 Task: Look for space in Sombor, Serbia from 12th August, 2023 to 16th August, 2023 for 8 adults in price range Rs.10000 to Rs.16000. Place can be private room with 8 bedrooms having 8 beds and 8 bathrooms. Property type can be house, flat, guest house, hotel. Amenities needed are: wifi, TV, free parkinig on premises, gym, breakfast. Booking option can be shelf check-in. Required host language is English.
Action: Mouse moved to (436, 86)
Screenshot: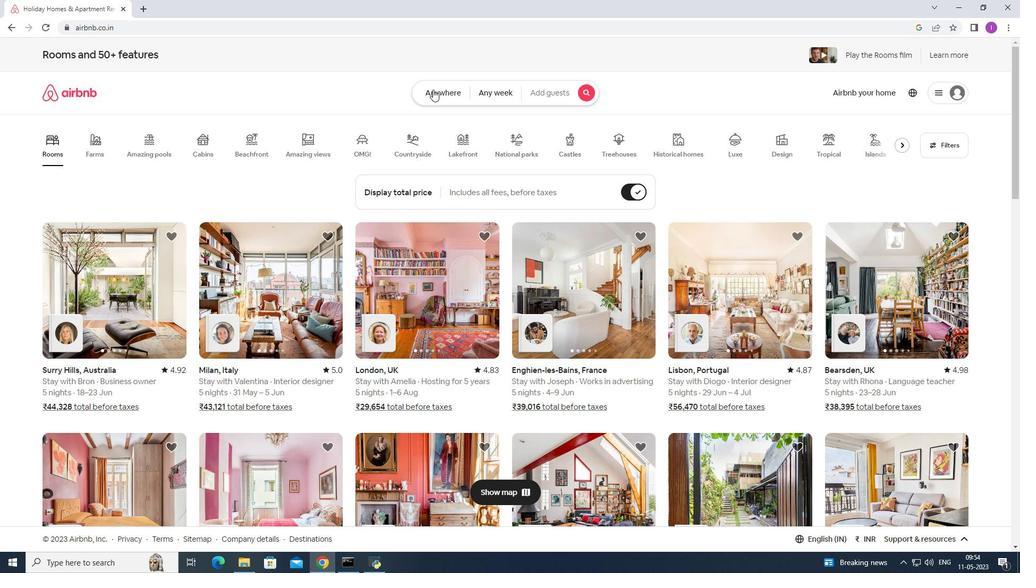 
Action: Mouse pressed left at (436, 86)
Screenshot: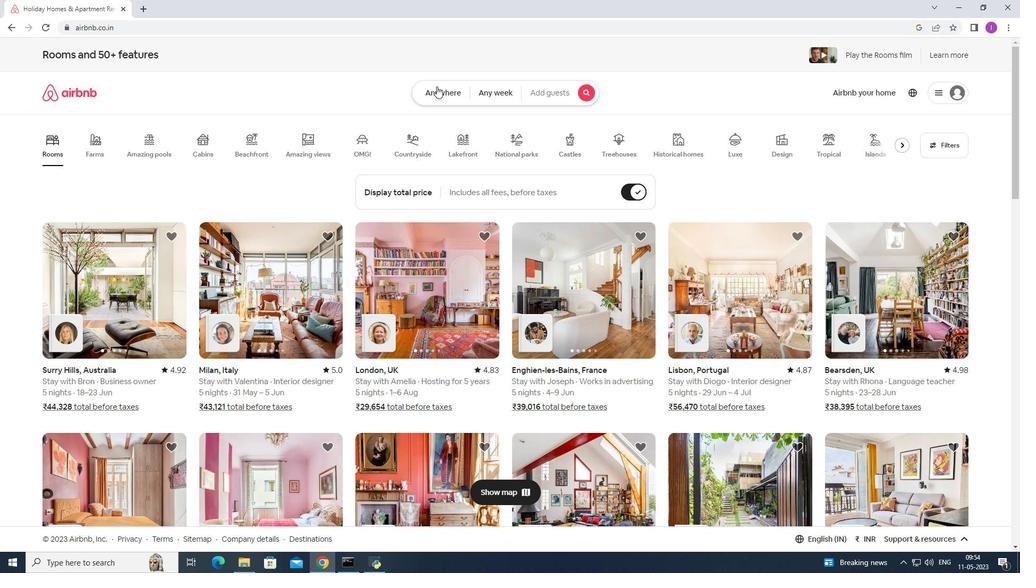 
Action: Mouse moved to (359, 131)
Screenshot: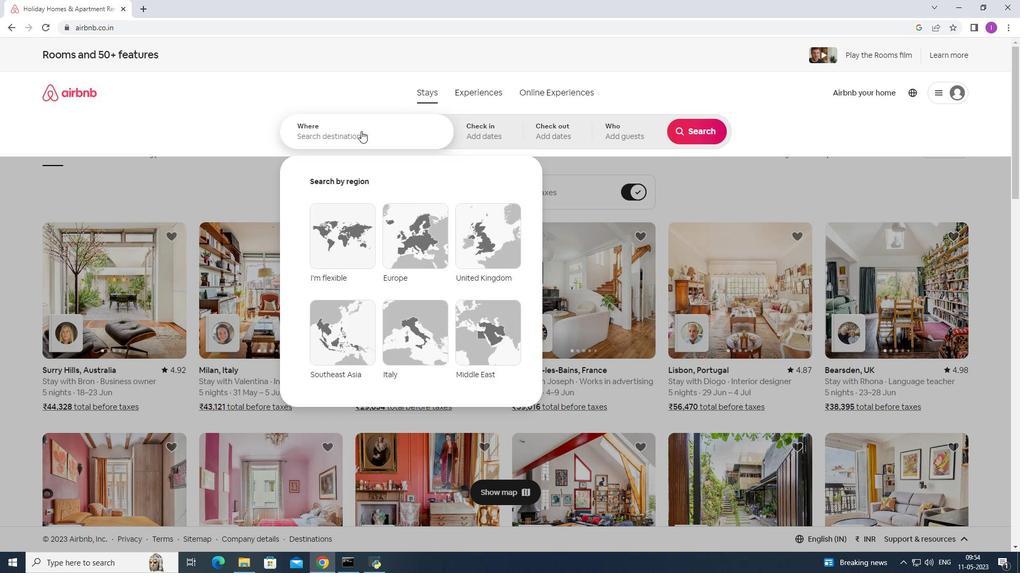 
Action: Mouse pressed left at (359, 131)
Screenshot: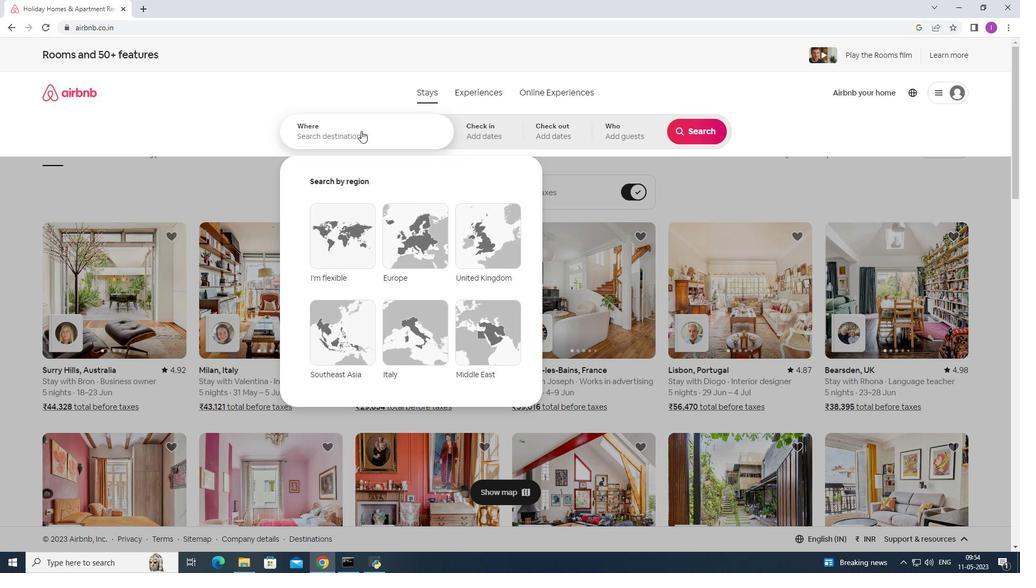 
Action: Mouse moved to (342, 144)
Screenshot: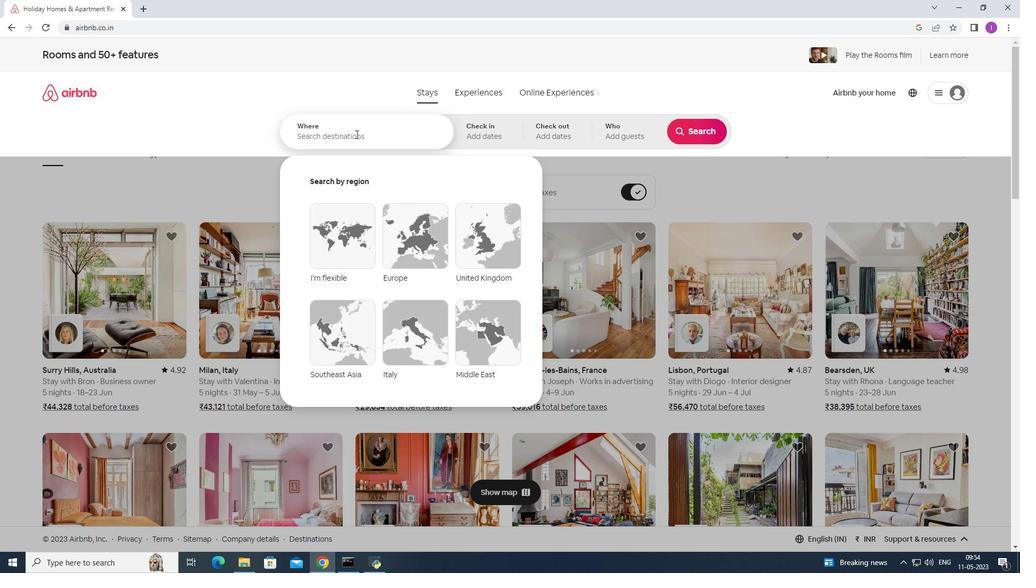 
Action: Key pressed <Key.shift>
Screenshot: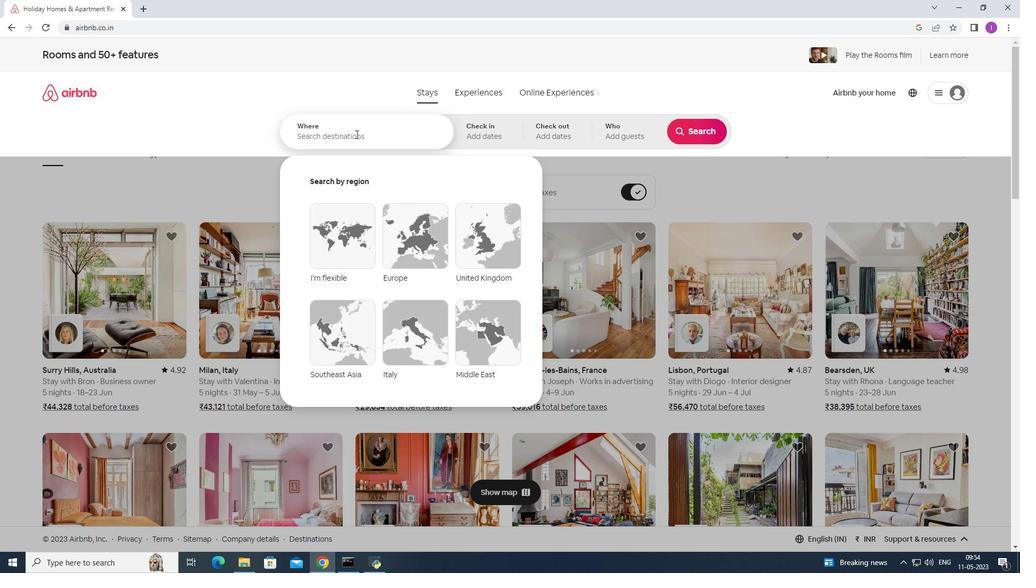
Action: Mouse moved to (217, 241)
Screenshot: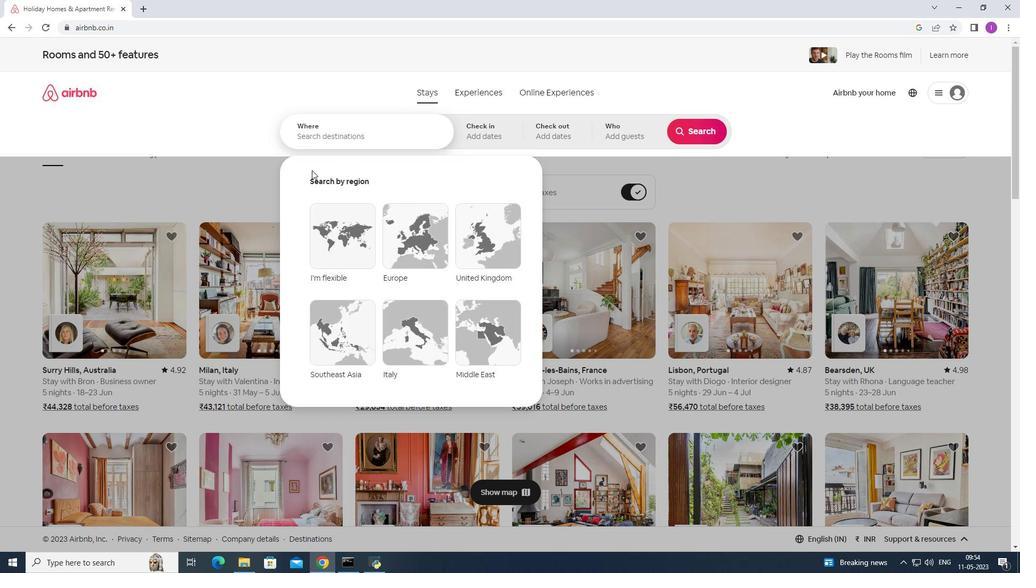 
Action: Key pressed <Key.shift><Key.shift><Key.shift><Key.shift><Key.shift><Key.shift><Key.shift><Key.shift><Key.shift><Key.shift><Key.shift><Key.shift><Key.shift><Key.shift><Key.shift><Key.shift><Key.shift><Key.shift><Key.shift><Key.shift><Key.shift><Key.shift><Key.shift><Key.shift><Key.shift><Key.shift><Key.shift><Key.shift><Key.shift><Key.shift><Key.shift>Sombor,<Key.shift>Serbia
Screenshot: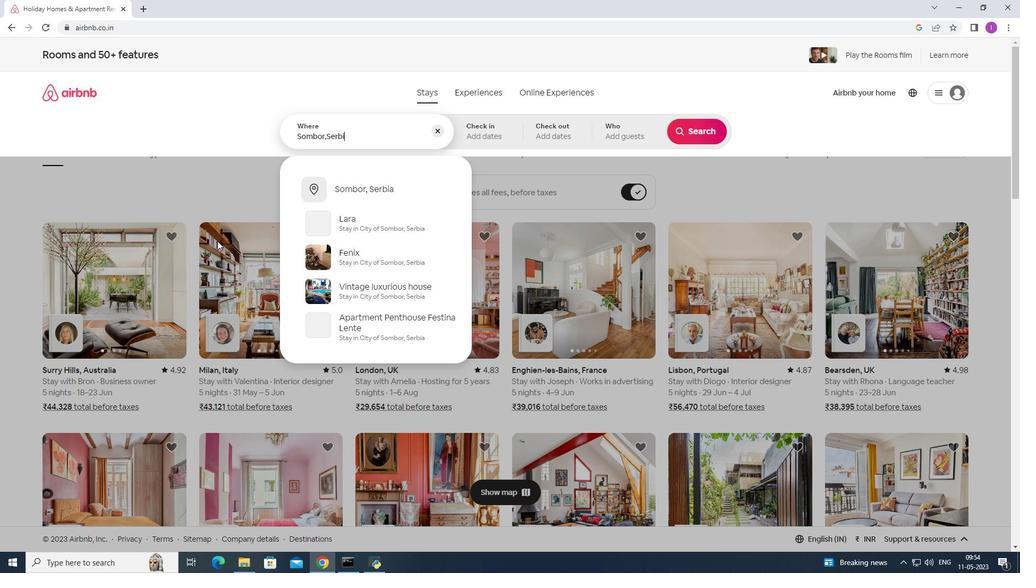 
Action: Mouse moved to (383, 187)
Screenshot: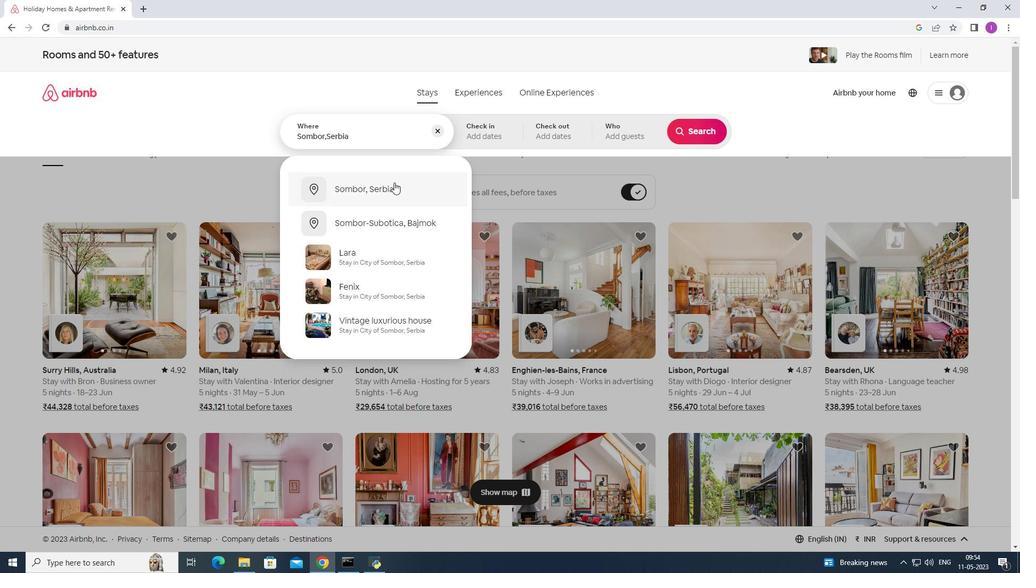 
Action: Mouse pressed left at (383, 187)
Screenshot: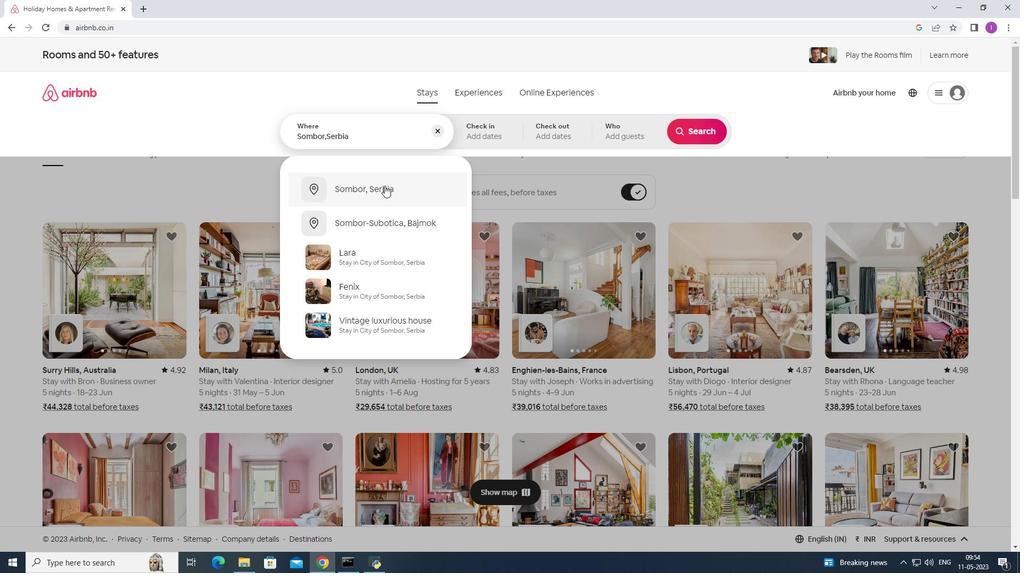 
Action: Mouse moved to (692, 218)
Screenshot: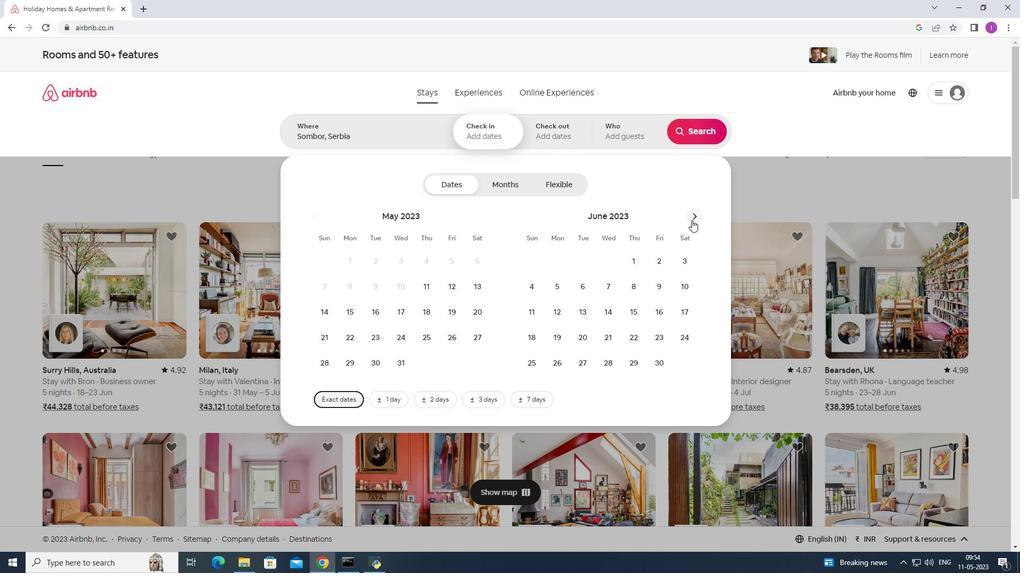 
Action: Mouse pressed left at (692, 218)
Screenshot: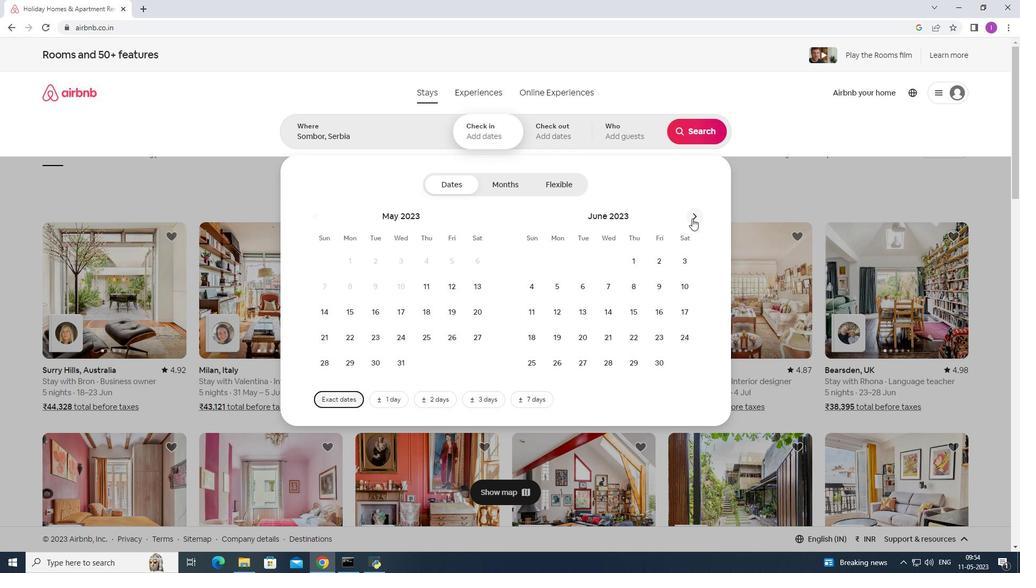 
Action: Mouse moved to (692, 218)
Screenshot: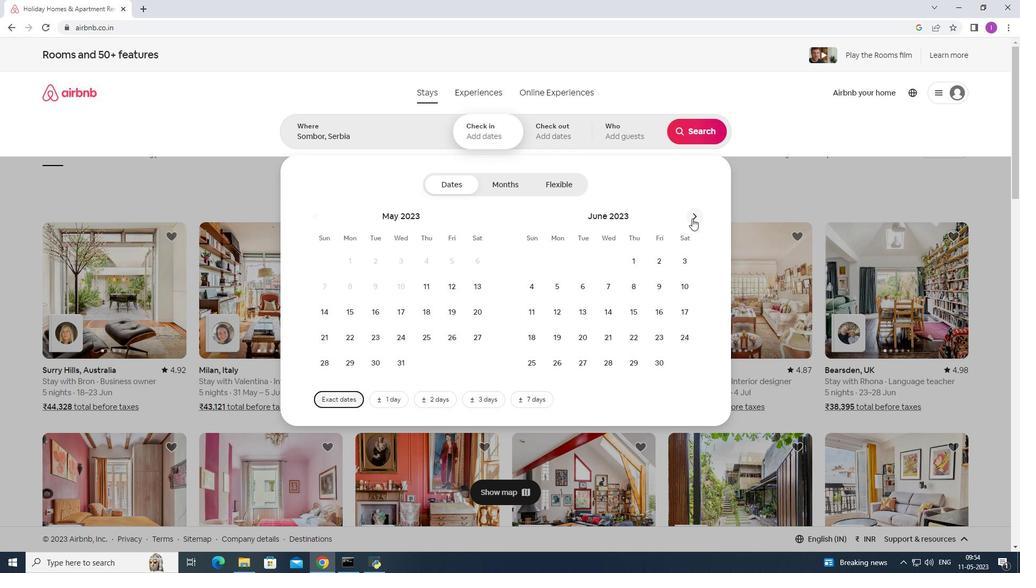 
Action: Mouse pressed left at (692, 218)
Screenshot: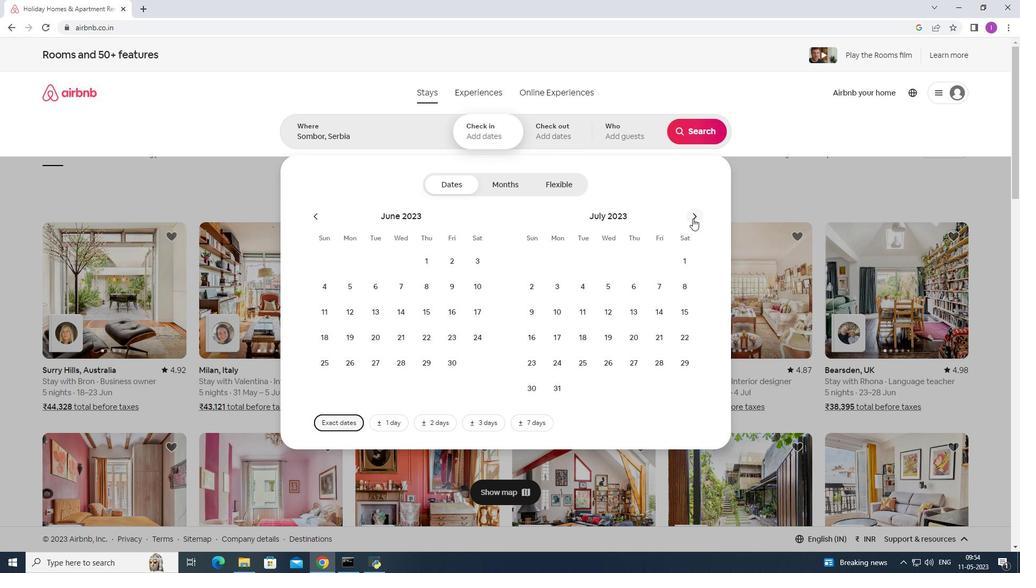 
Action: Mouse moved to (688, 282)
Screenshot: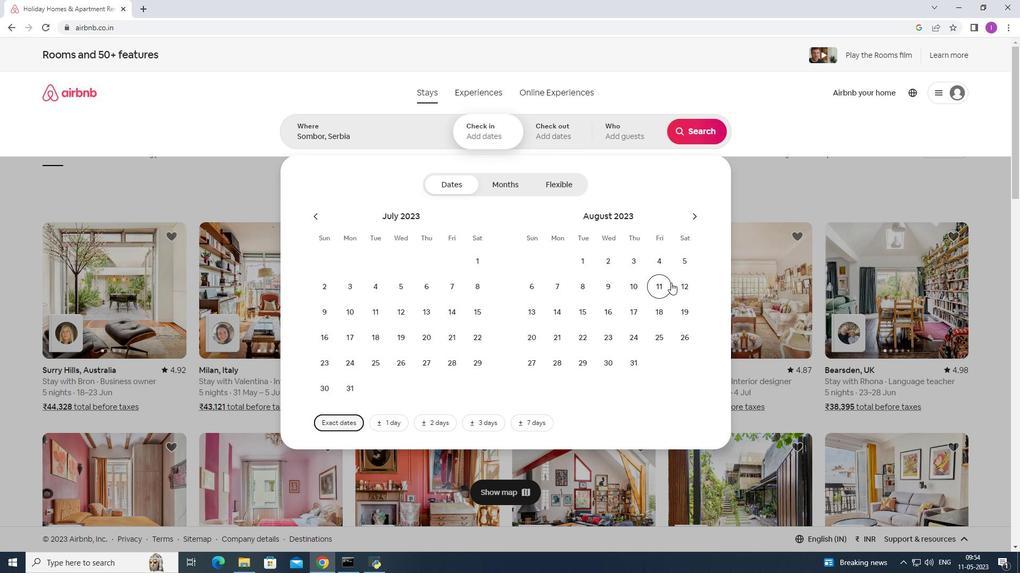 
Action: Mouse pressed left at (688, 282)
Screenshot: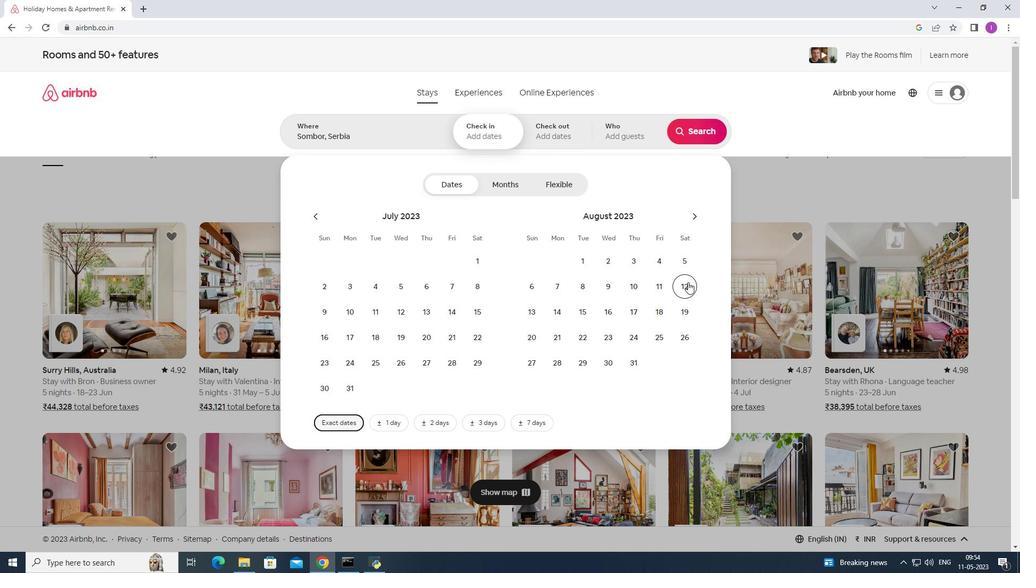 
Action: Mouse moved to (604, 308)
Screenshot: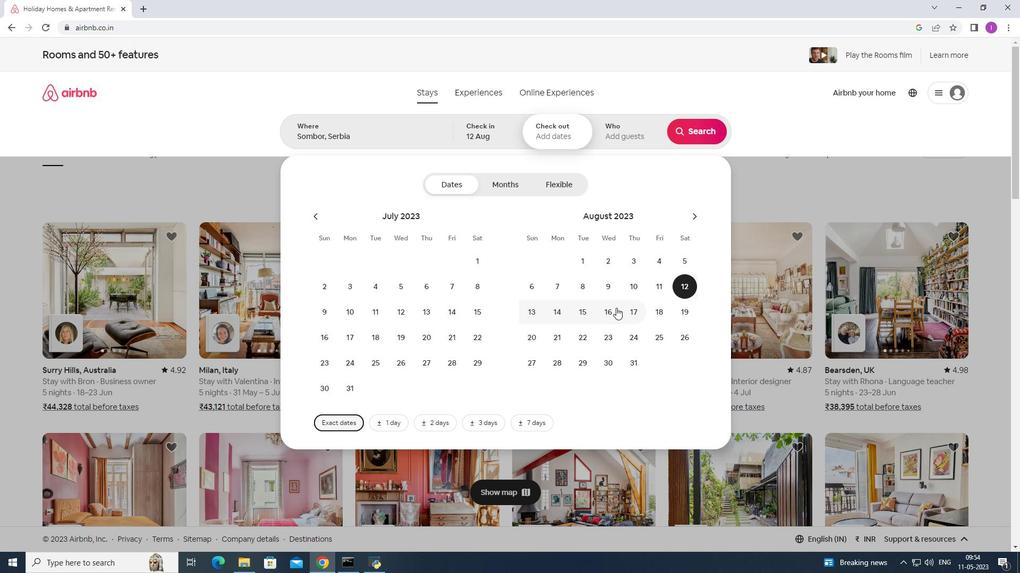 
Action: Mouse pressed left at (604, 308)
Screenshot: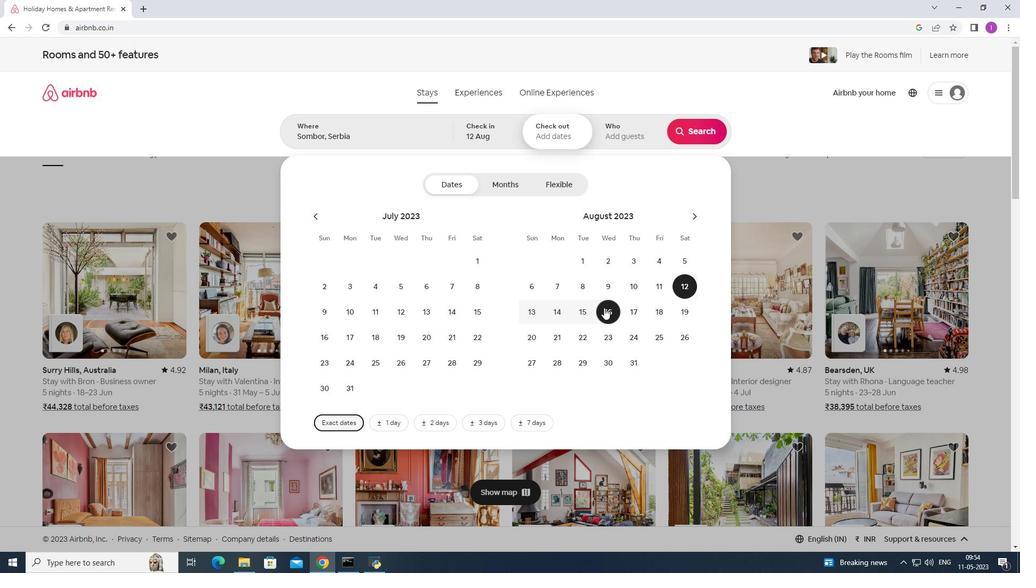 
Action: Mouse moved to (612, 134)
Screenshot: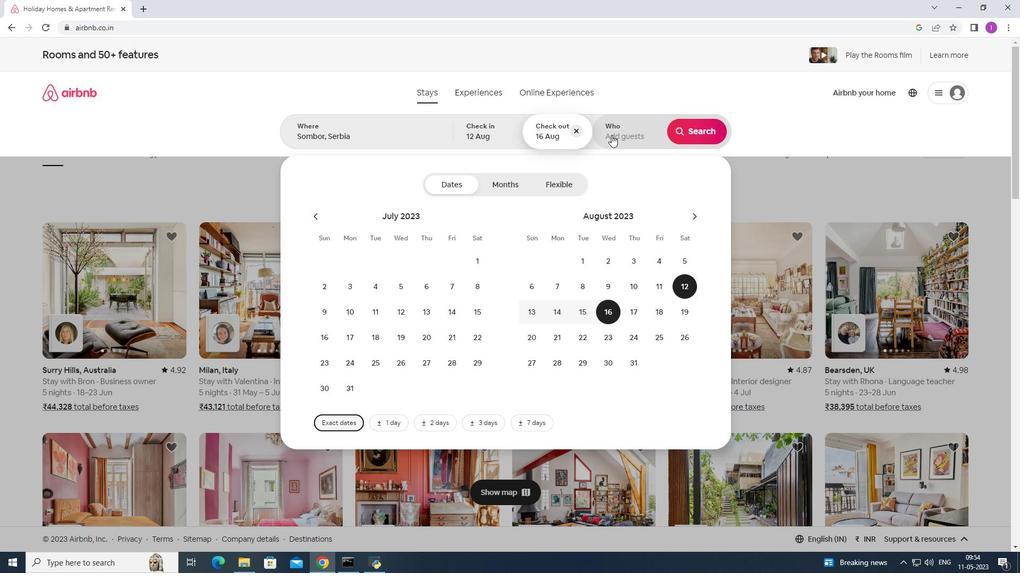 
Action: Mouse pressed left at (612, 134)
Screenshot: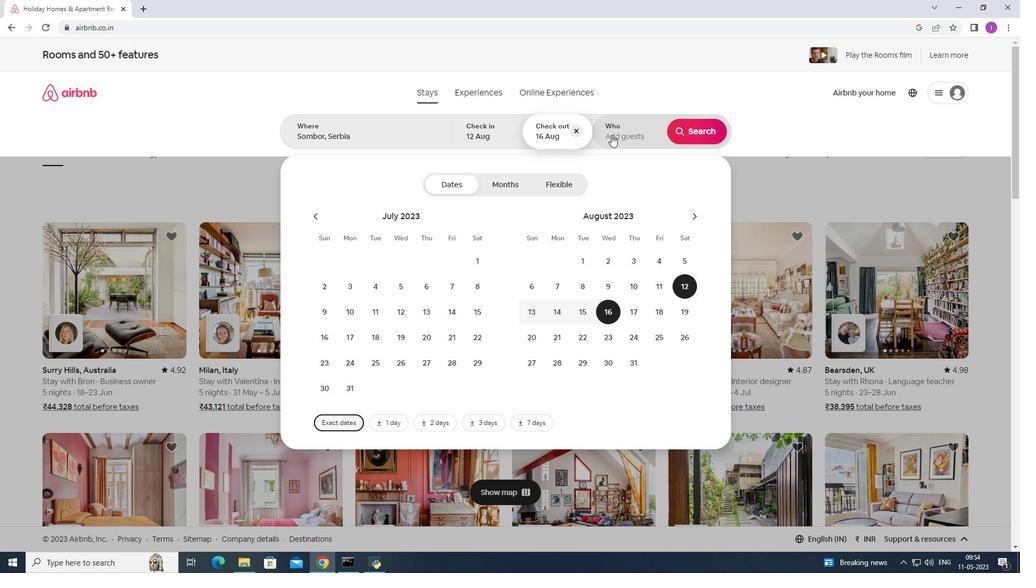 
Action: Mouse moved to (698, 186)
Screenshot: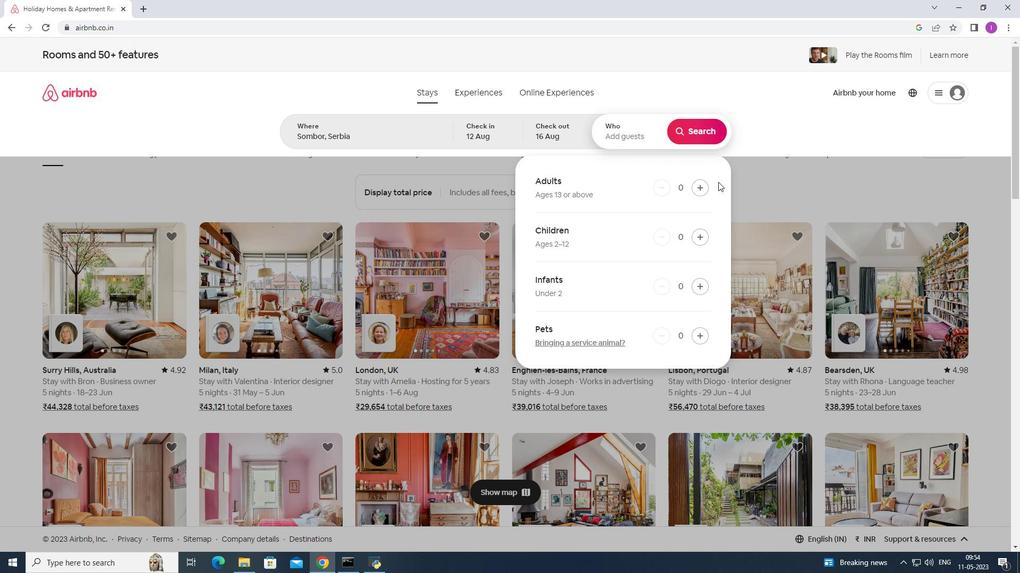 
Action: Mouse pressed left at (698, 186)
Screenshot: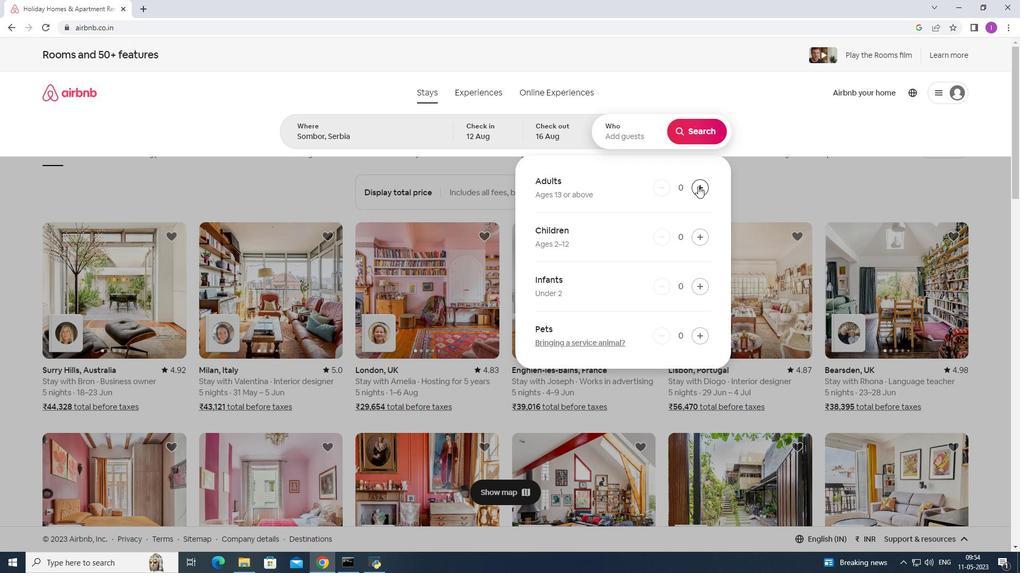 
Action: Mouse pressed left at (698, 186)
Screenshot: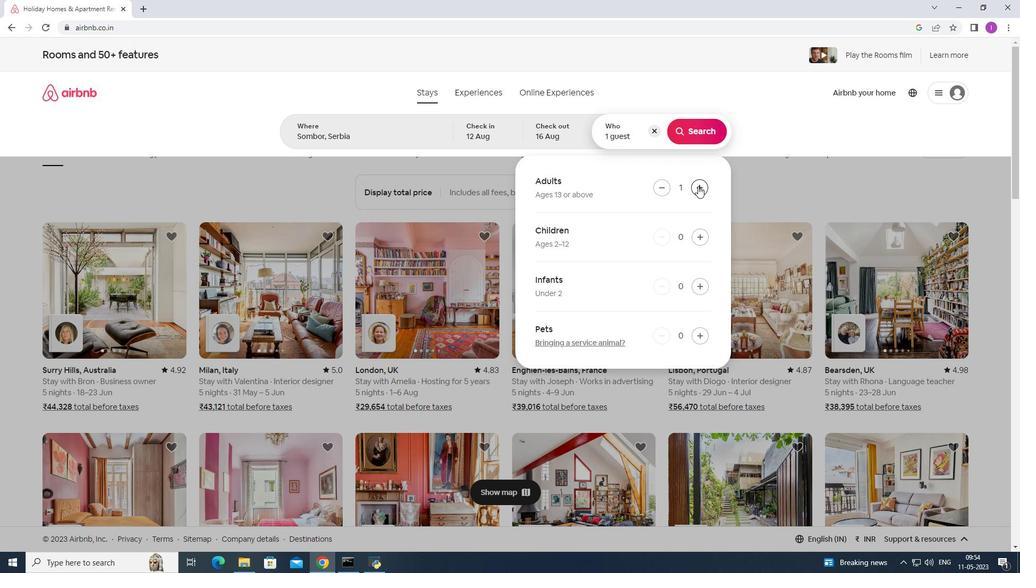 
Action: Mouse pressed left at (698, 186)
Screenshot: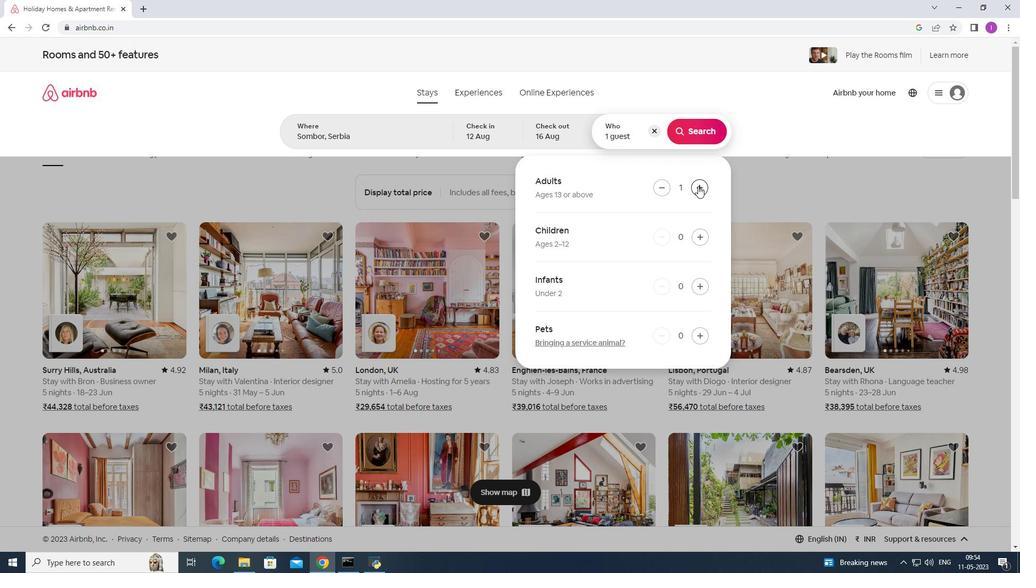 
Action: Mouse pressed left at (698, 186)
Screenshot: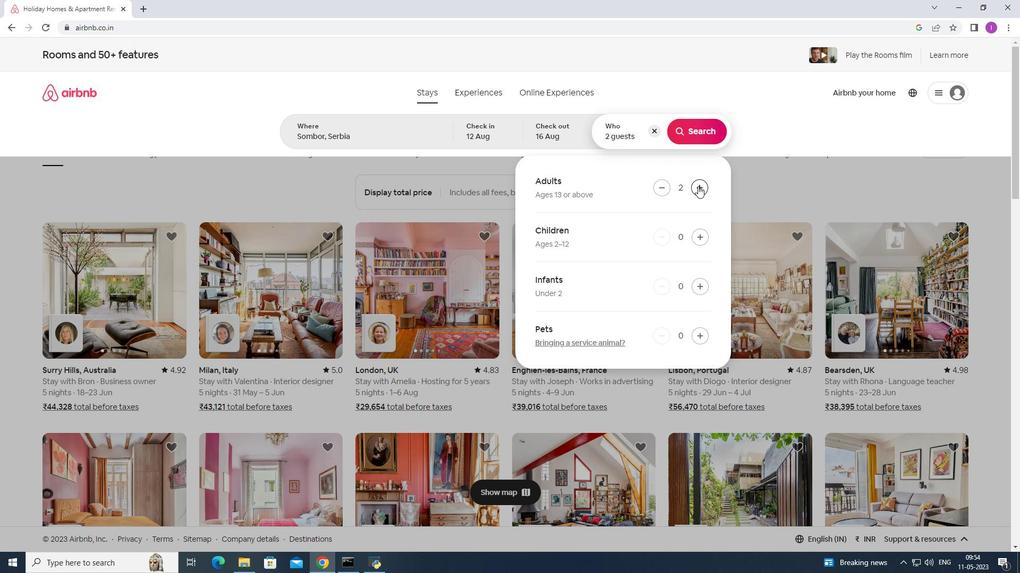 
Action: Mouse pressed left at (698, 186)
Screenshot: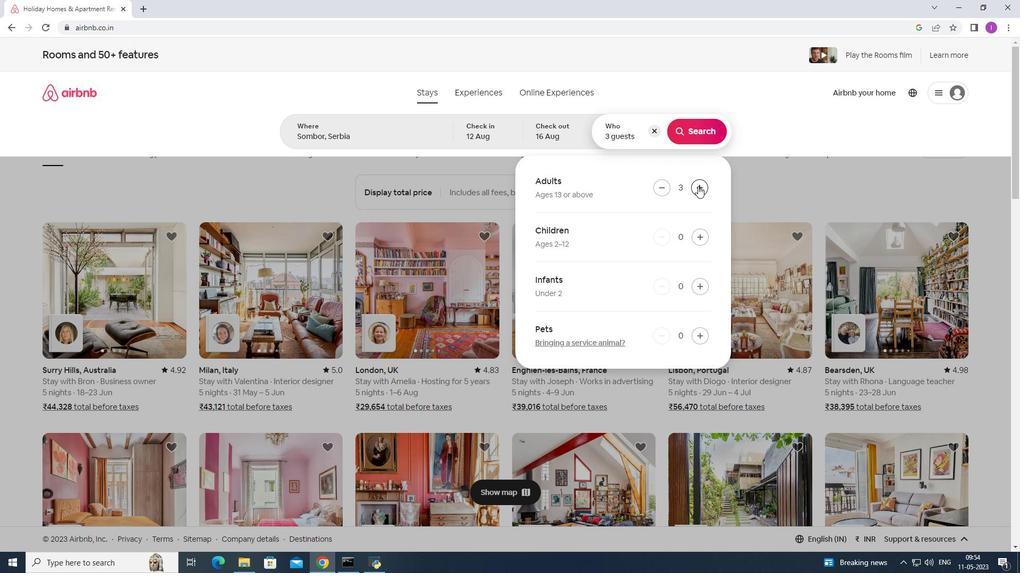 
Action: Mouse pressed left at (698, 186)
Screenshot: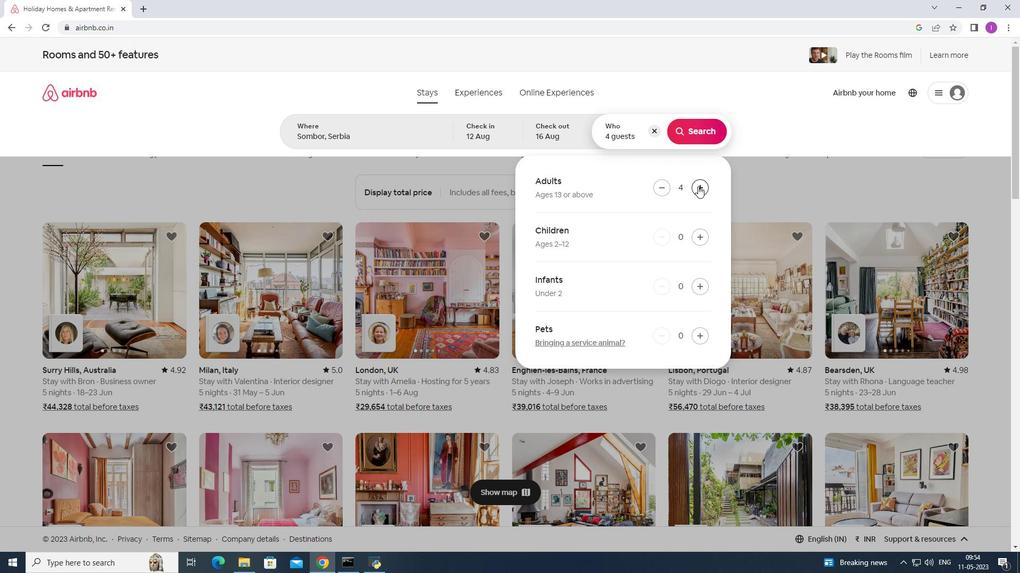 
Action: Mouse pressed left at (698, 186)
Screenshot: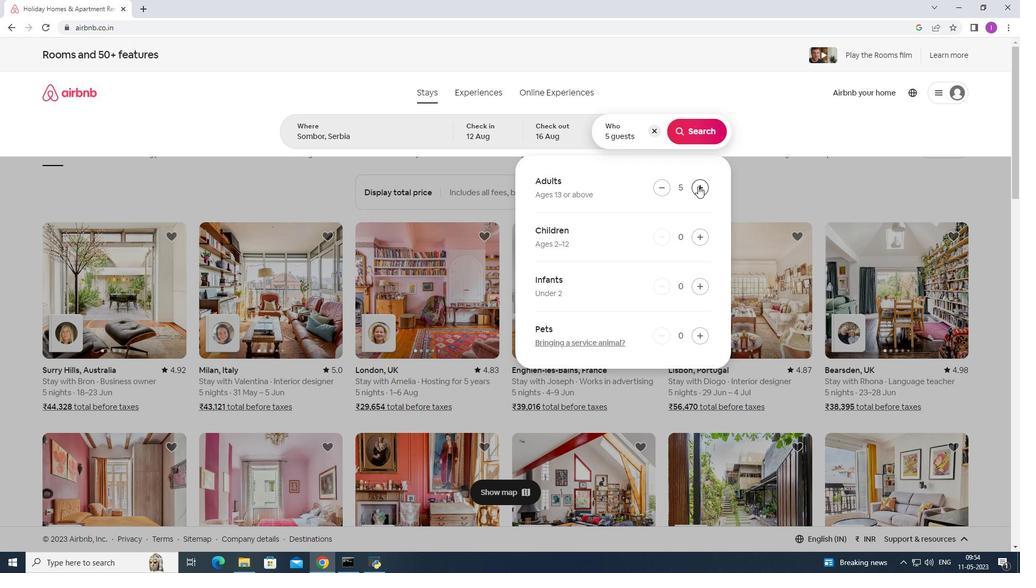 
Action: Mouse pressed left at (698, 186)
Screenshot: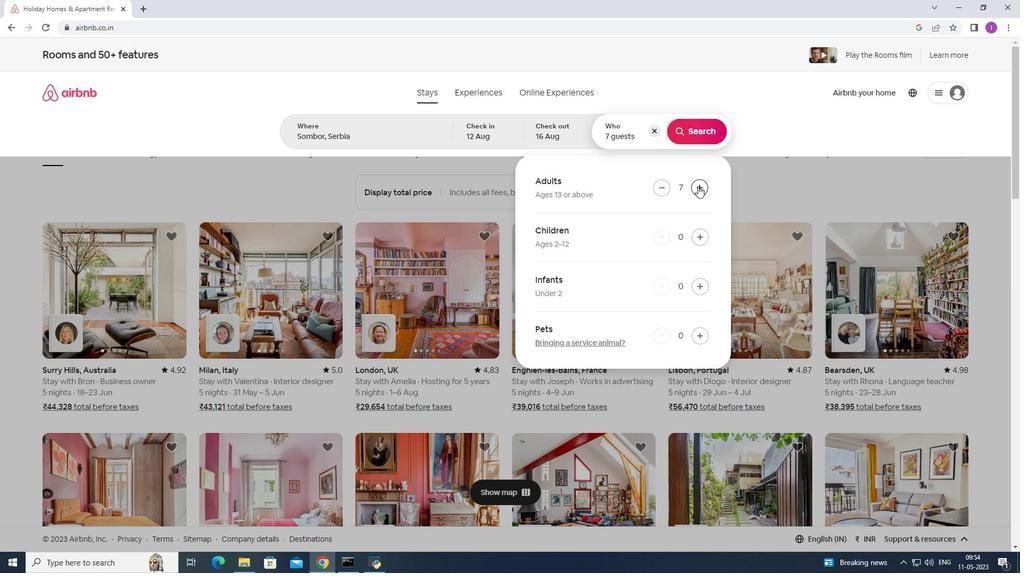
Action: Mouse moved to (696, 139)
Screenshot: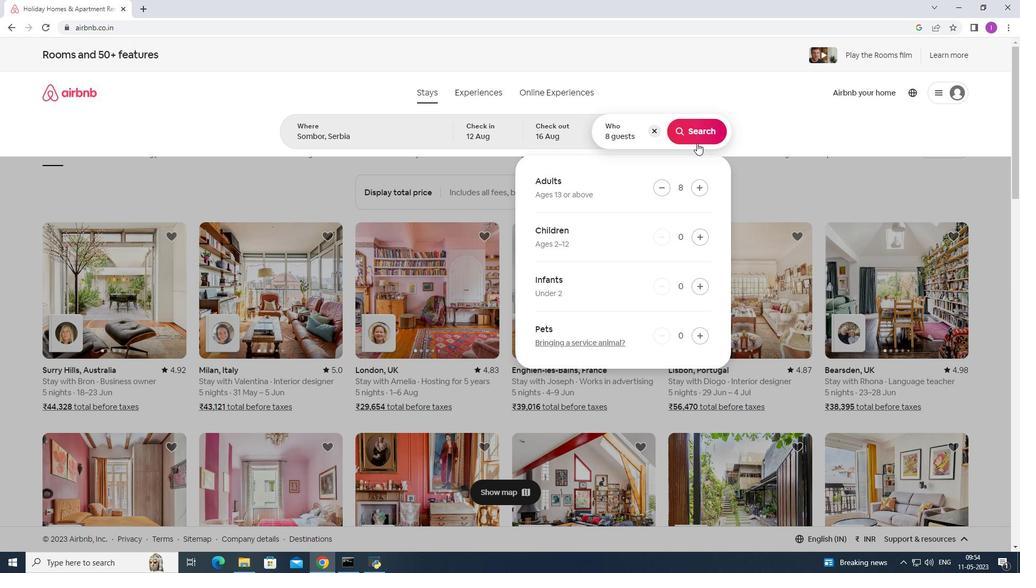
Action: Mouse pressed left at (696, 139)
Screenshot: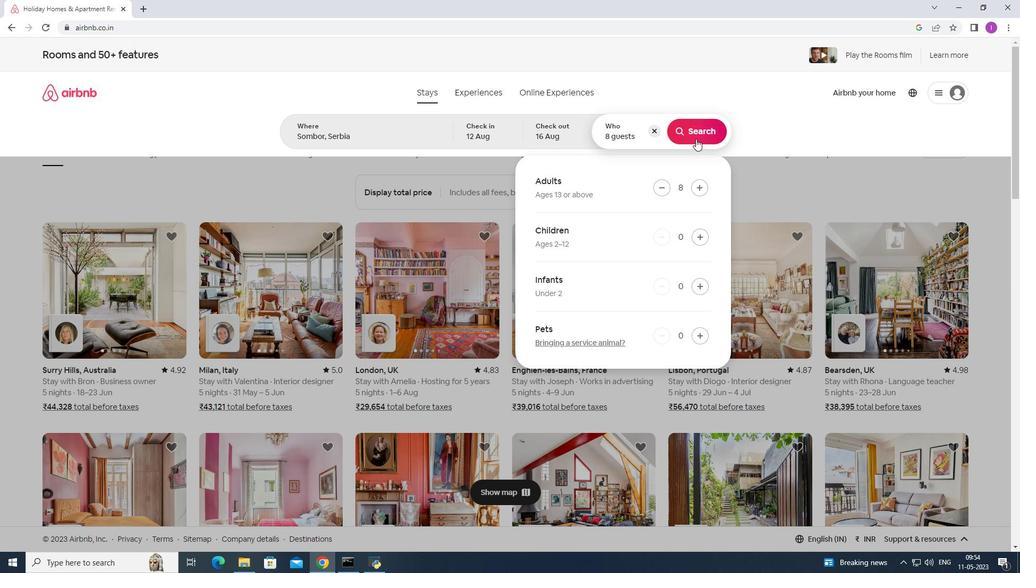 
Action: Mouse moved to (975, 100)
Screenshot: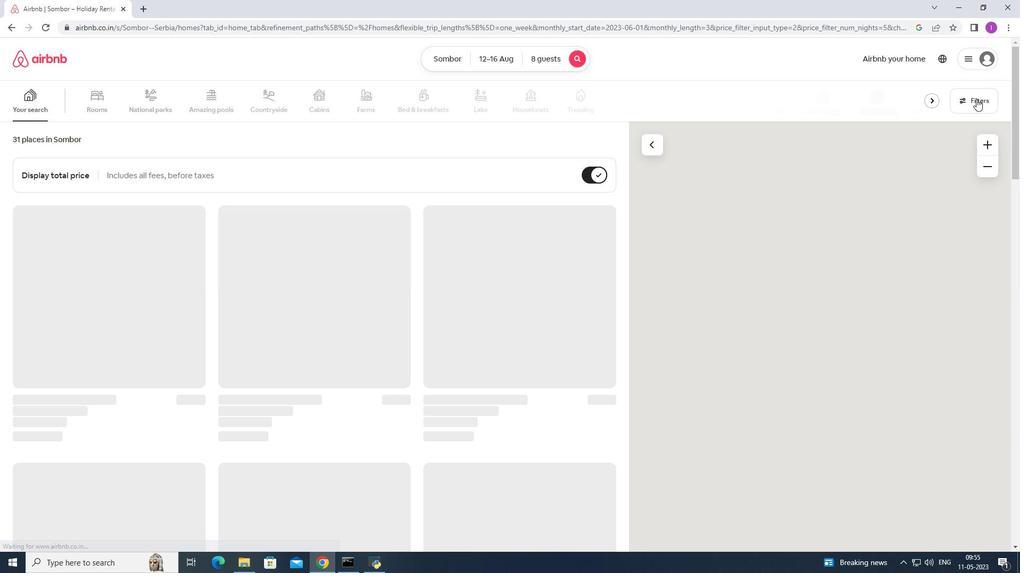 
Action: Mouse pressed left at (975, 100)
Screenshot: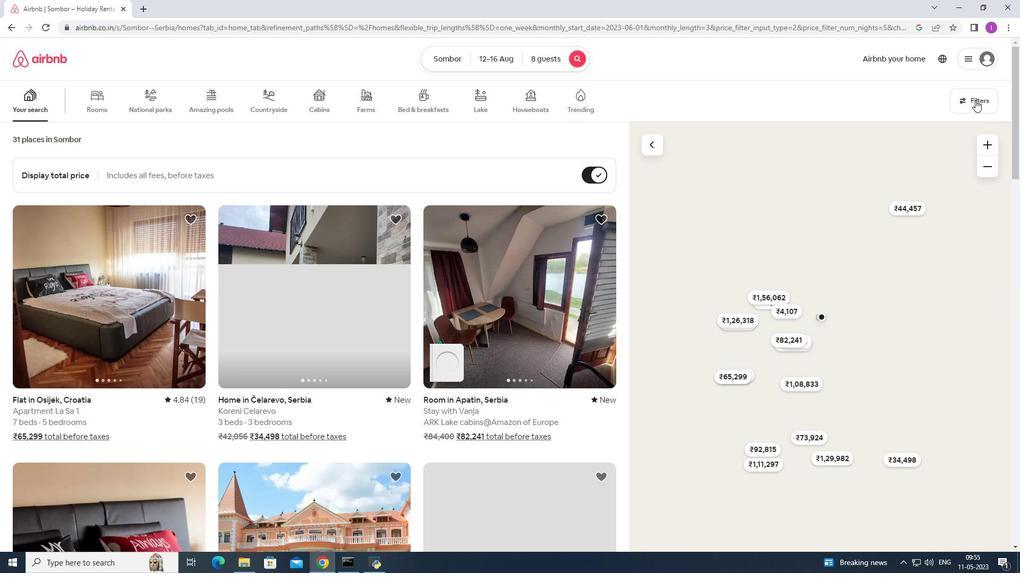 
Action: Mouse moved to (573, 362)
Screenshot: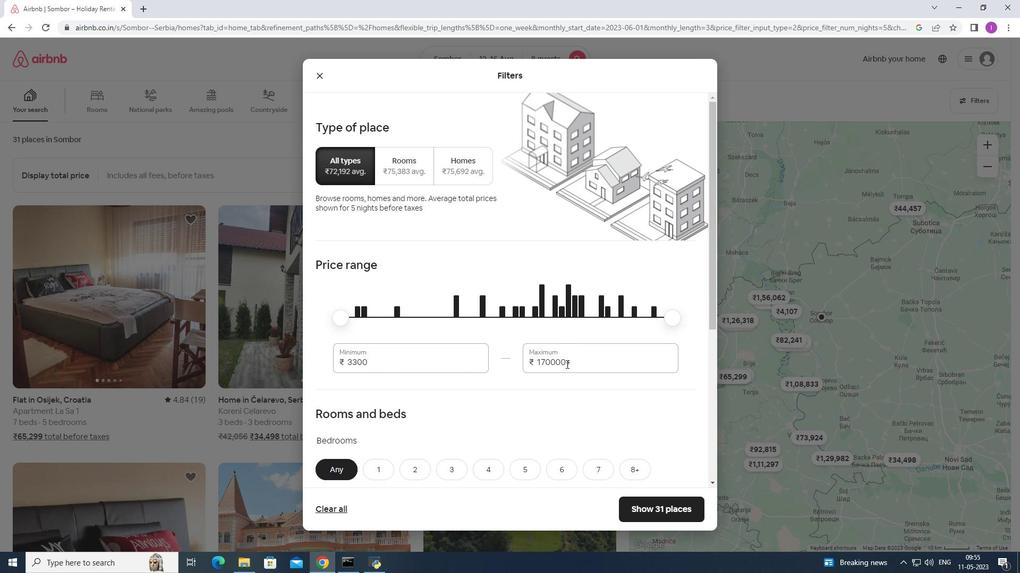 
Action: Mouse pressed left at (573, 362)
Screenshot: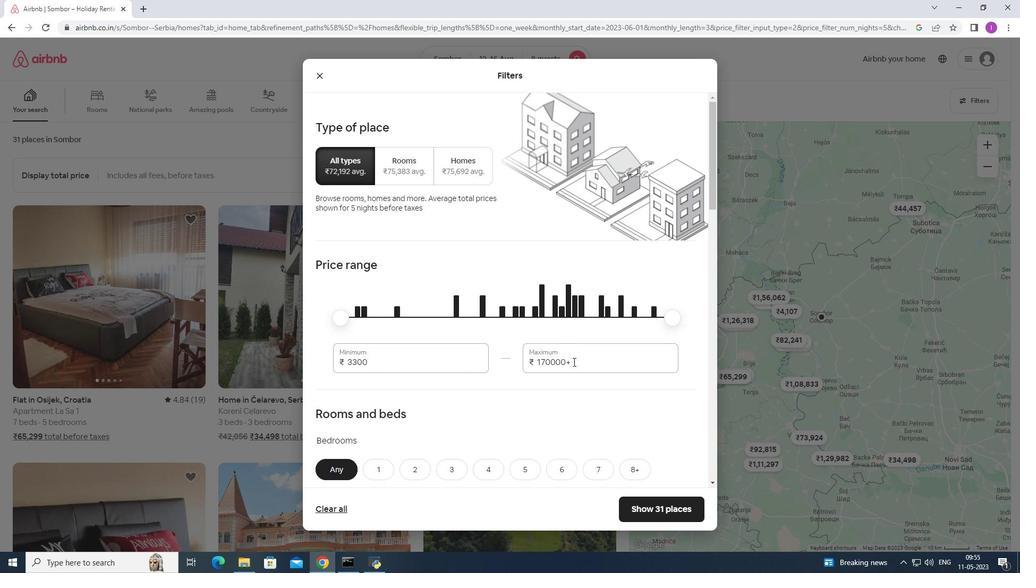 
Action: Mouse moved to (524, 360)
Screenshot: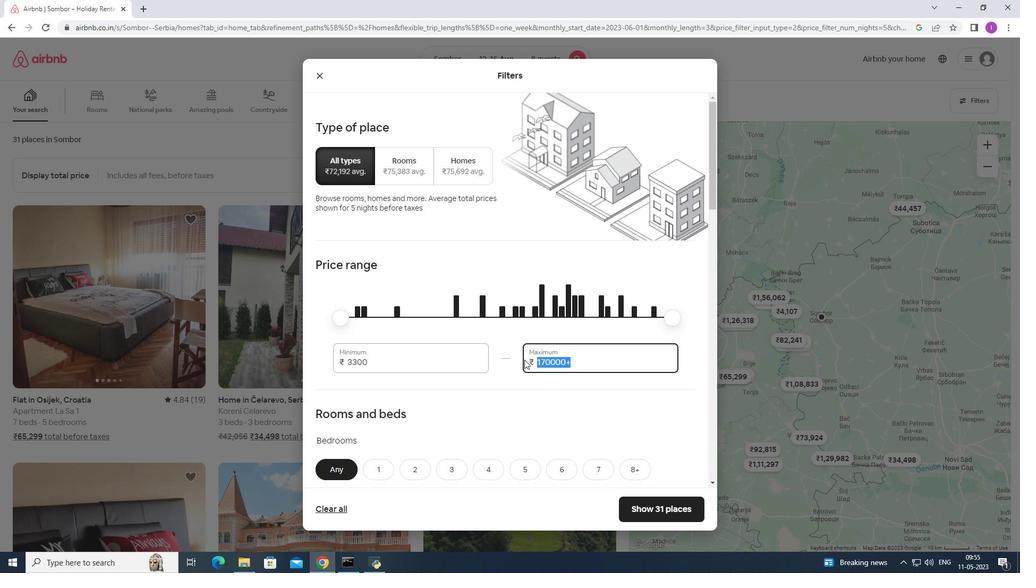 
Action: Key pressed 1
Screenshot: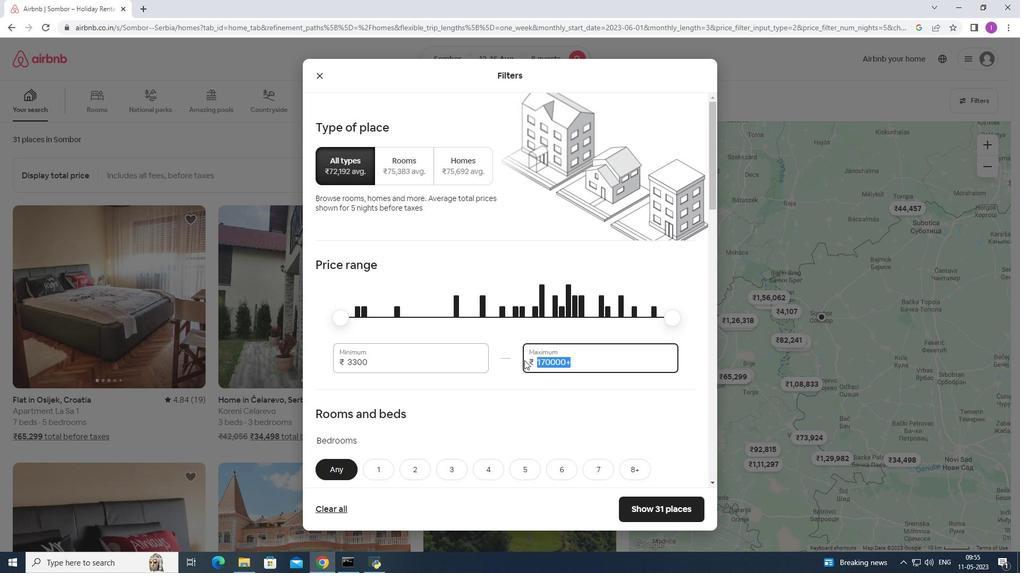 
Action: Mouse moved to (524, 361)
Screenshot: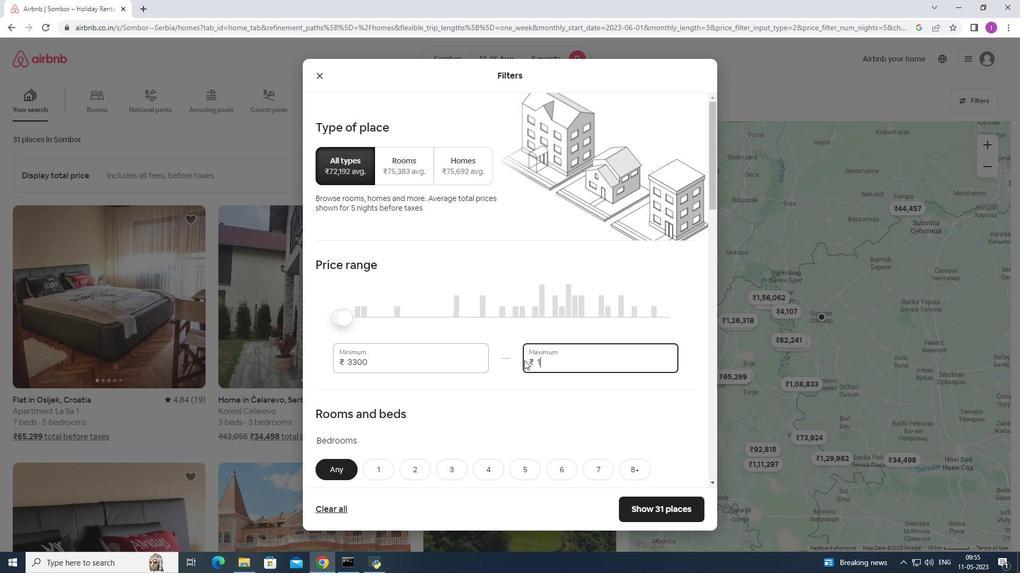 
Action: Key pressed 6
Screenshot: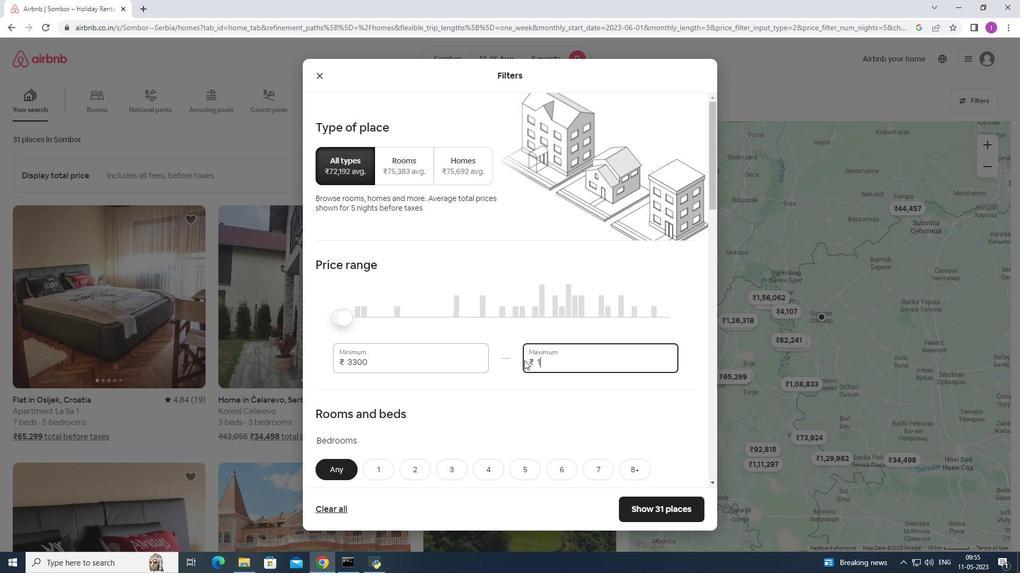 
Action: Mouse moved to (524, 362)
Screenshot: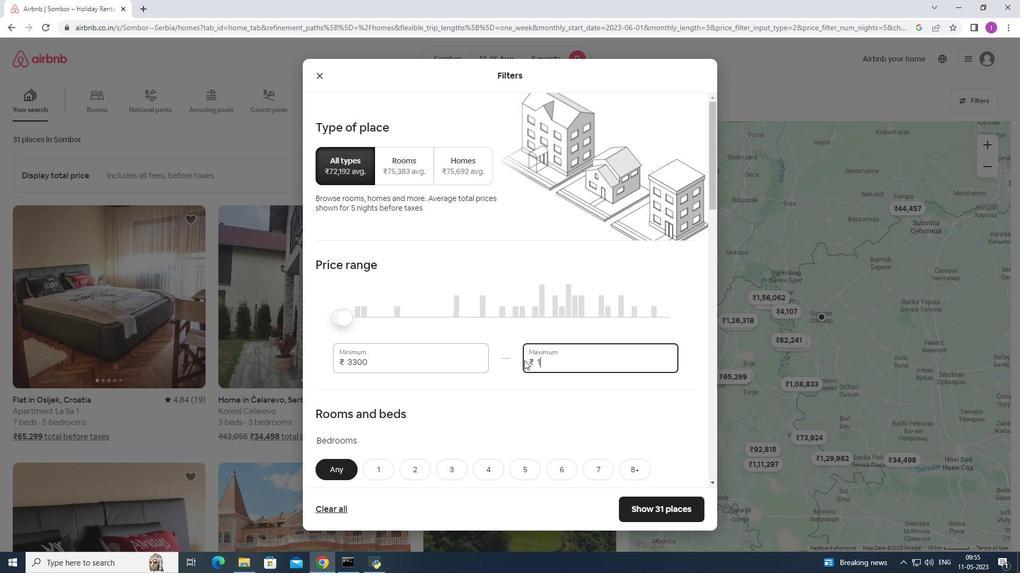 
Action: Key pressed 0
Screenshot: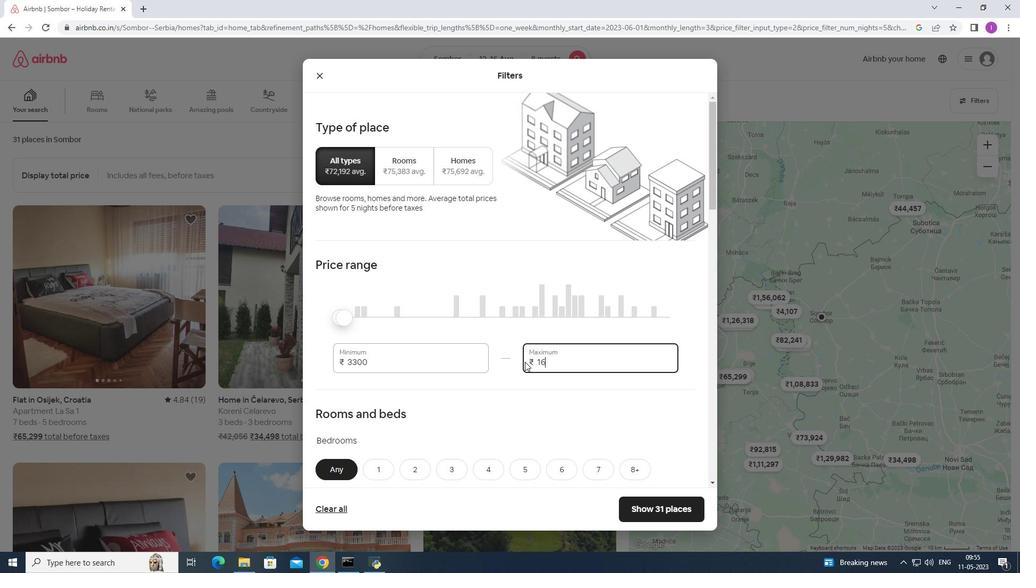 
Action: Mouse moved to (525, 365)
Screenshot: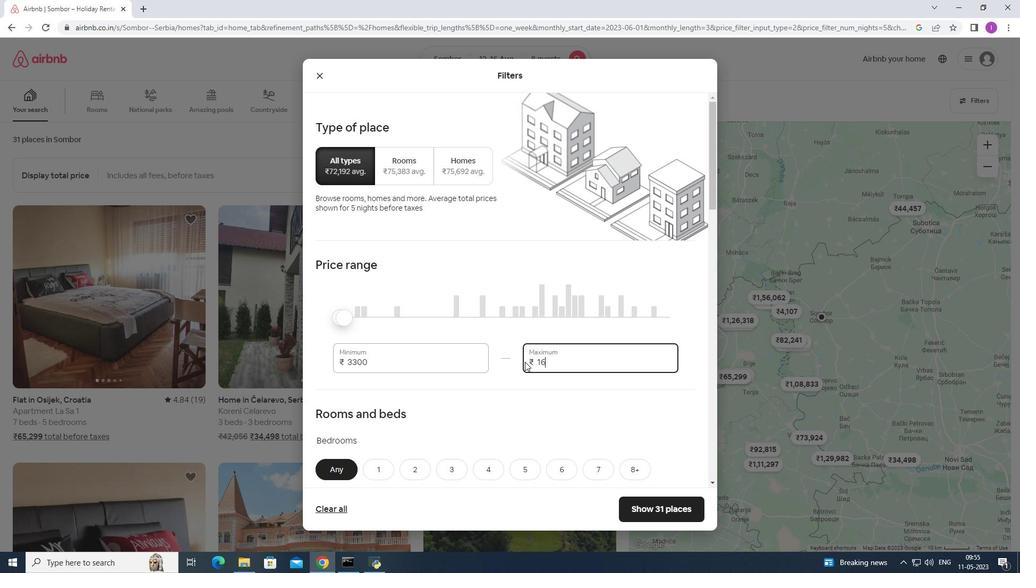 
Action: Key pressed 00
Screenshot: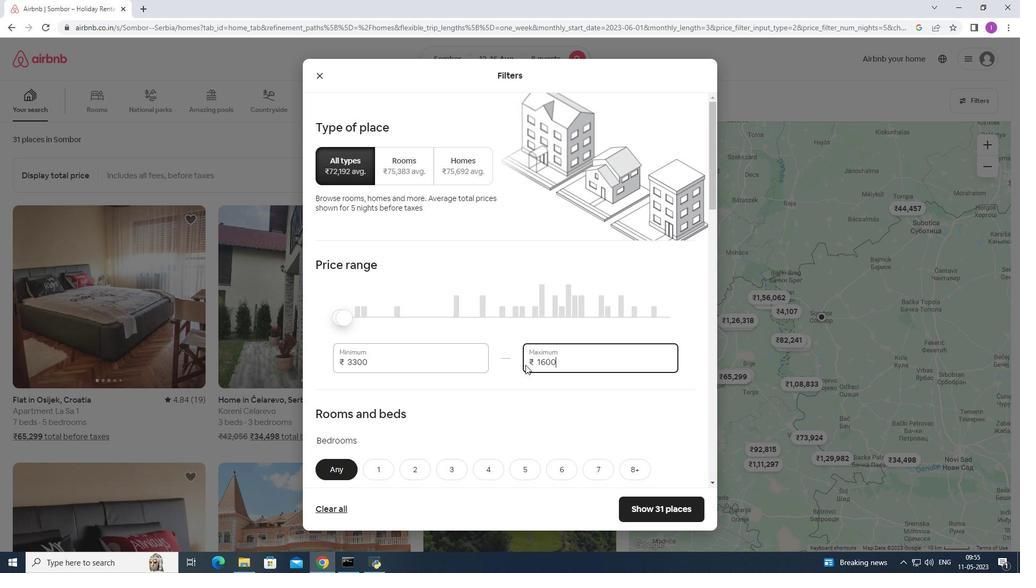 
Action: Mouse moved to (395, 360)
Screenshot: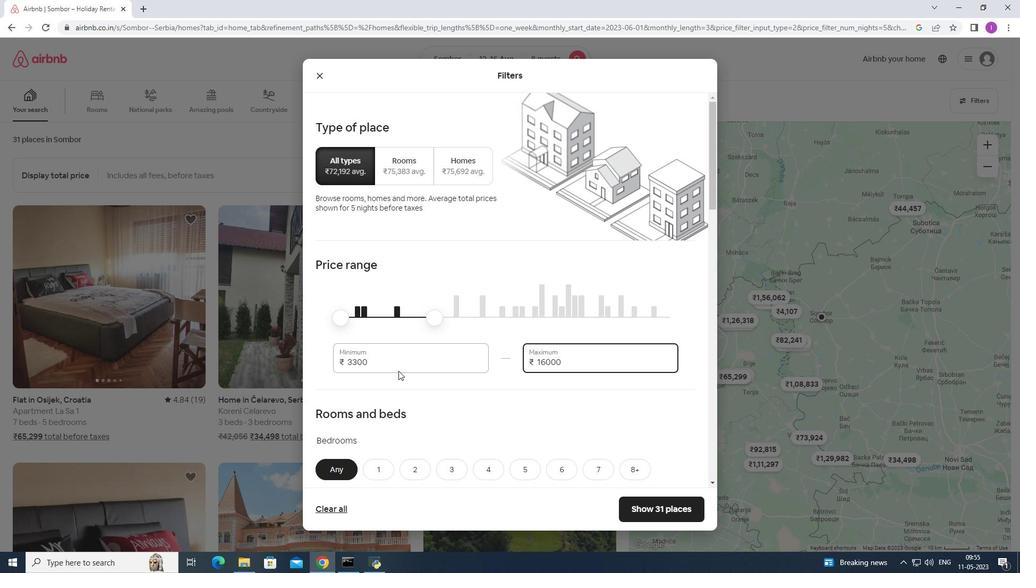 
Action: Mouse pressed left at (395, 360)
Screenshot: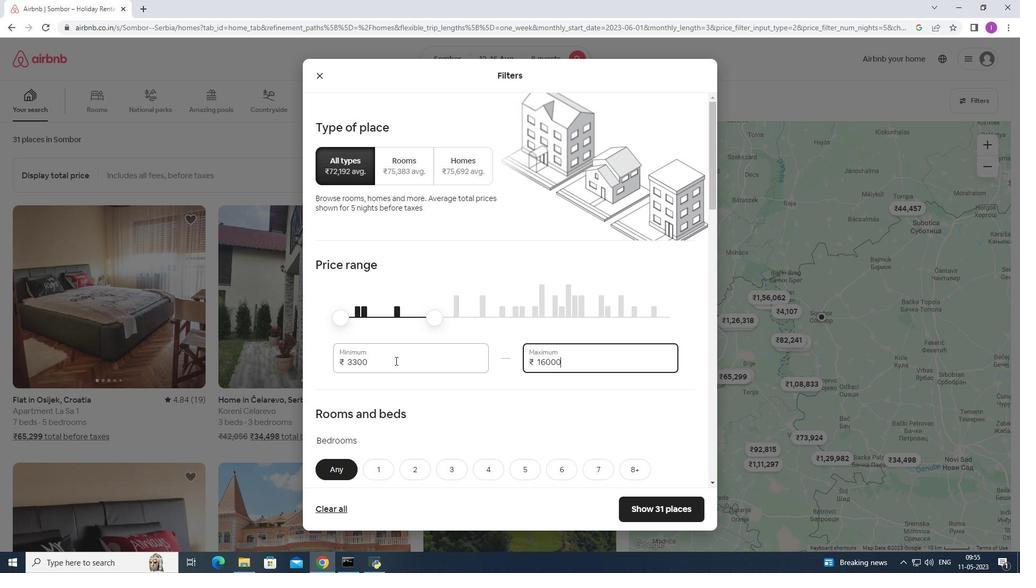 
Action: Mouse moved to (339, 369)
Screenshot: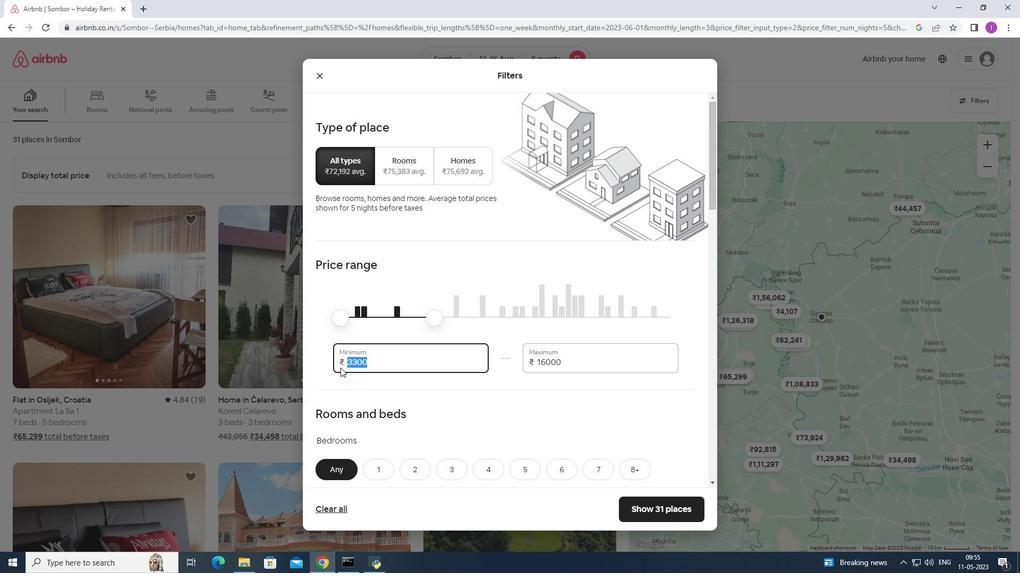 
Action: Key pressed 10000
Screenshot: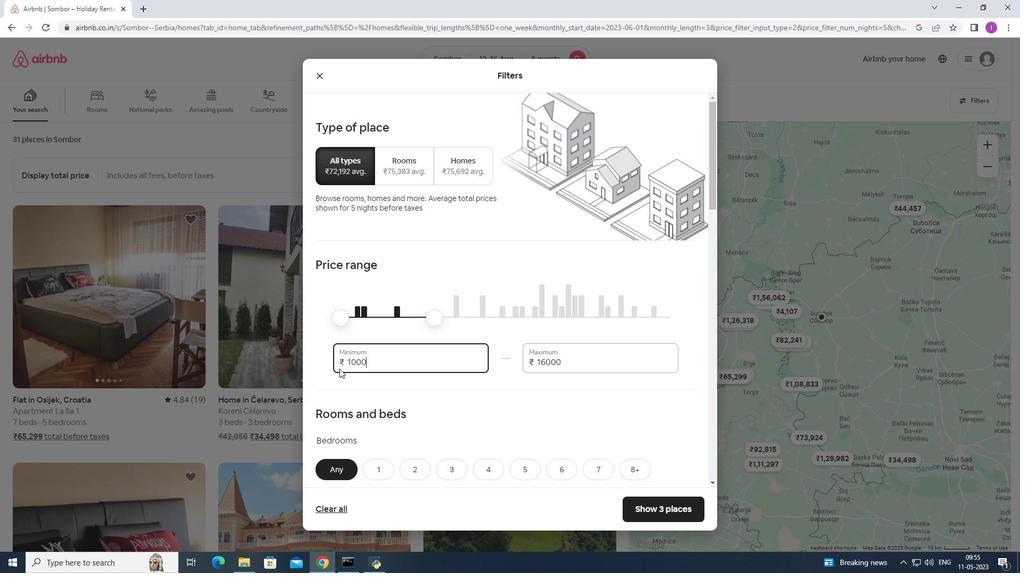 
Action: Mouse moved to (344, 370)
Screenshot: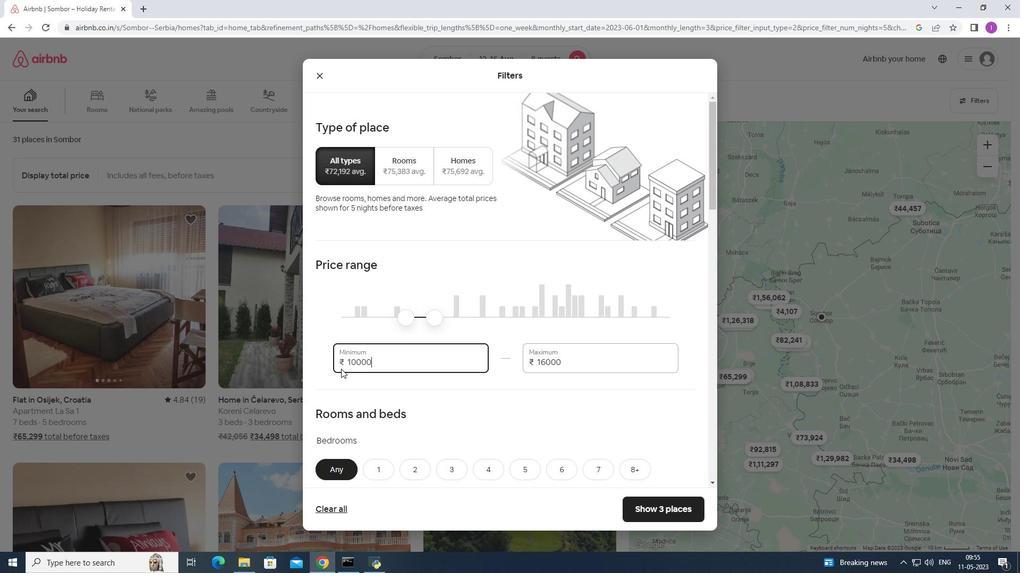 
Action: Mouse scrolled (344, 370) with delta (0, 0)
Screenshot: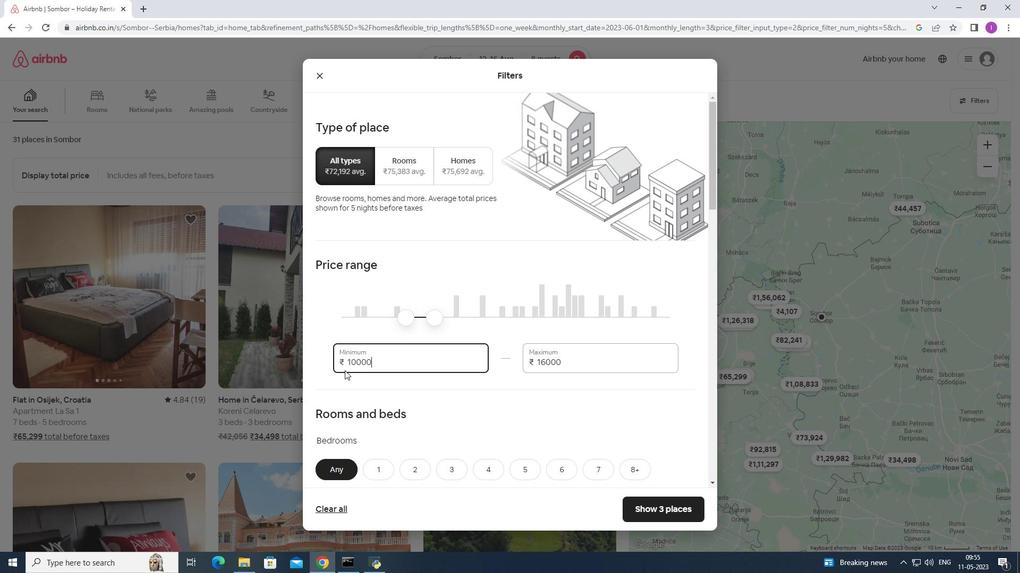 
Action: Mouse scrolled (344, 370) with delta (0, 0)
Screenshot: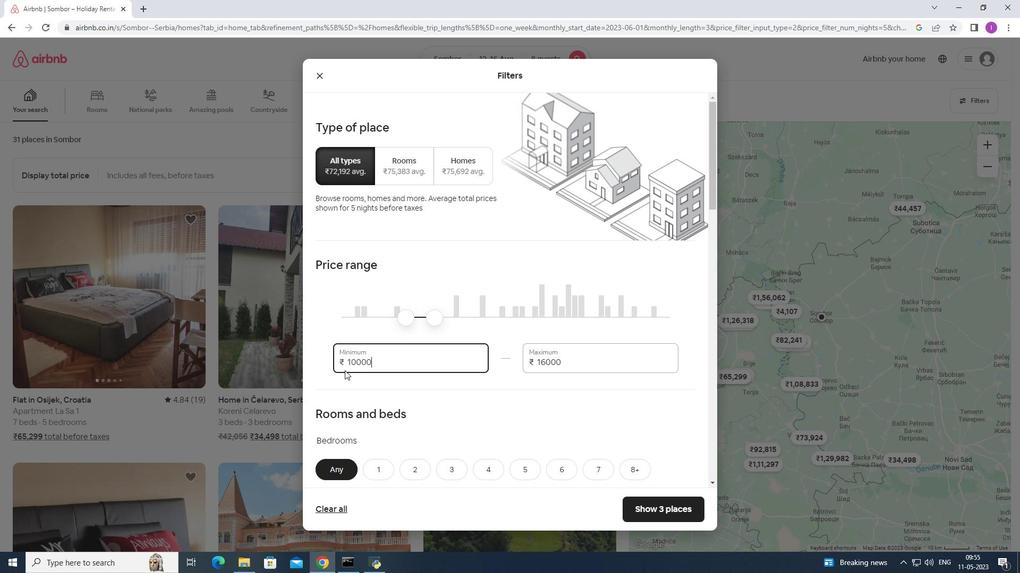 
Action: Mouse moved to (345, 370)
Screenshot: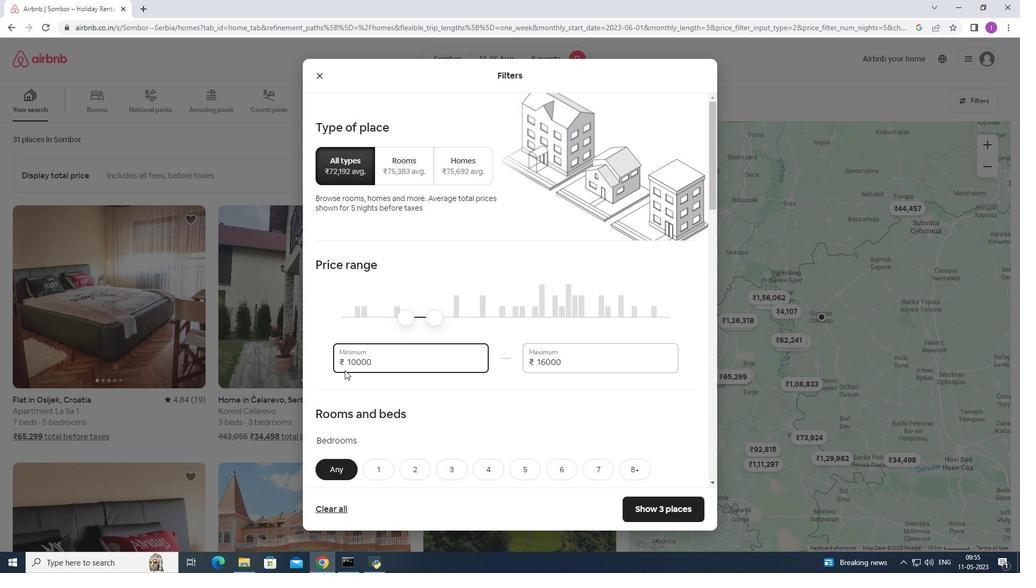 
Action: Mouse scrolled (345, 370) with delta (0, 0)
Screenshot: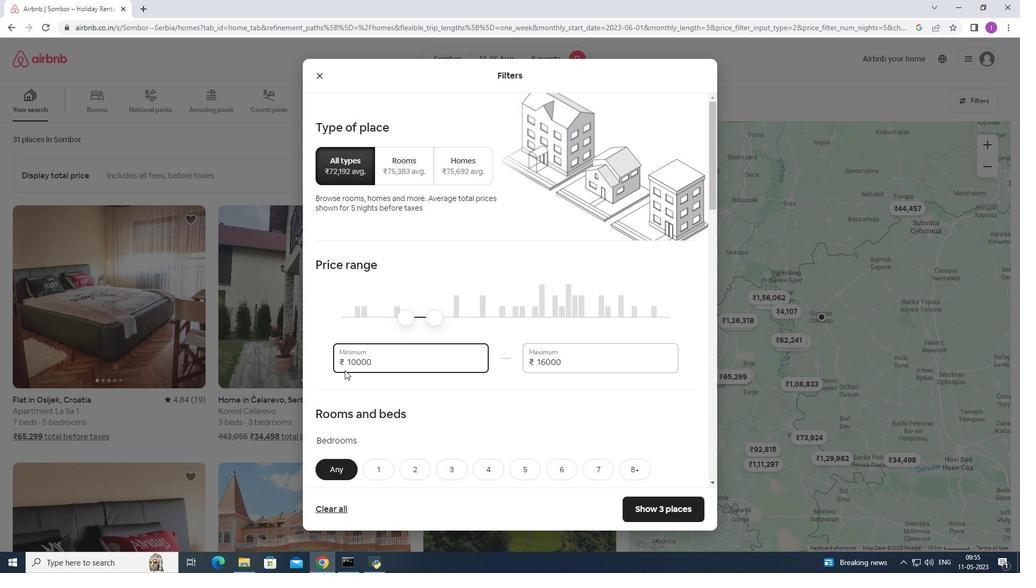 
Action: Mouse moved to (366, 366)
Screenshot: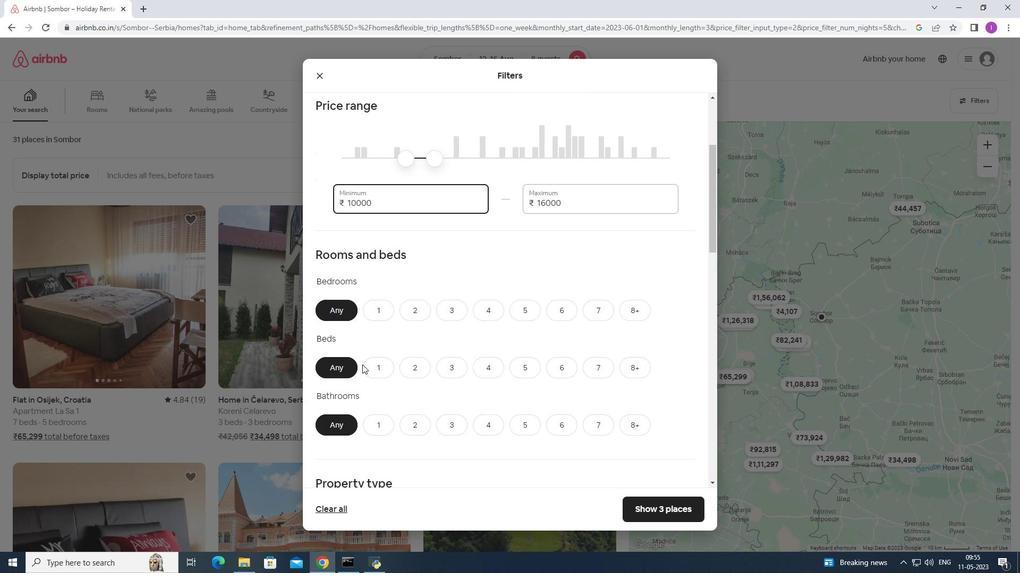 
Action: Mouse scrolled (366, 365) with delta (0, 0)
Screenshot: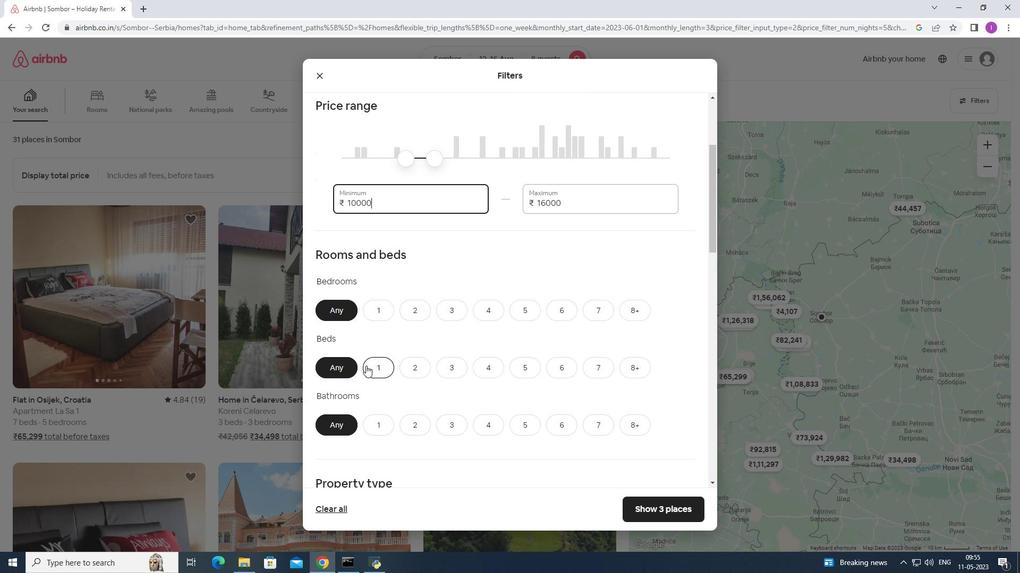 
Action: Mouse moved to (627, 256)
Screenshot: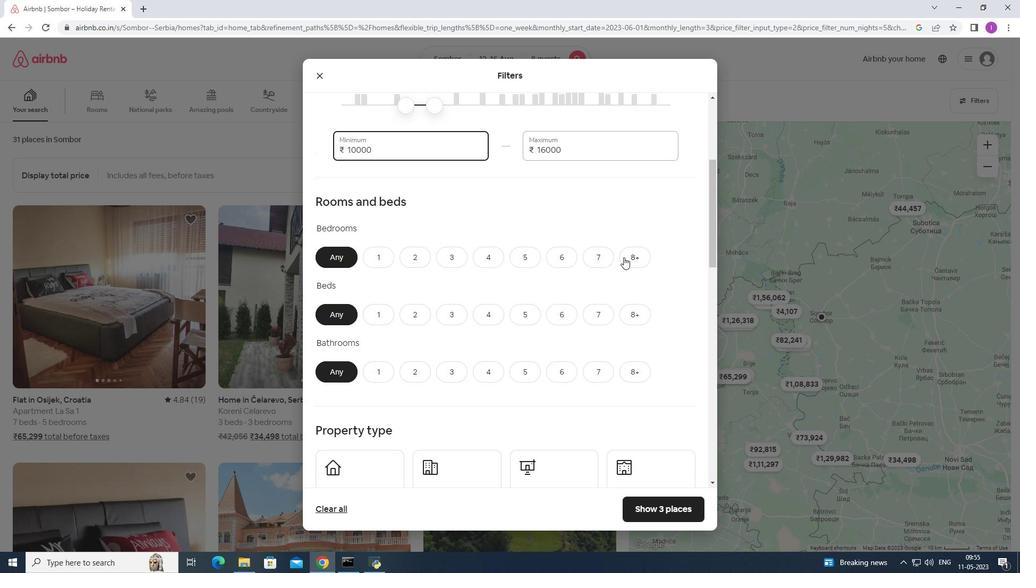 
Action: Mouse pressed left at (627, 256)
Screenshot: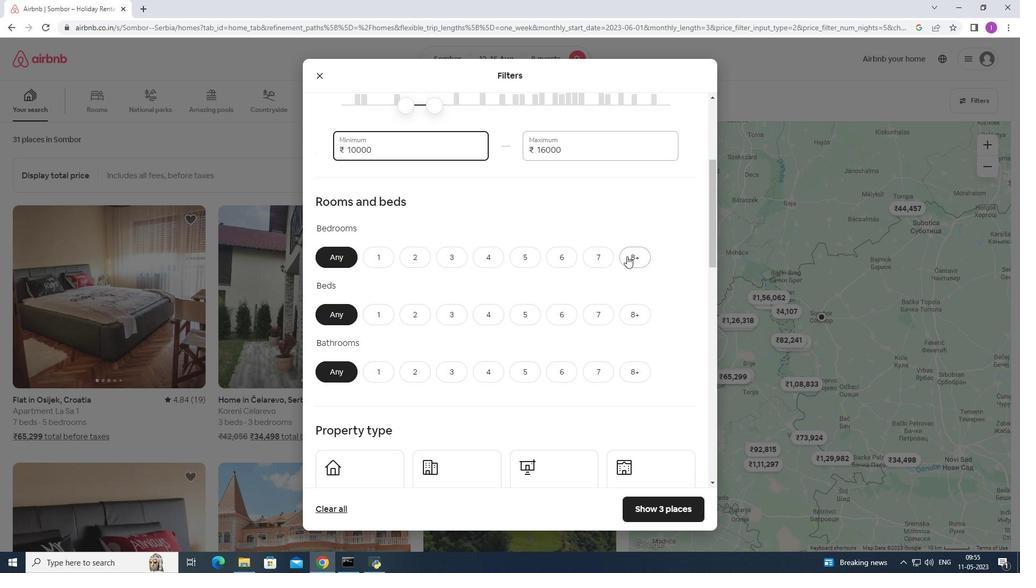 
Action: Mouse moved to (633, 309)
Screenshot: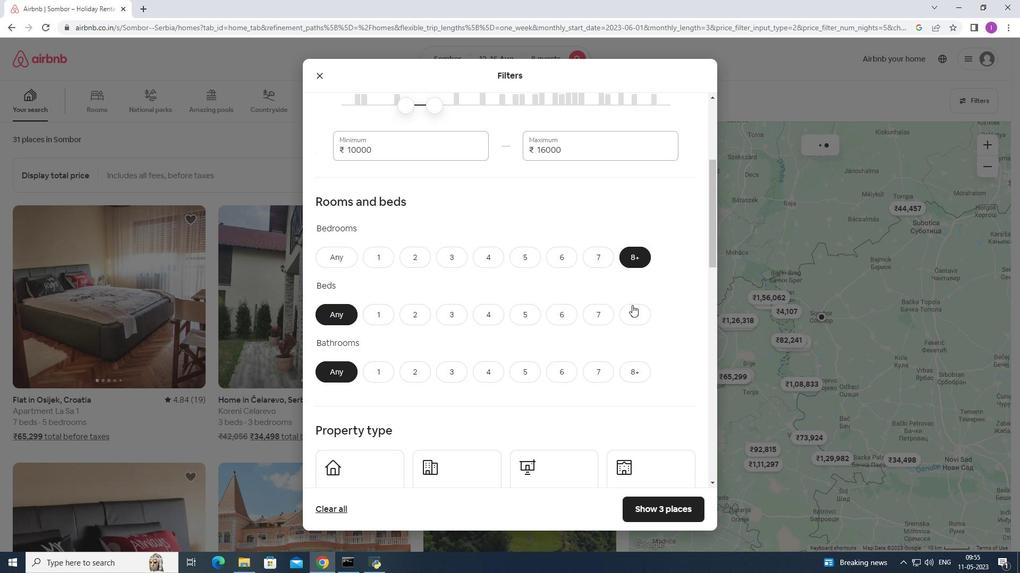 
Action: Mouse pressed left at (633, 309)
Screenshot: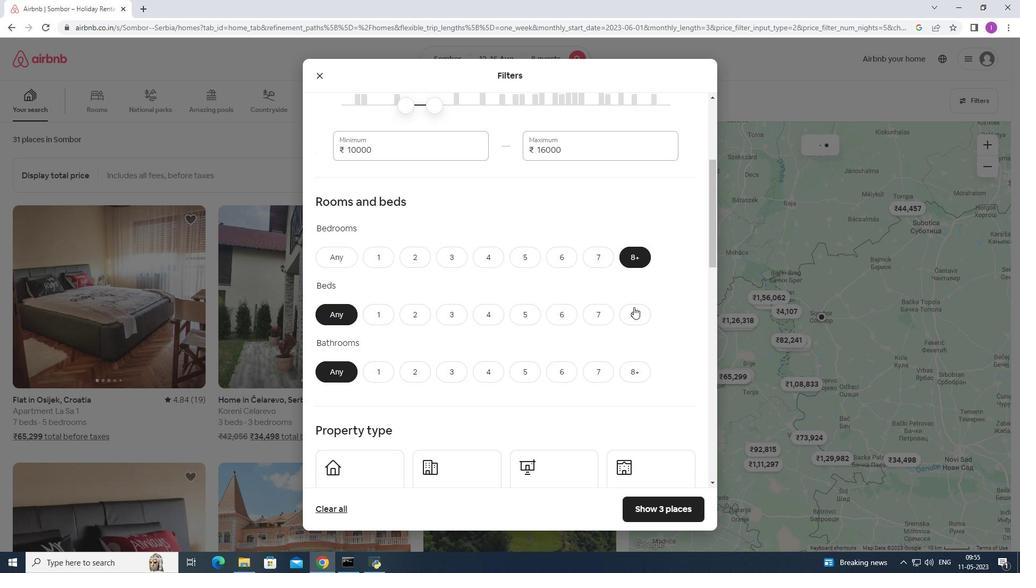 
Action: Mouse moved to (639, 372)
Screenshot: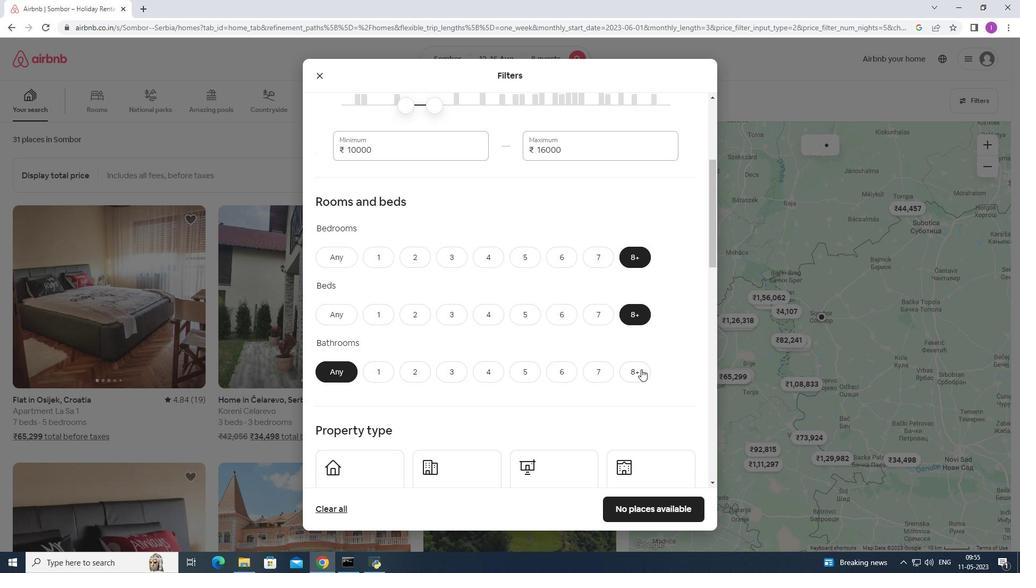 
Action: Mouse pressed left at (639, 372)
Screenshot: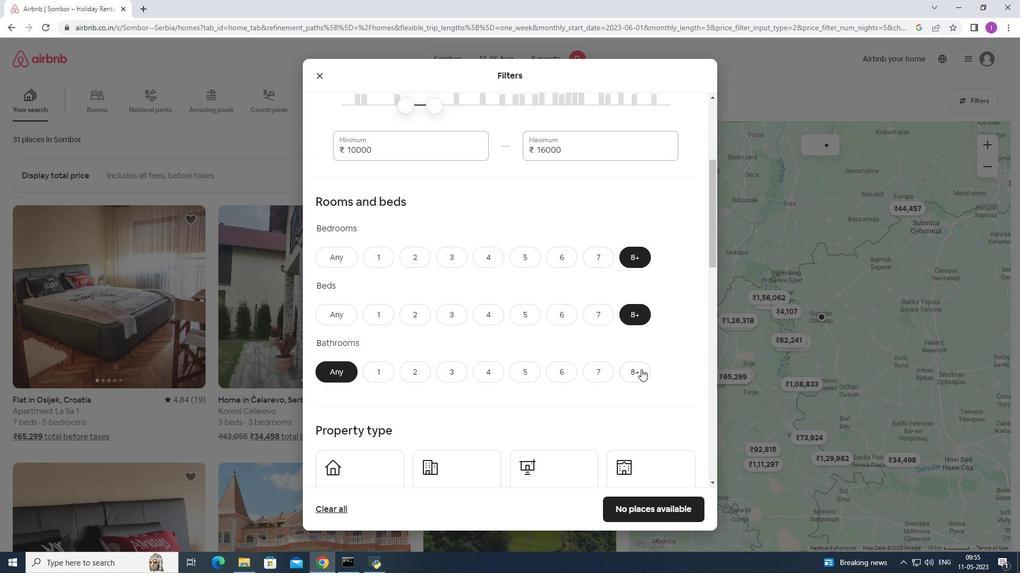 
Action: Mouse moved to (446, 338)
Screenshot: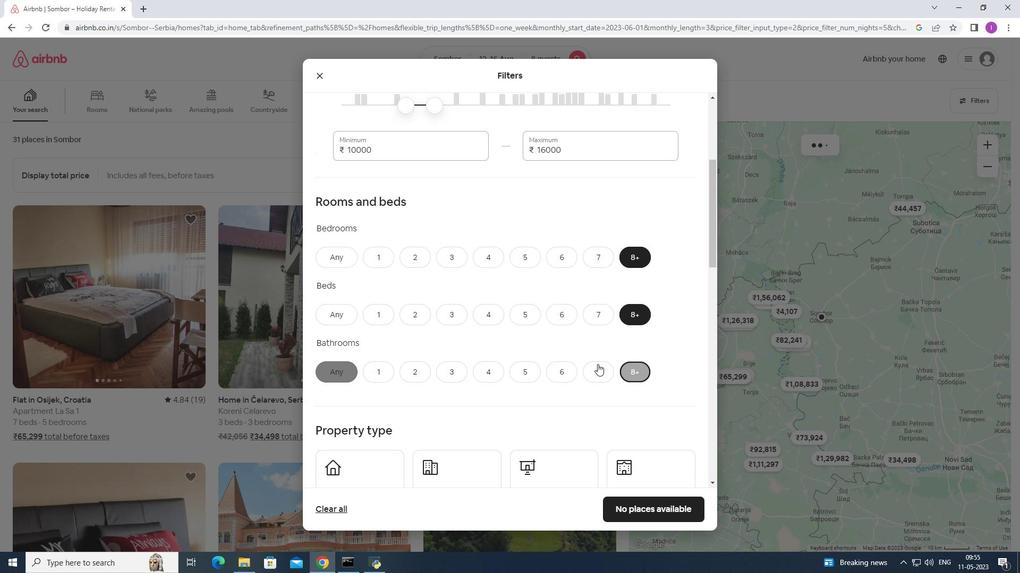 
Action: Mouse scrolled (446, 338) with delta (0, 0)
Screenshot: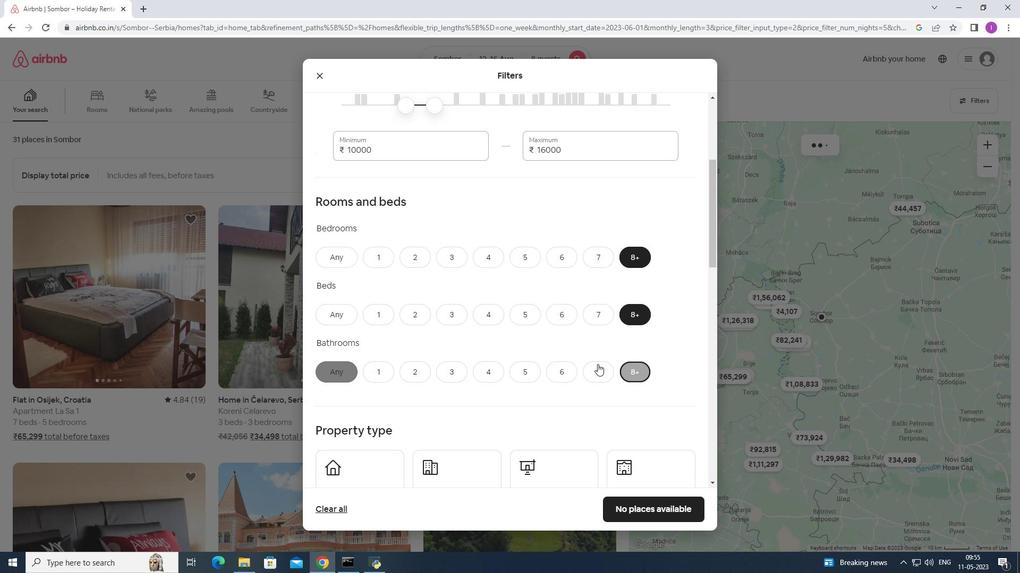 
Action: Mouse moved to (445, 338)
Screenshot: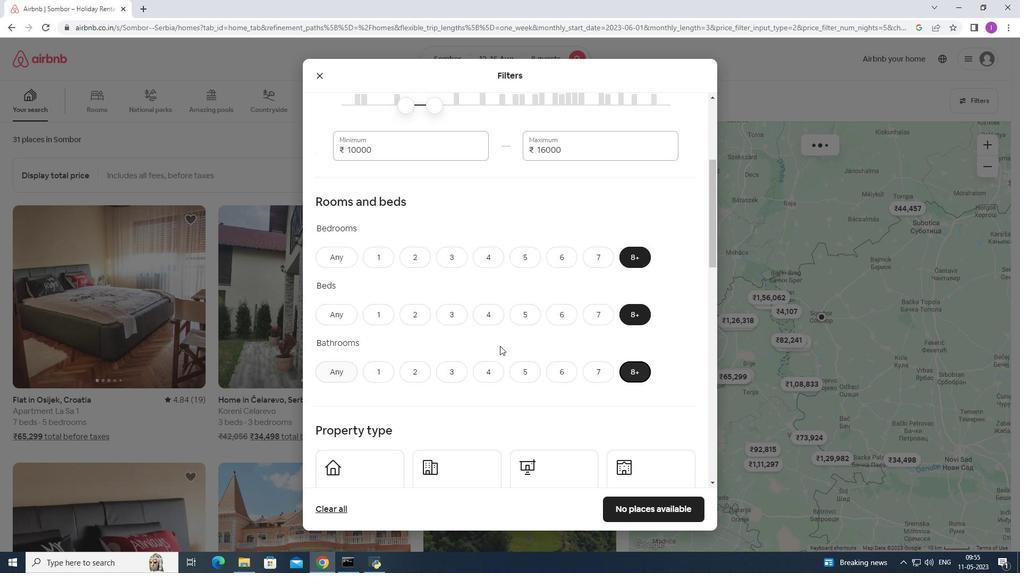 
Action: Mouse scrolled (445, 338) with delta (0, 0)
Screenshot: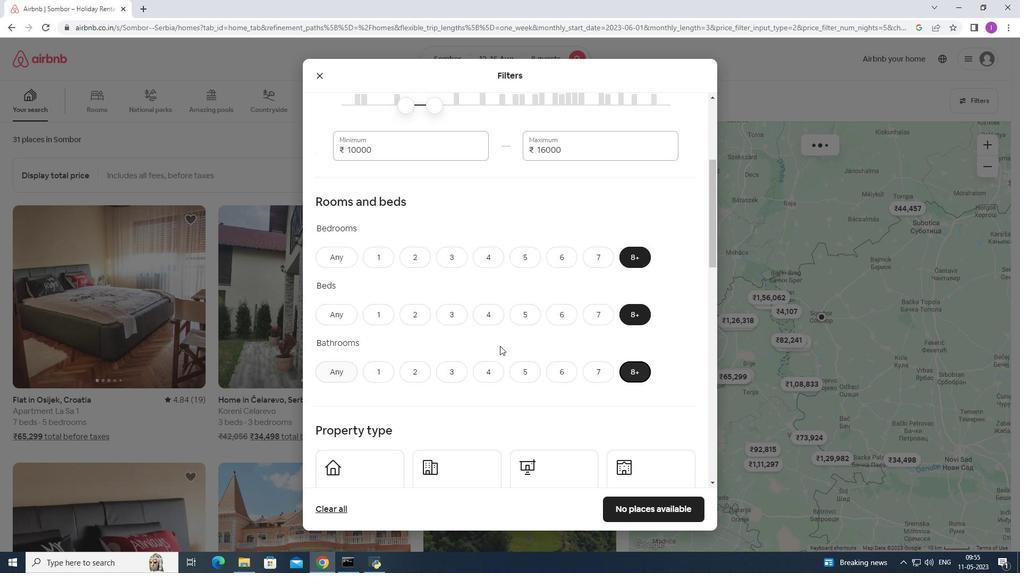 
Action: Mouse scrolled (445, 338) with delta (0, 0)
Screenshot: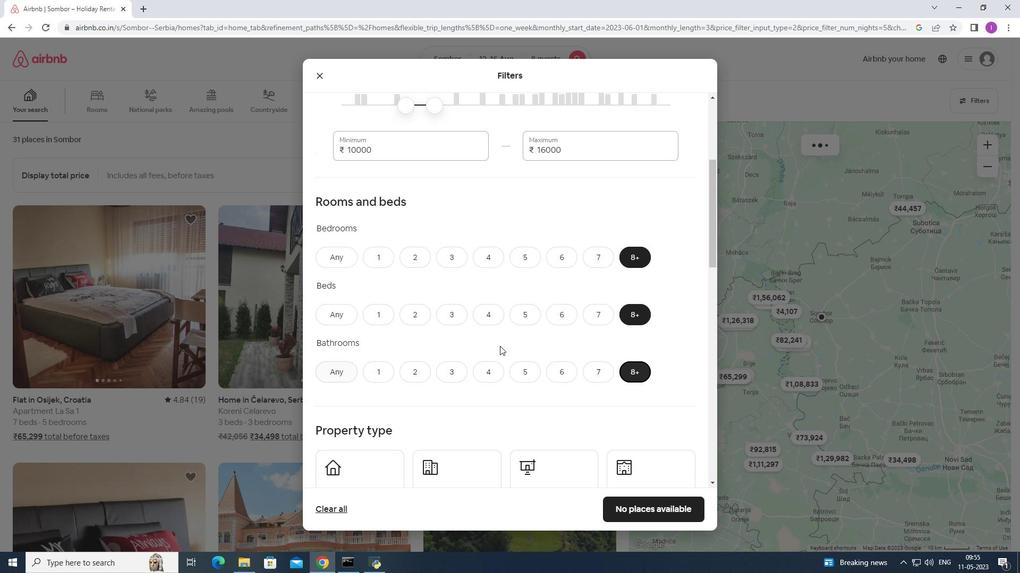 
Action: Mouse moved to (383, 330)
Screenshot: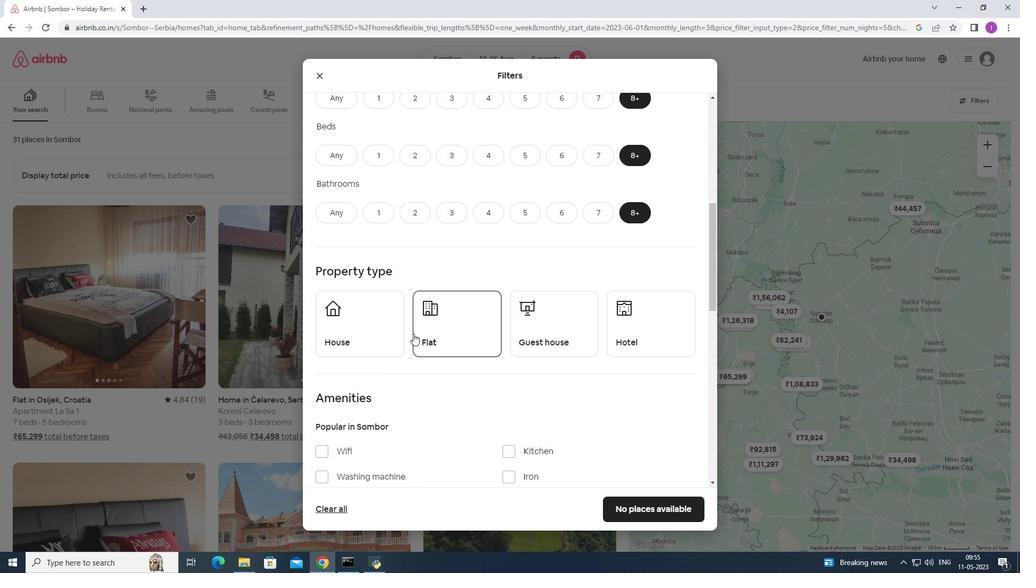 
Action: Mouse pressed left at (383, 330)
Screenshot: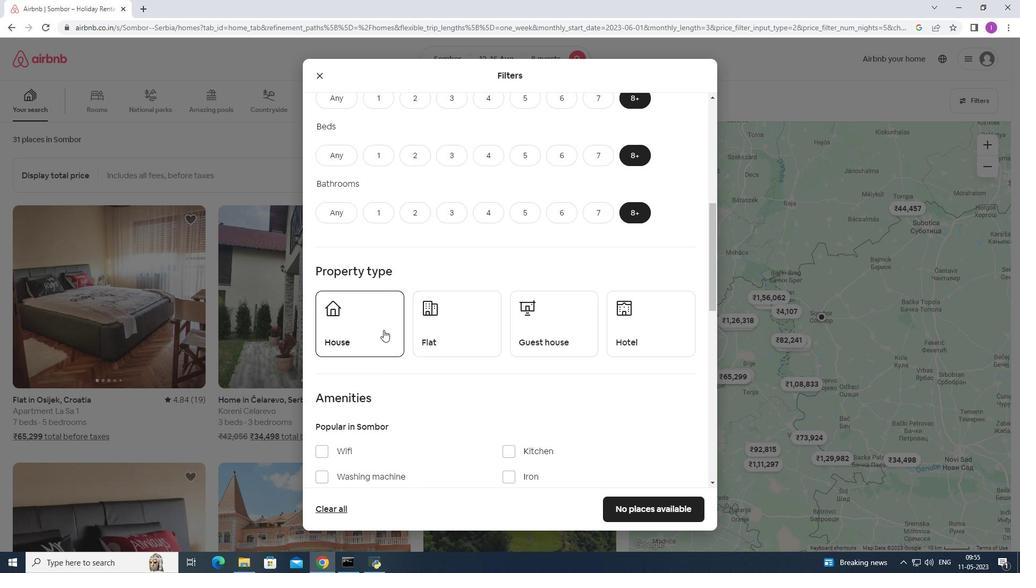 
Action: Mouse moved to (467, 326)
Screenshot: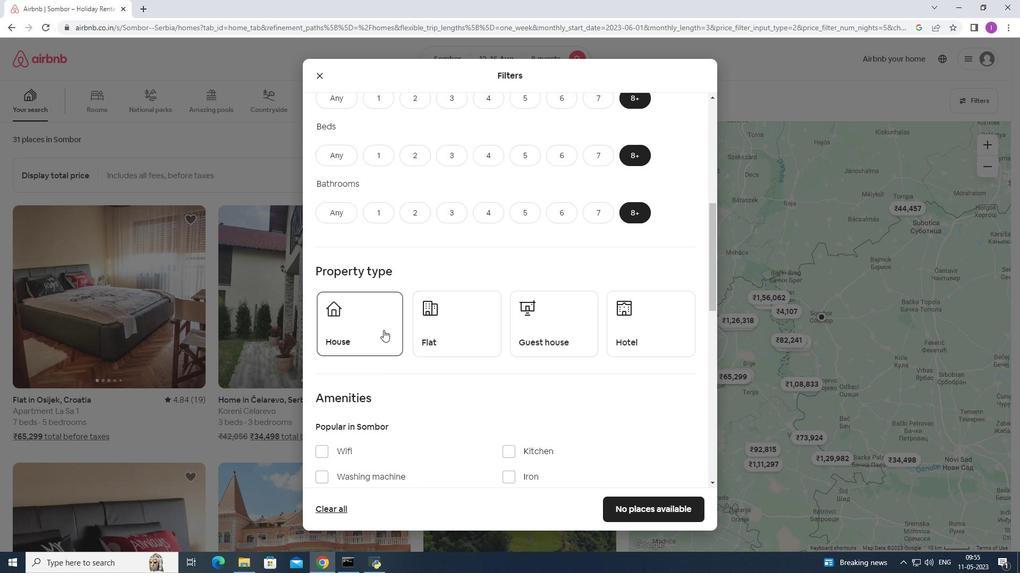 
Action: Mouse pressed left at (467, 326)
Screenshot: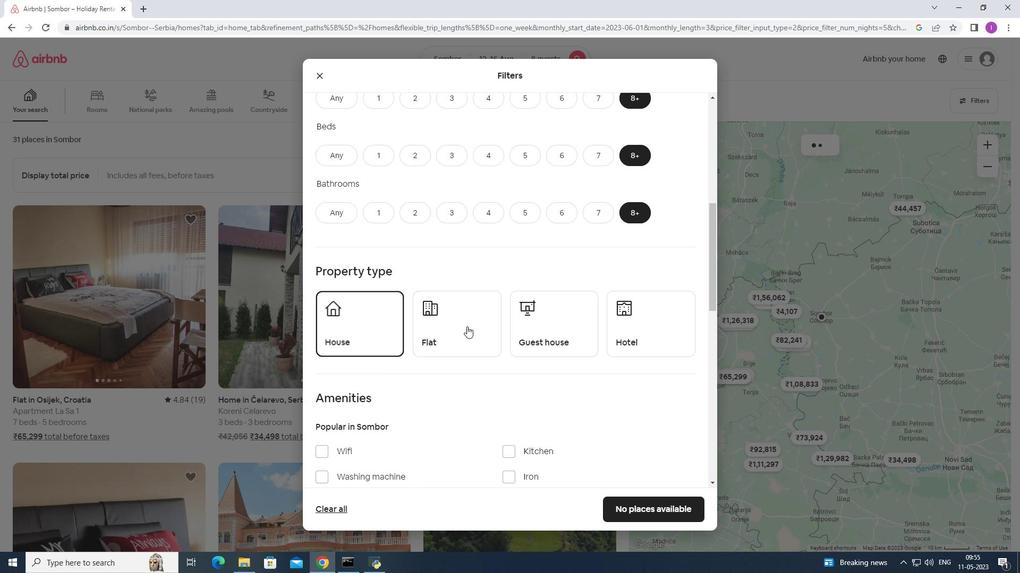 
Action: Mouse moved to (547, 329)
Screenshot: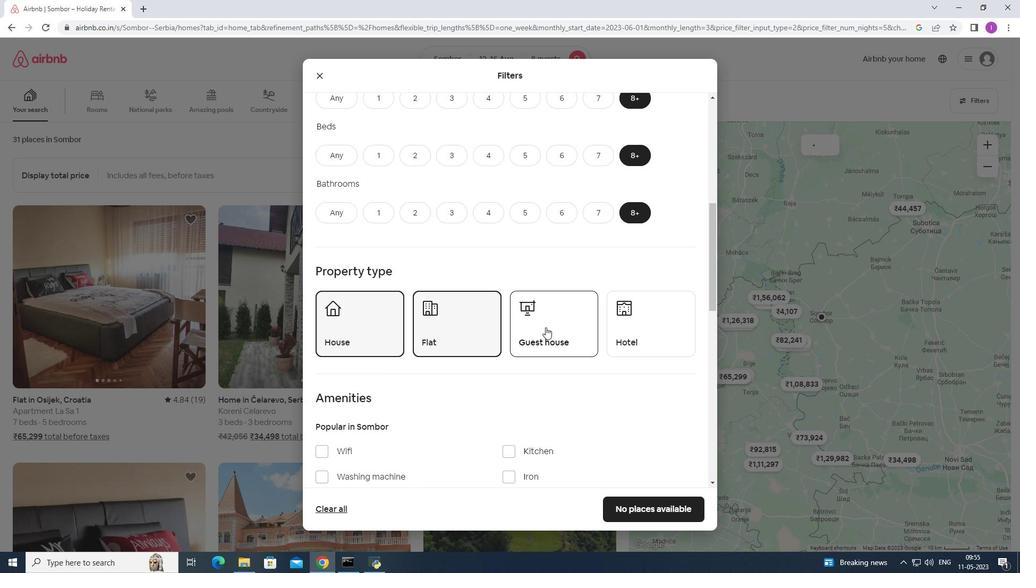 
Action: Mouse pressed left at (547, 329)
Screenshot: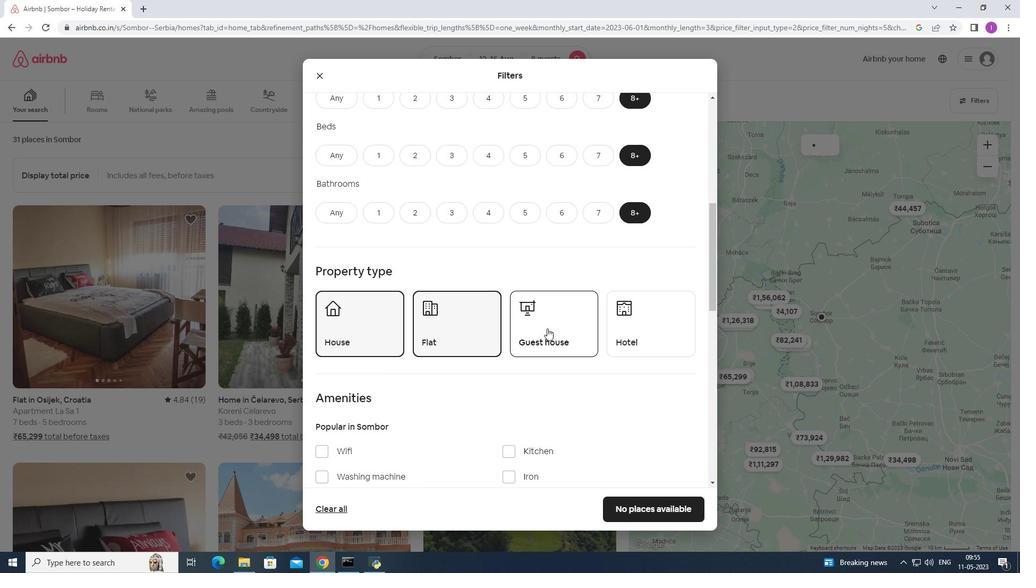 
Action: Mouse moved to (581, 328)
Screenshot: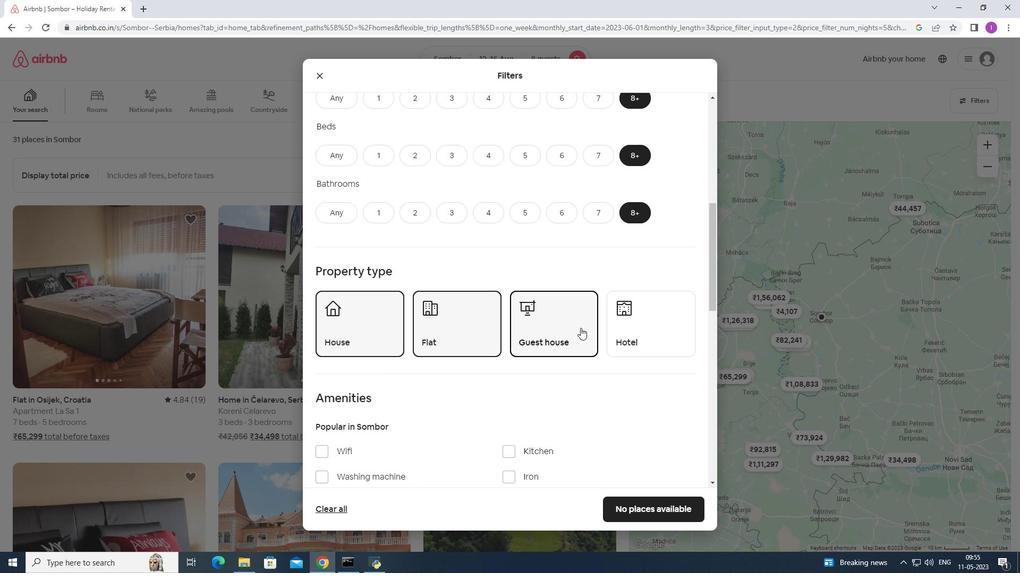 
Action: Mouse scrolled (581, 328) with delta (0, 0)
Screenshot: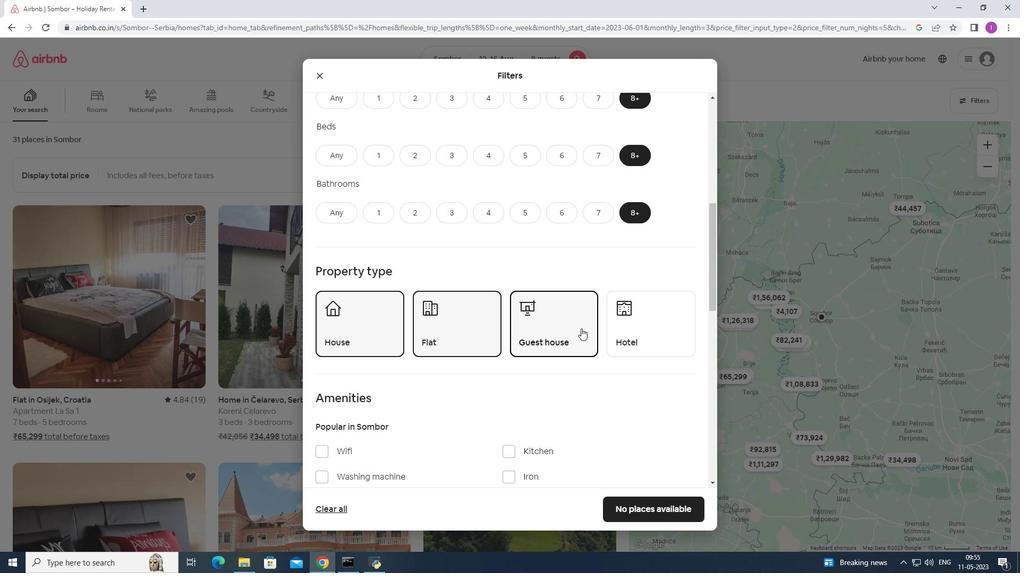 
Action: Mouse moved to (633, 294)
Screenshot: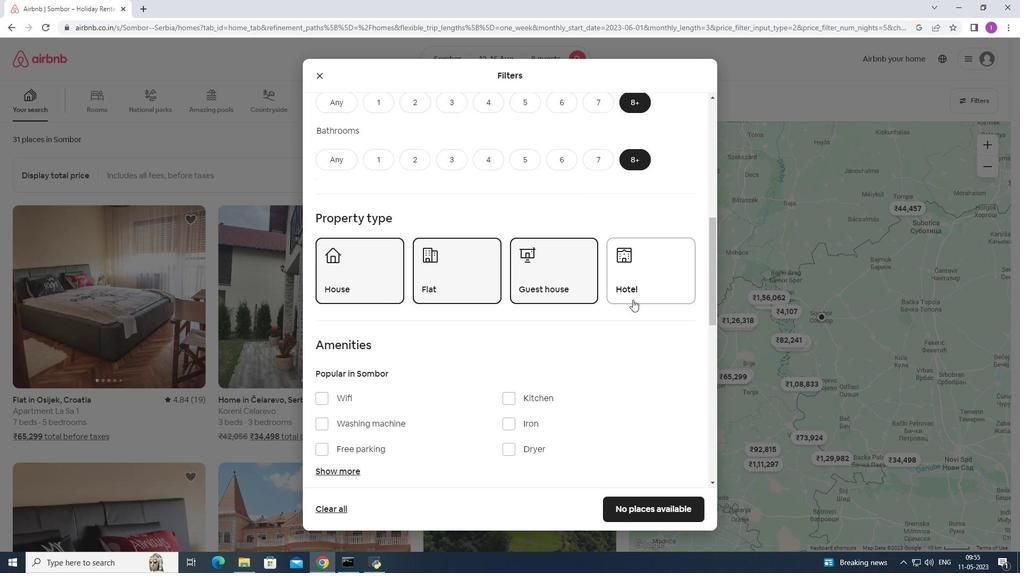 
Action: Mouse pressed left at (633, 294)
Screenshot: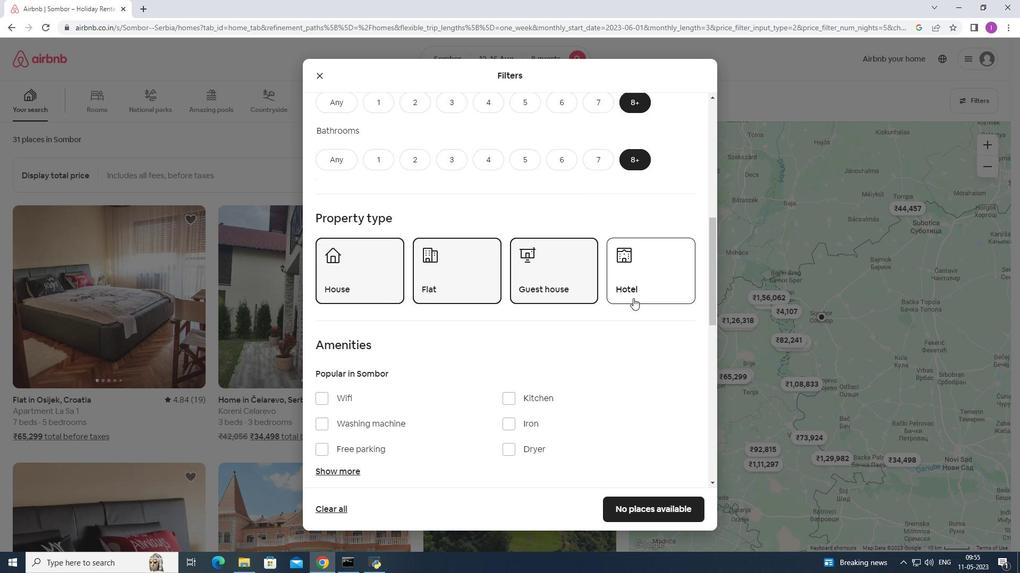 
Action: Mouse moved to (493, 370)
Screenshot: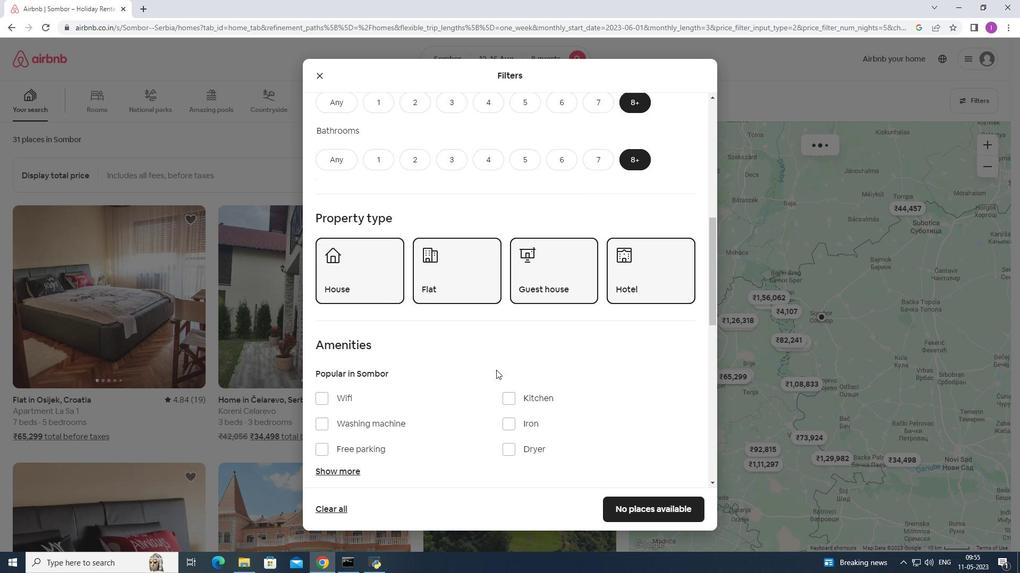
Action: Mouse scrolled (493, 369) with delta (0, 0)
Screenshot: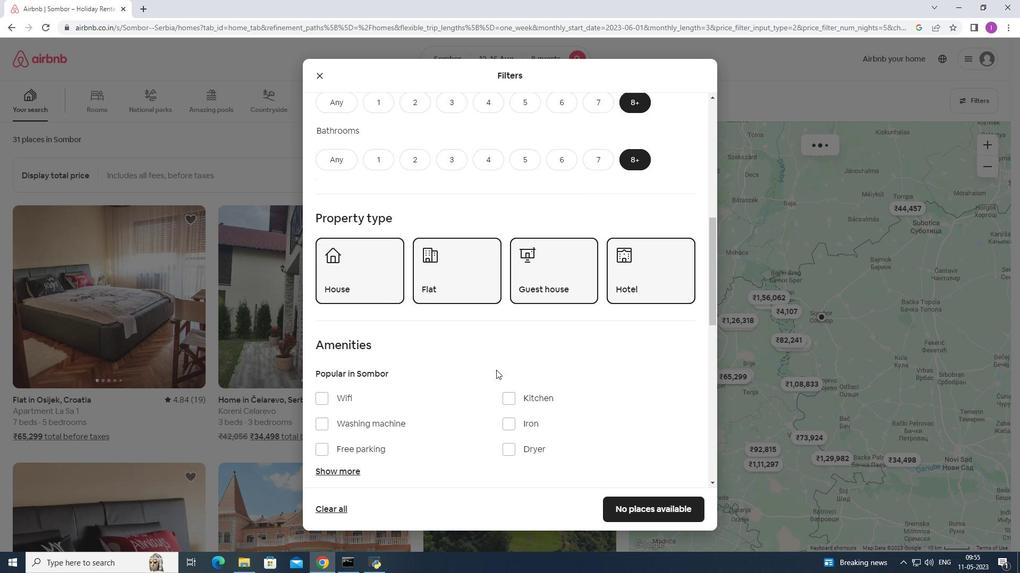 
Action: Mouse moved to (493, 371)
Screenshot: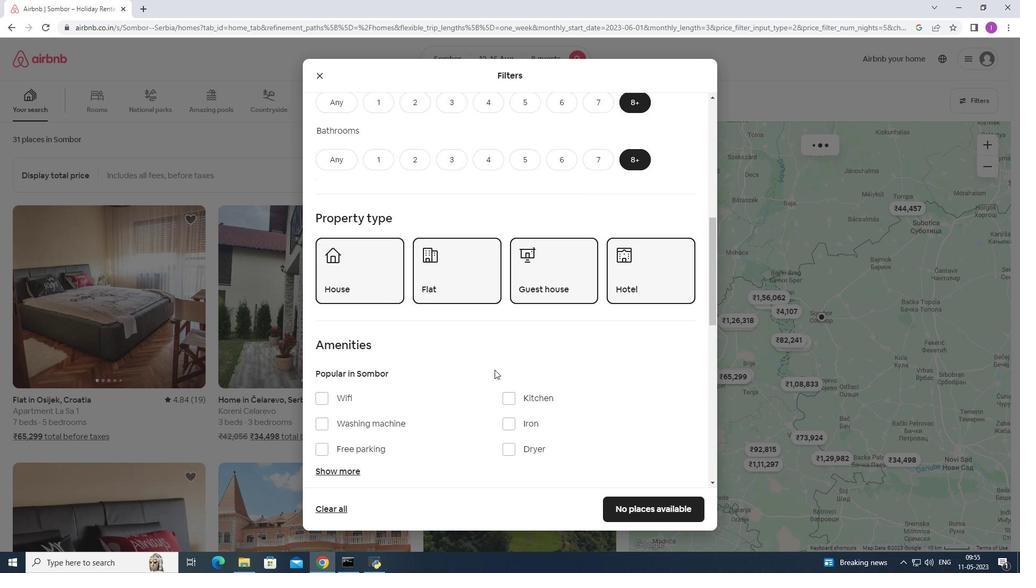 
Action: Mouse scrolled (493, 370) with delta (0, 0)
Screenshot: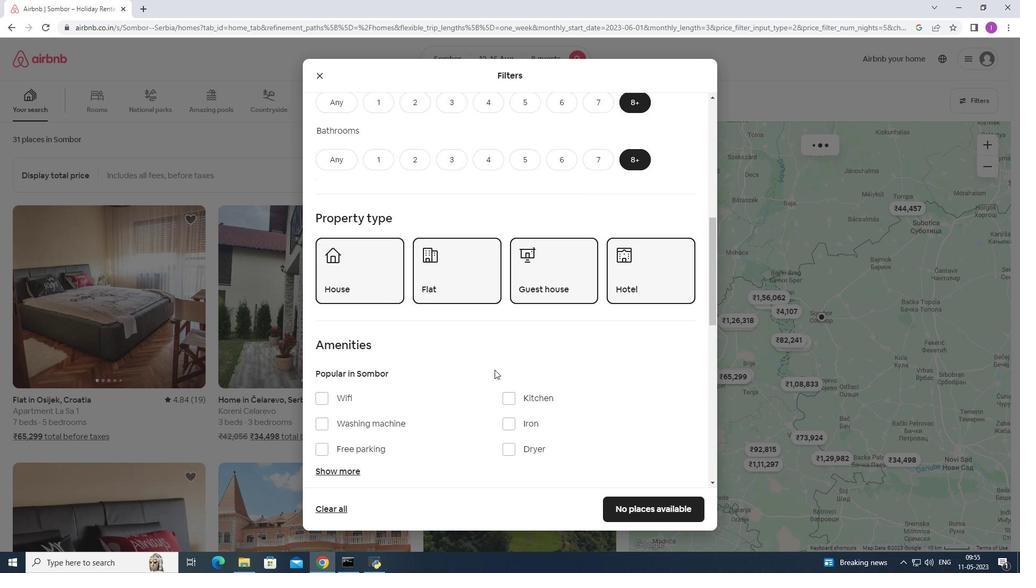 
Action: Mouse scrolled (493, 370) with delta (0, 0)
Screenshot: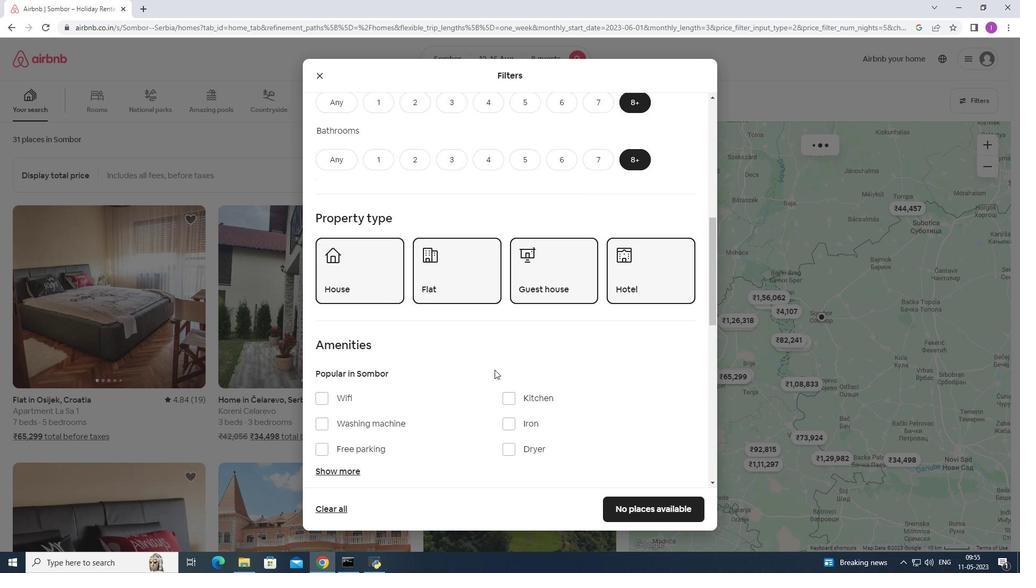 
Action: Mouse moved to (318, 237)
Screenshot: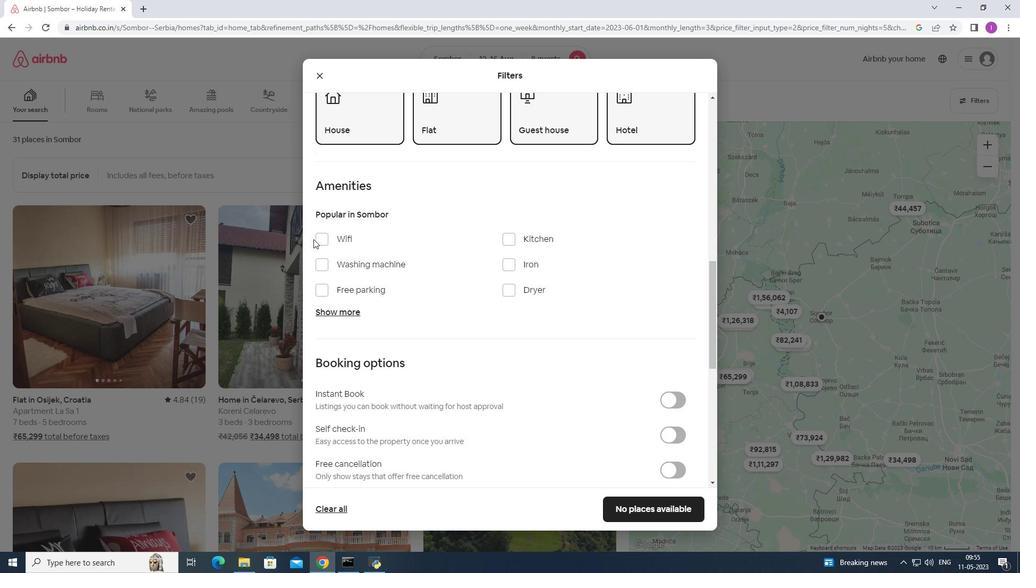 
Action: Mouse pressed left at (318, 237)
Screenshot: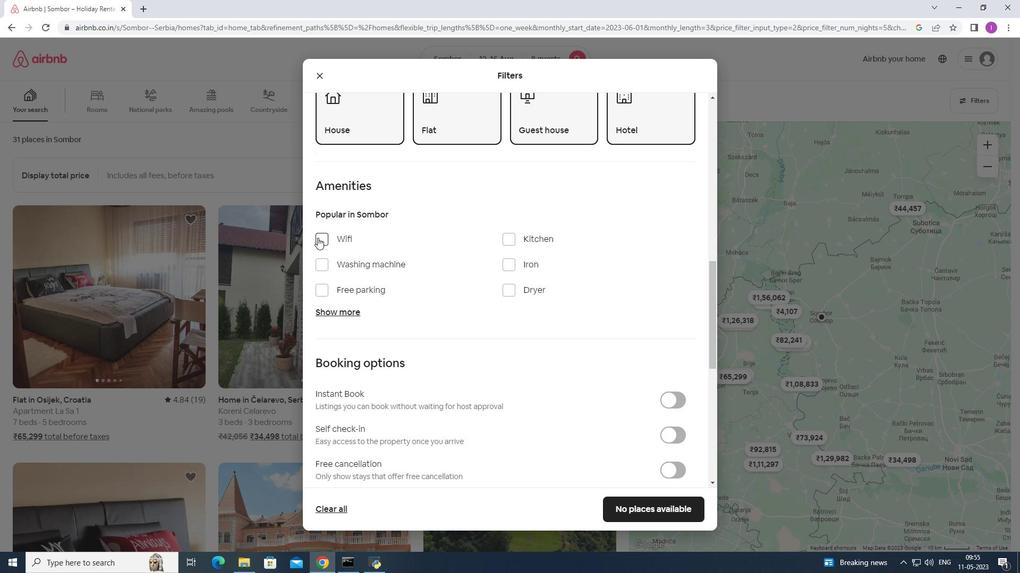 
Action: Mouse moved to (324, 288)
Screenshot: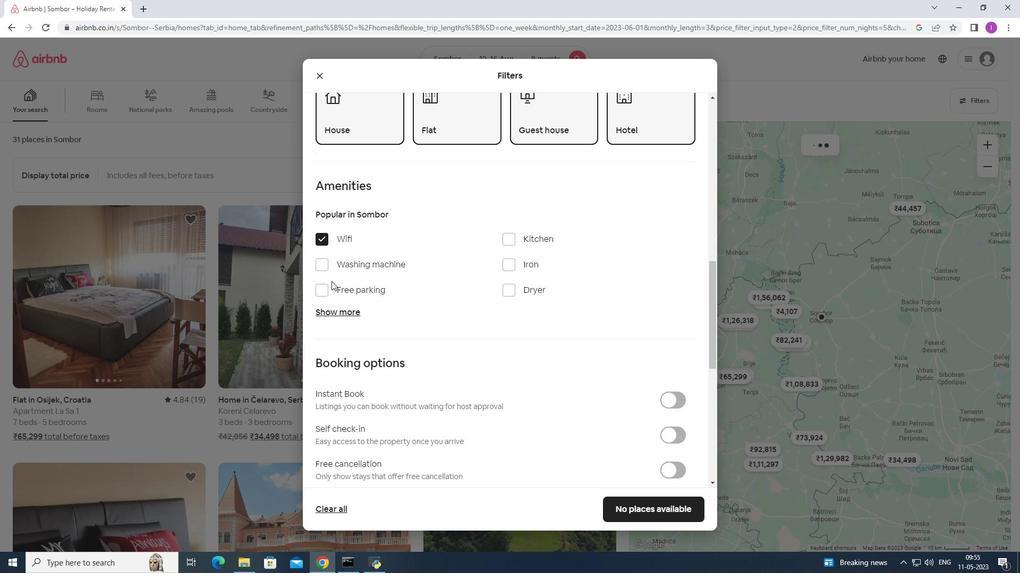 
Action: Mouse pressed left at (324, 288)
Screenshot: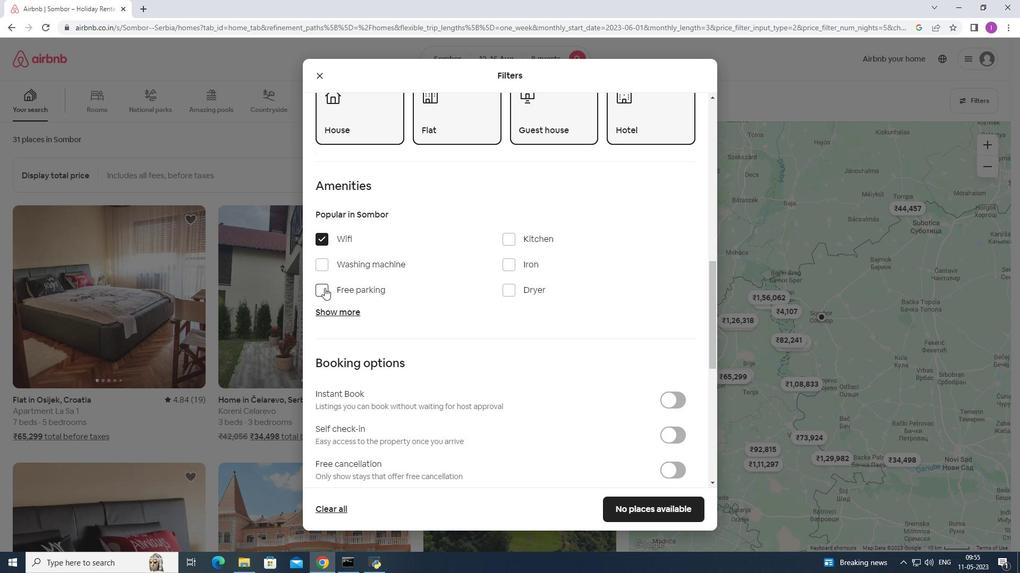 
Action: Mouse moved to (346, 309)
Screenshot: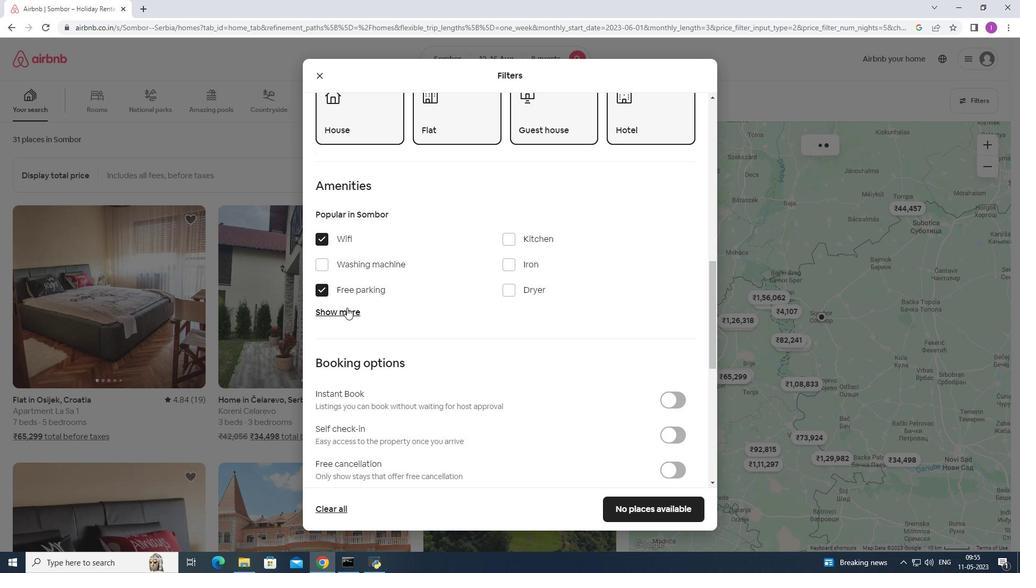 
Action: Mouse pressed left at (346, 309)
Screenshot: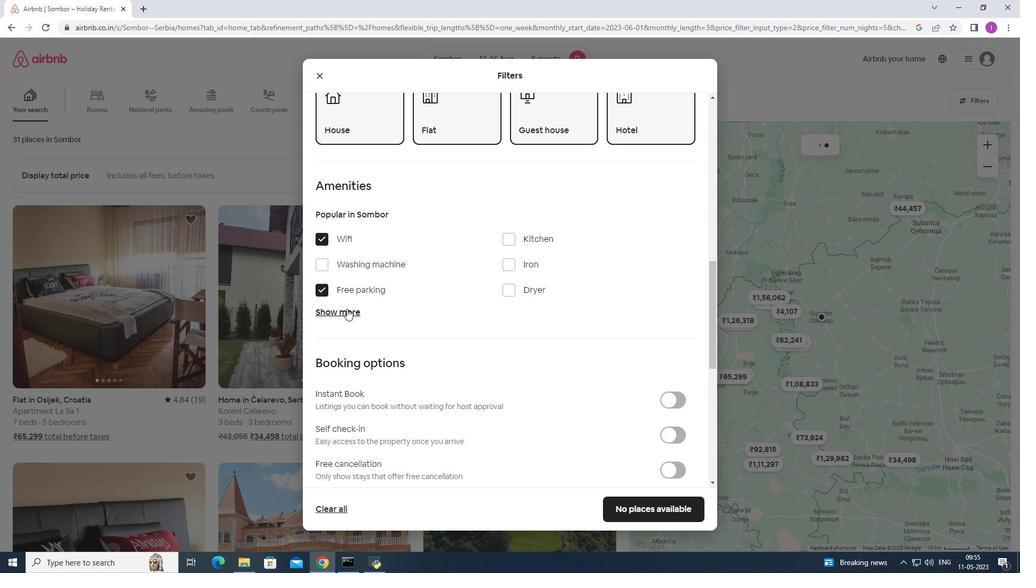 
Action: Mouse moved to (459, 317)
Screenshot: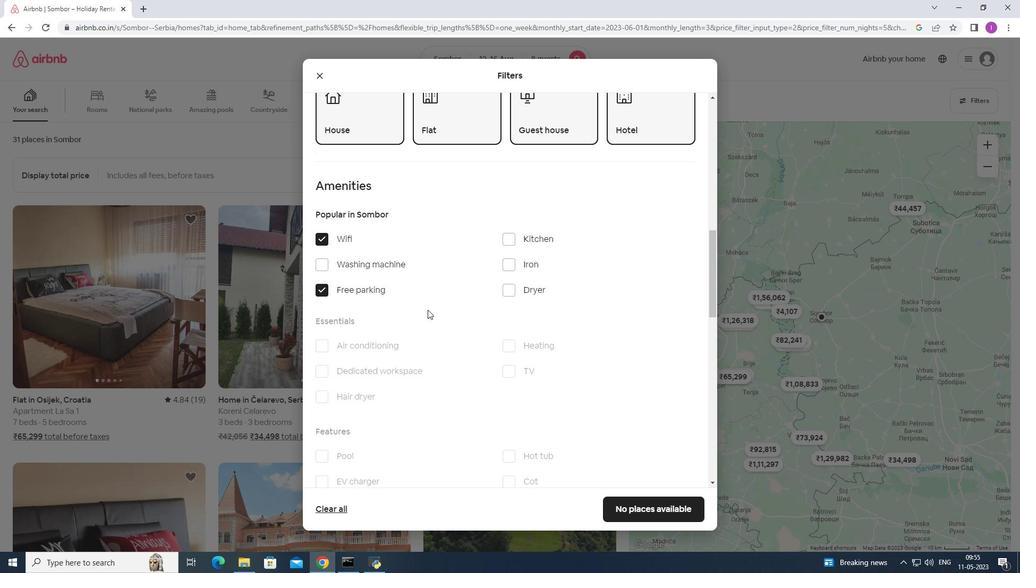 
Action: Mouse scrolled (459, 317) with delta (0, 0)
Screenshot: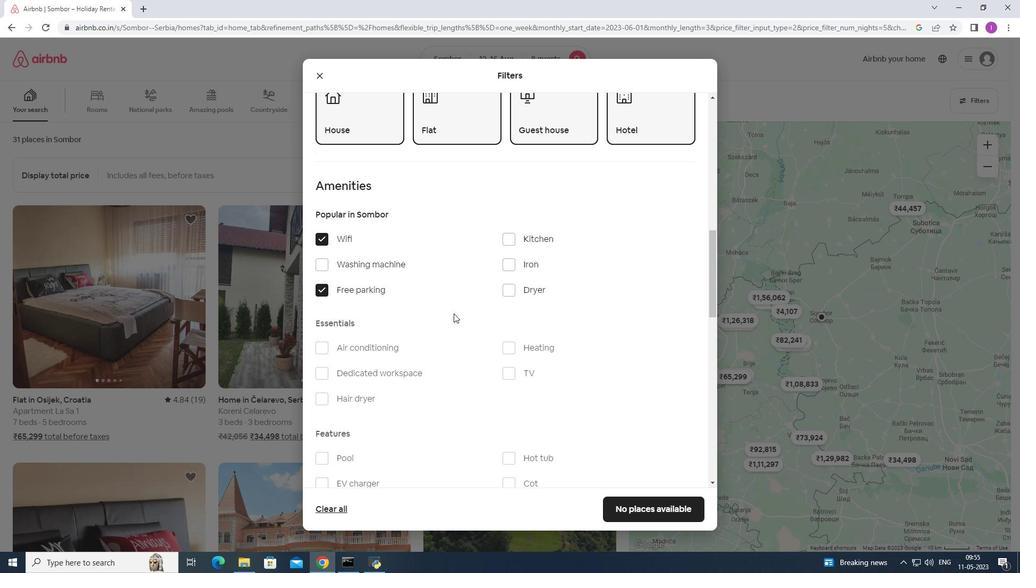 
Action: Mouse scrolled (459, 317) with delta (0, 0)
Screenshot: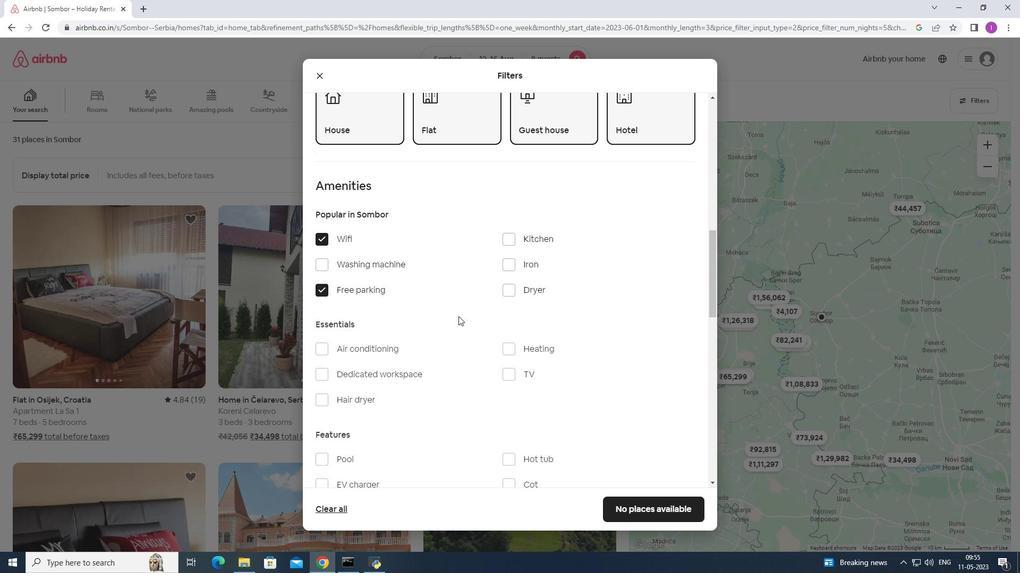 
Action: Mouse moved to (507, 270)
Screenshot: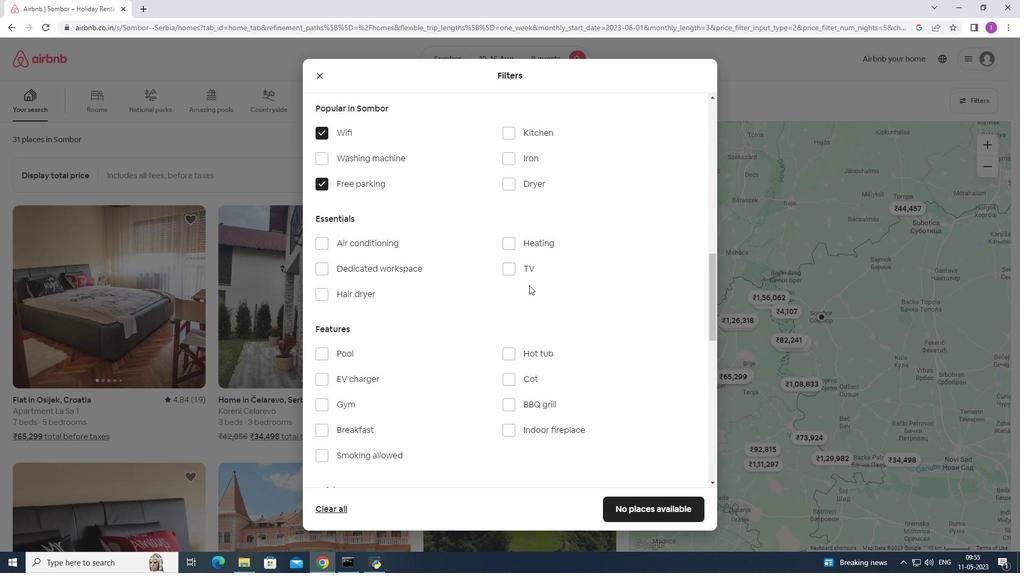 
Action: Mouse pressed left at (507, 270)
Screenshot: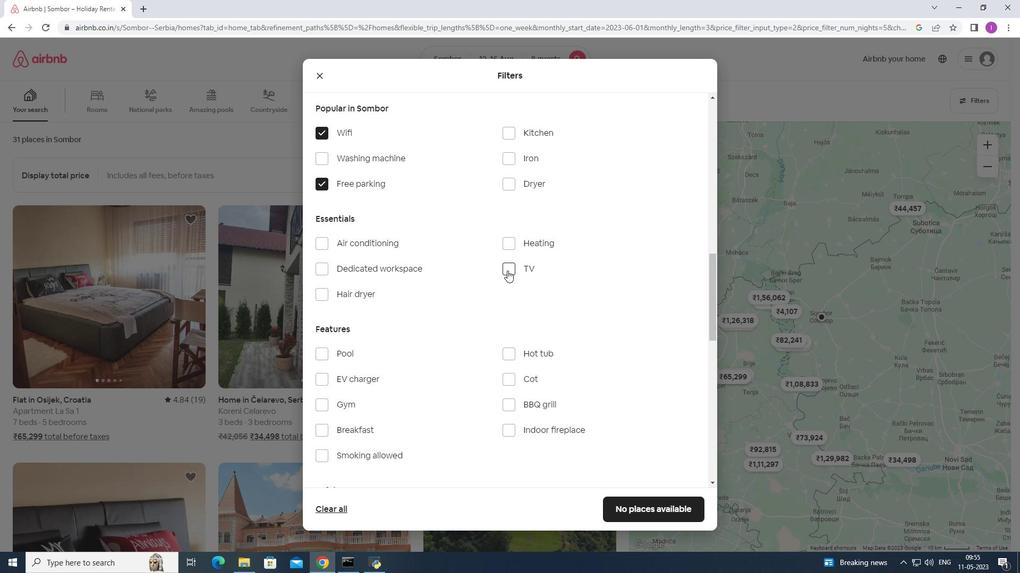 
Action: Mouse moved to (445, 394)
Screenshot: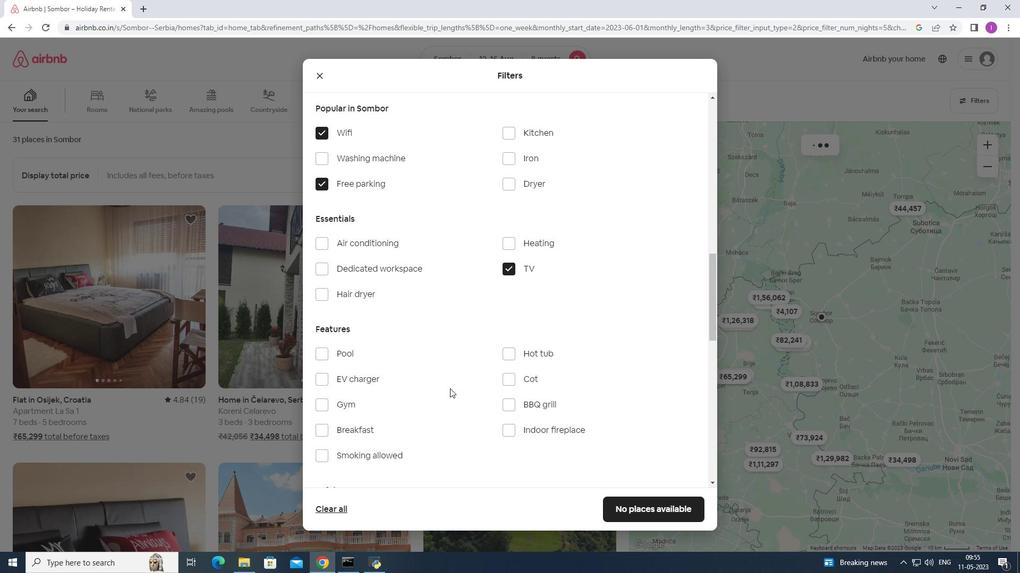 
Action: Mouse scrolled (445, 393) with delta (0, 0)
Screenshot: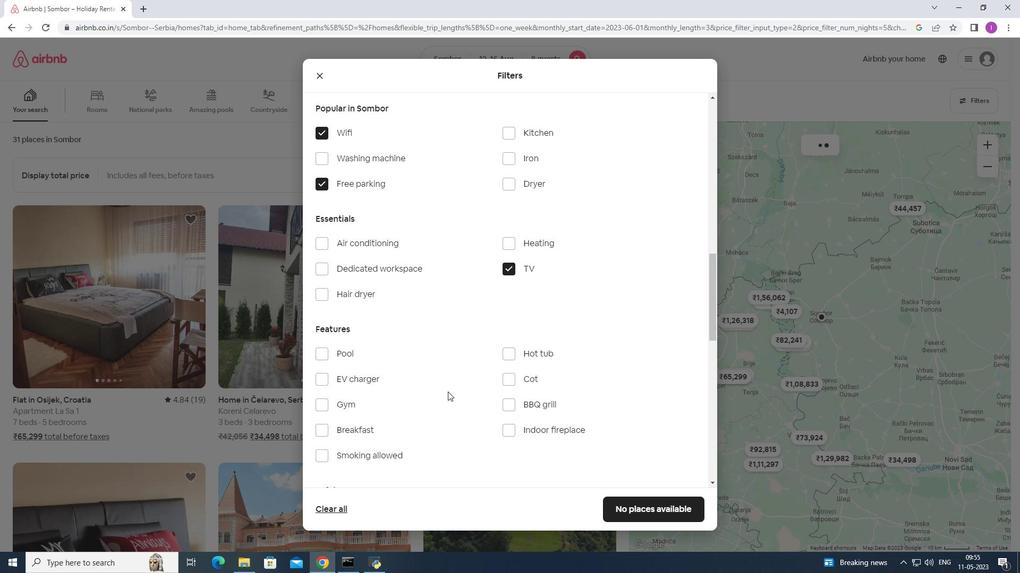 
Action: Mouse moved to (445, 394)
Screenshot: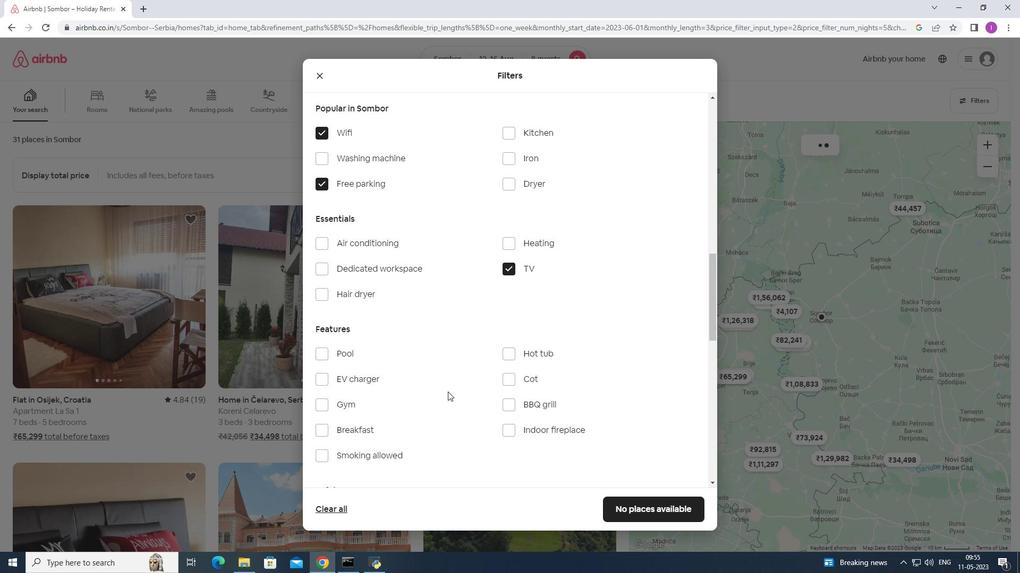 
Action: Mouse scrolled (445, 394) with delta (0, 0)
Screenshot: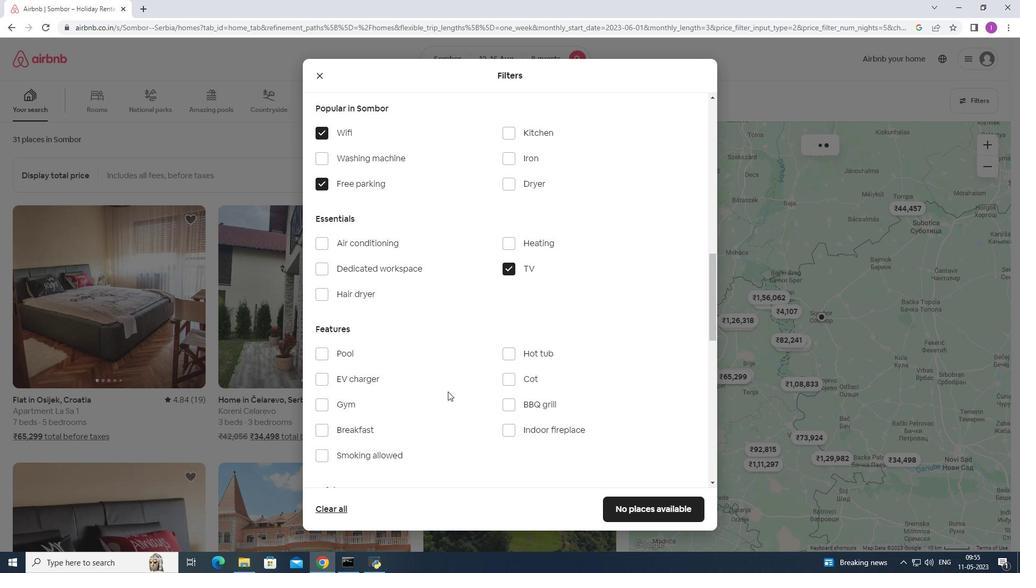 
Action: Mouse scrolled (445, 394) with delta (0, 0)
Screenshot: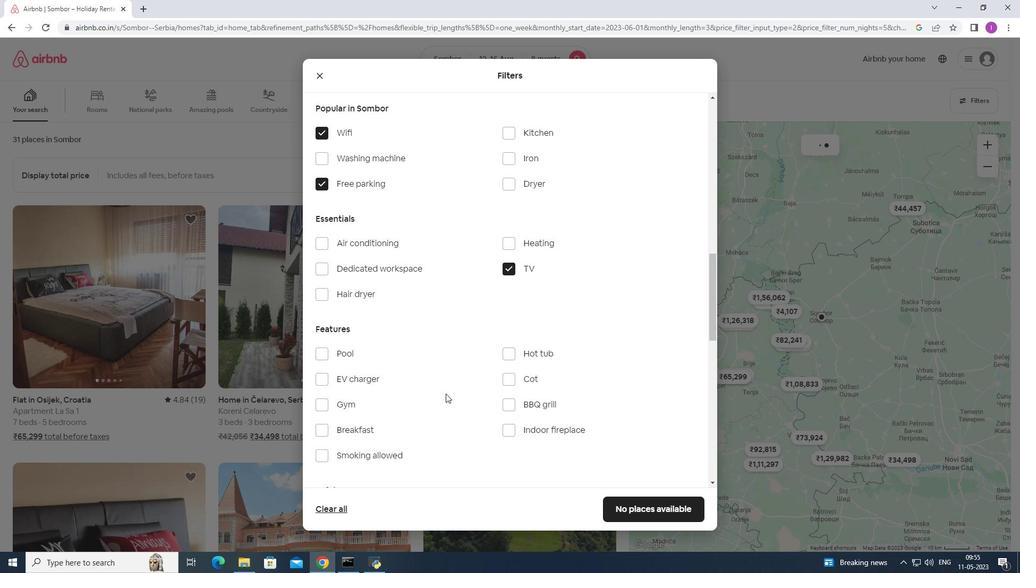 
Action: Mouse moved to (319, 246)
Screenshot: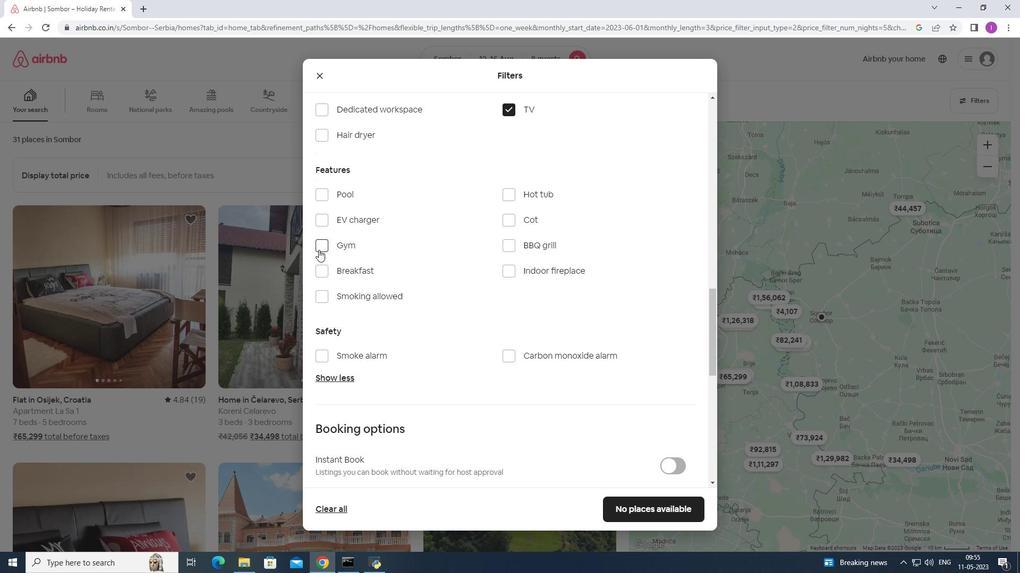 
Action: Mouse pressed left at (319, 246)
Screenshot: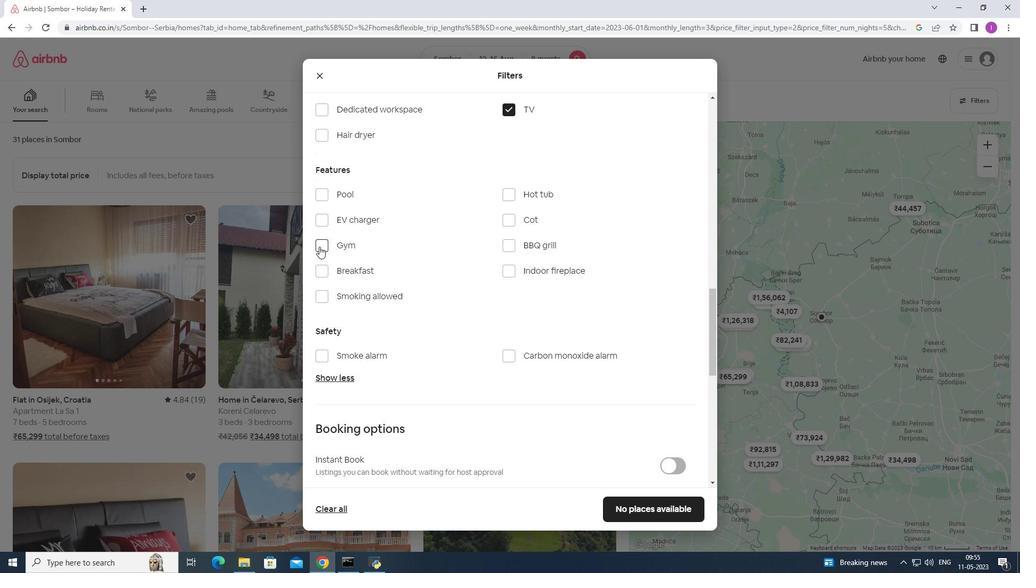 
Action: Mouse moved to (325, 268)
Screenshot: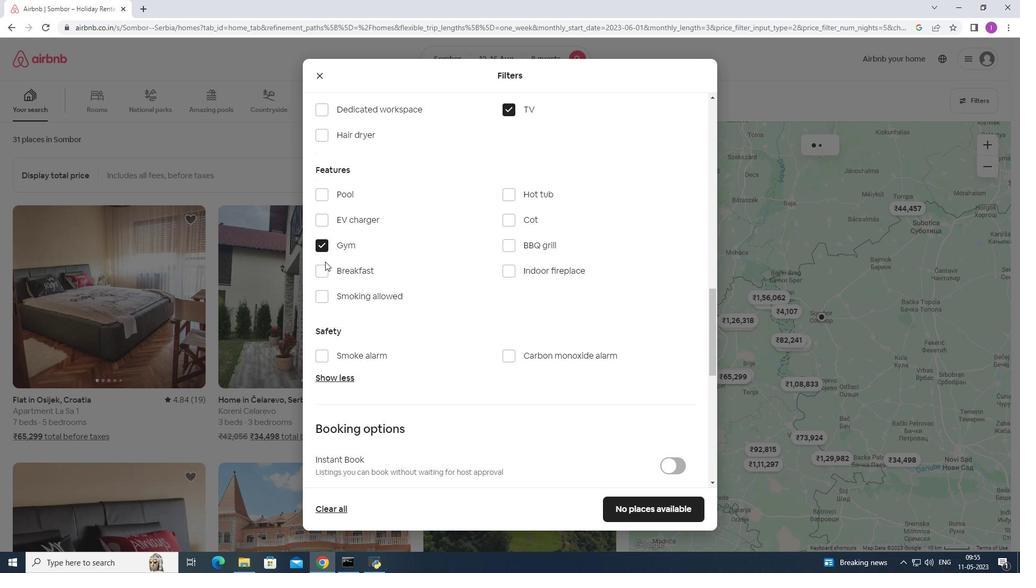 
Action: Mouse pressed left at (325, 268)
Screenshot: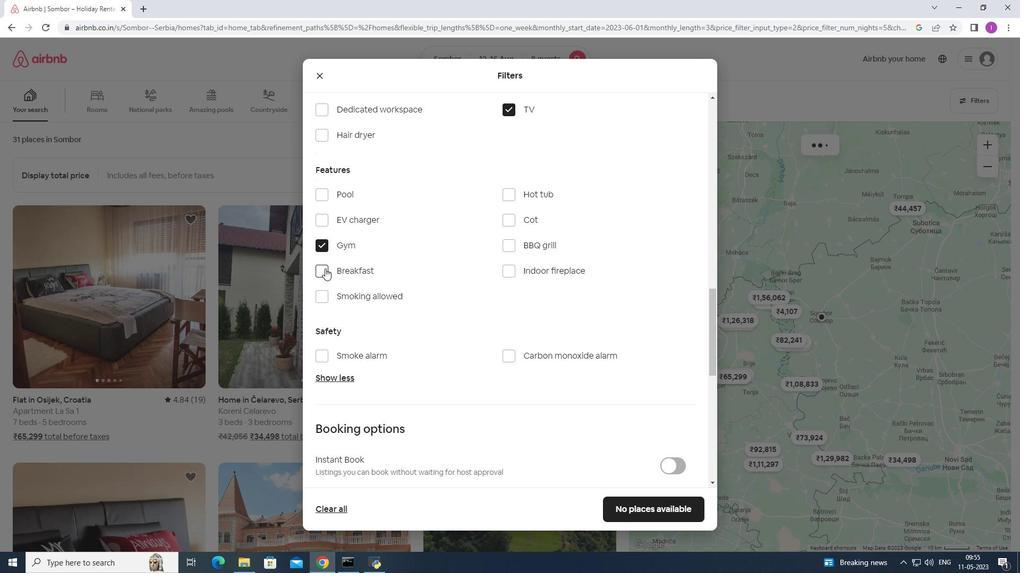 
Action: Mouse moved to (446, 322)
Screenshot: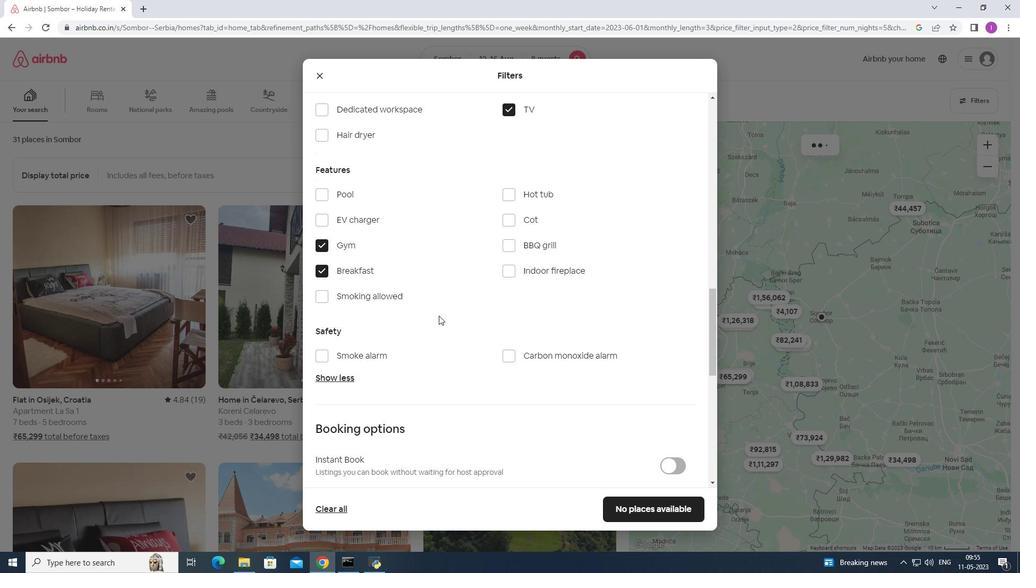 
Action: Mouse scrolled (446, 321) with delta (0, 0)
Screenshot: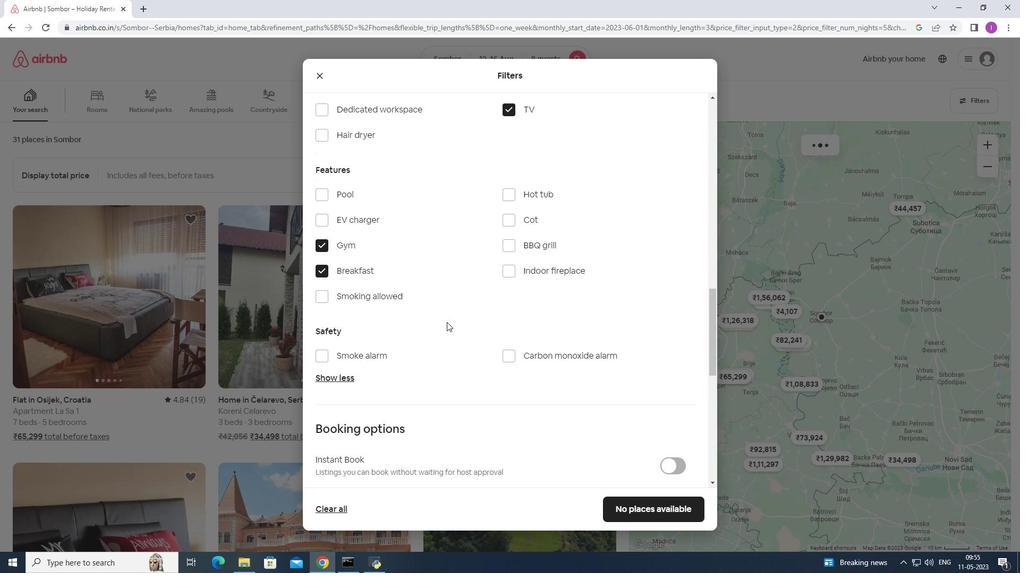 
Action: Mouse scrolled (446, 321) with delta (0, 0)
Screenshot: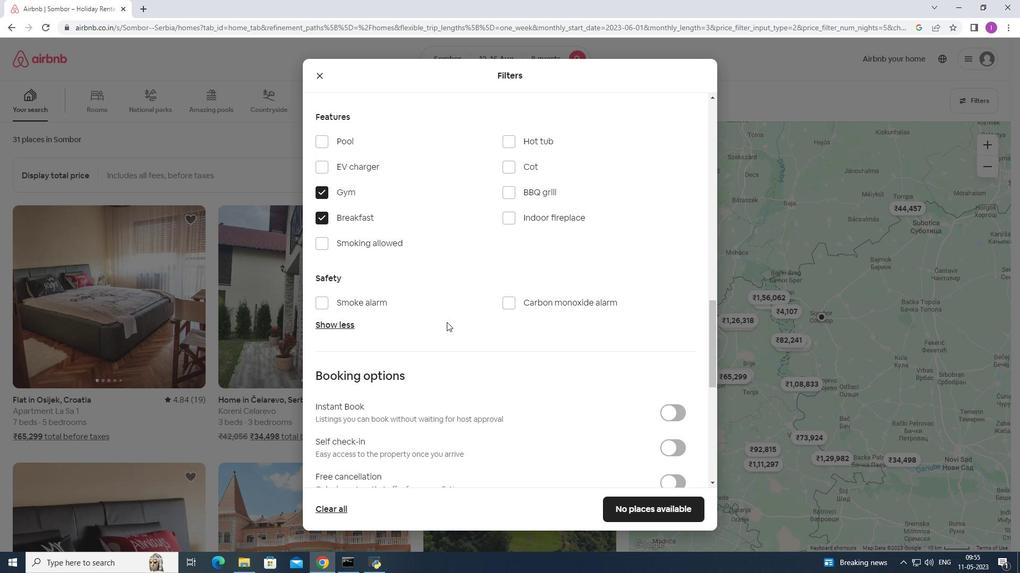
Action: Mouse scrolled (446, 321) with delta (0, 0)
Screenshot: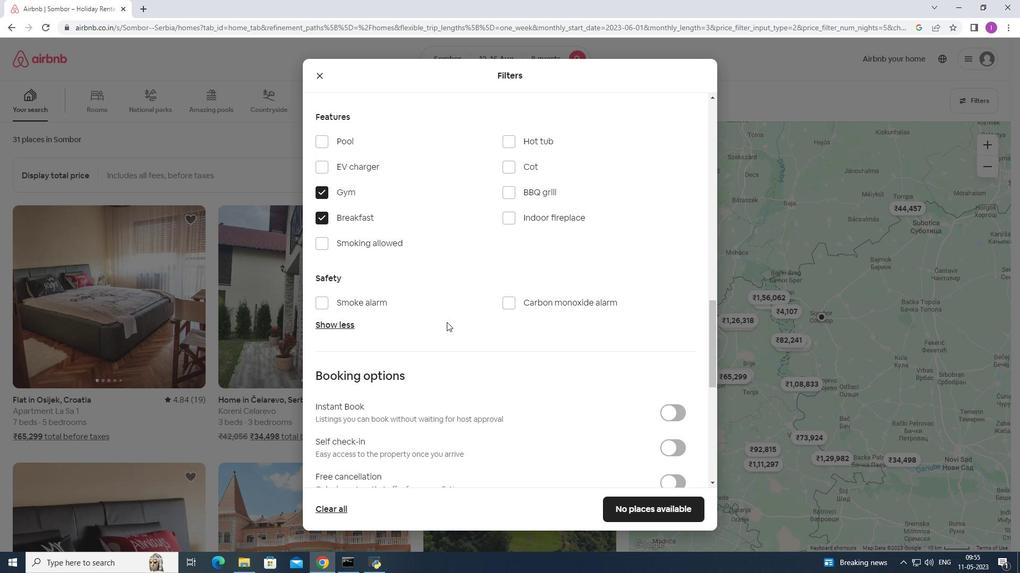 
Action: Mouse moved to (677, 340)
Screenshot: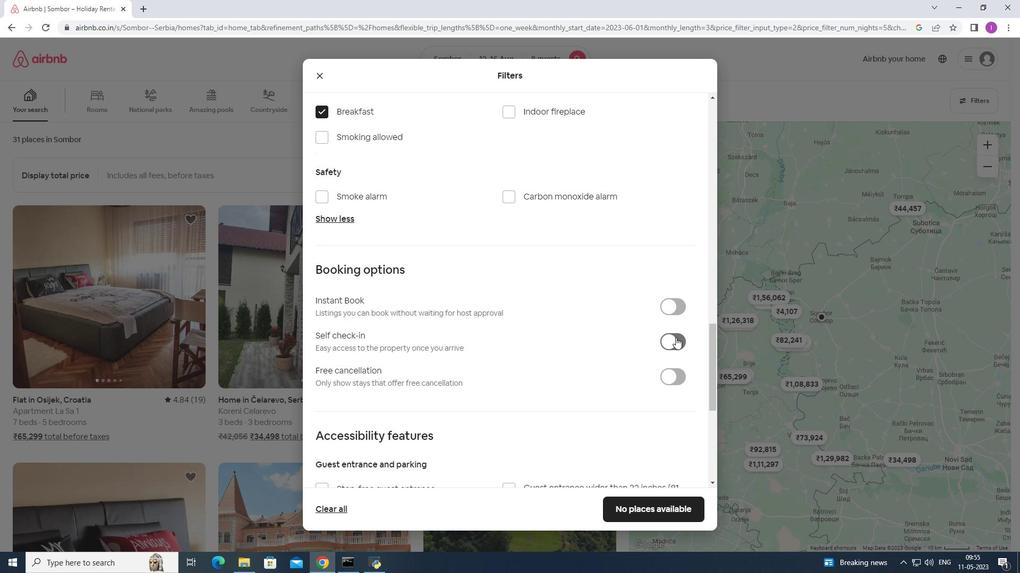 
Action: Mouse pressed left at (677, 340)
Screenshot: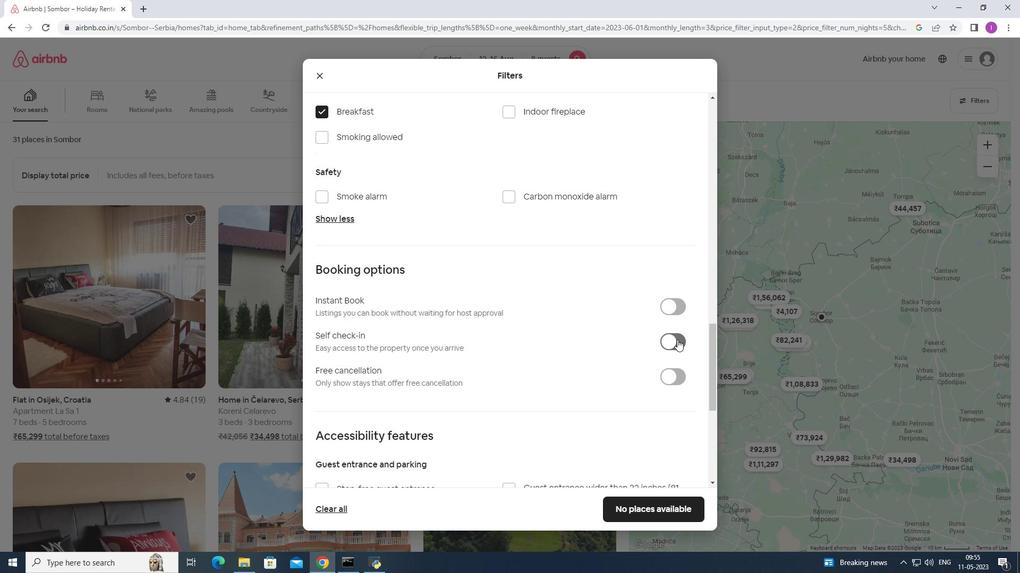 
Action: Mouse moved to (489, 374)
Screenshot: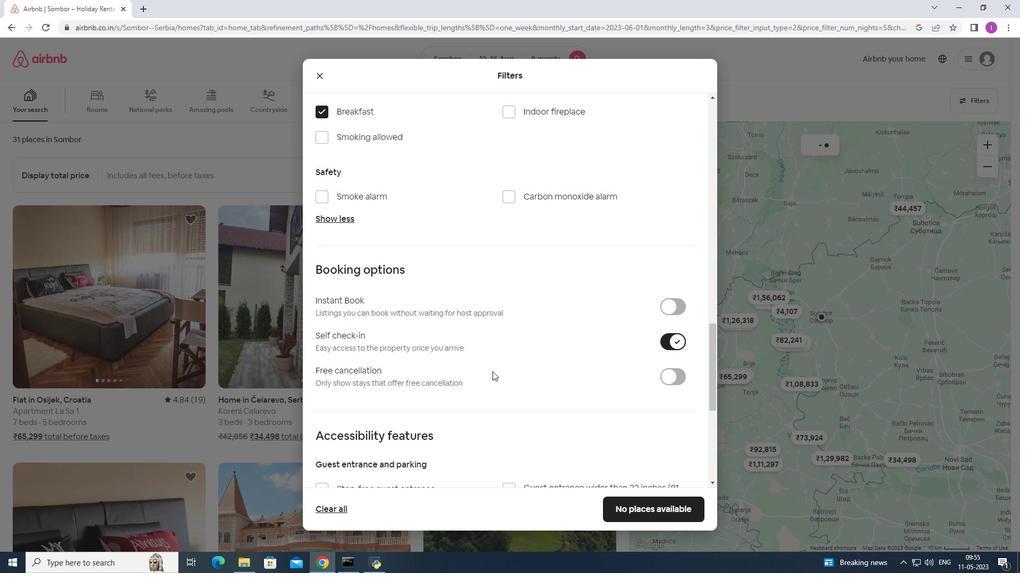 
Action: Mouse scrolled (489, 374) with delta (0, 0)
Screenshot: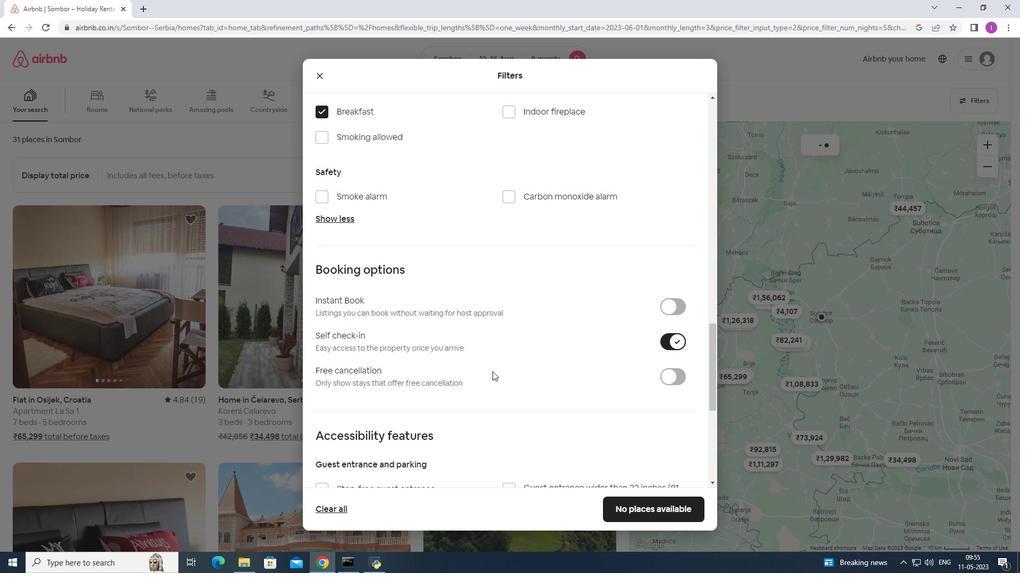 
Action: Mouse scrolled (489, 374) with delta (0, 0)
Screenshot: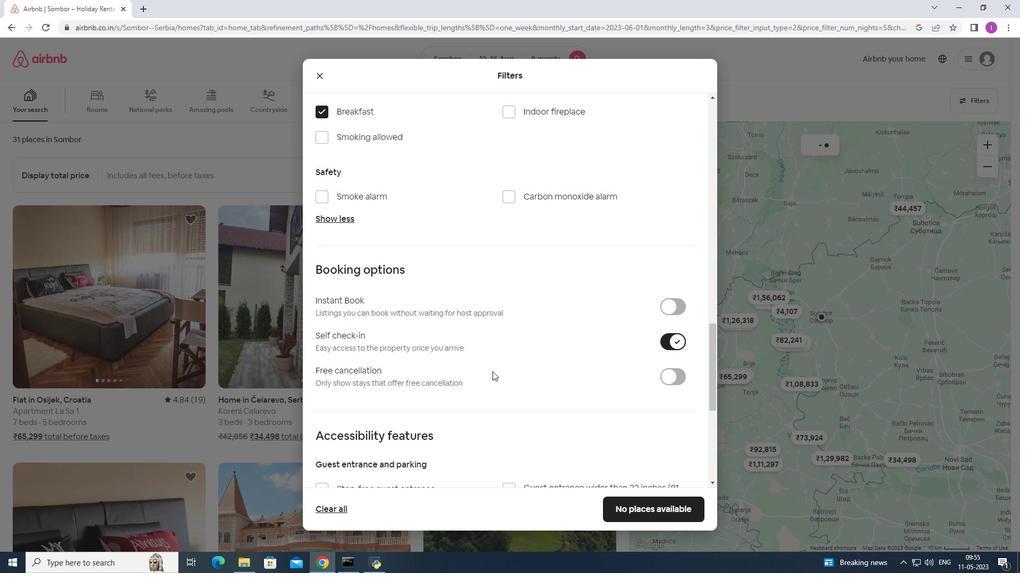 
Action: Mouse scrolled (489, 374) with delta (0, 0)
Screenshot: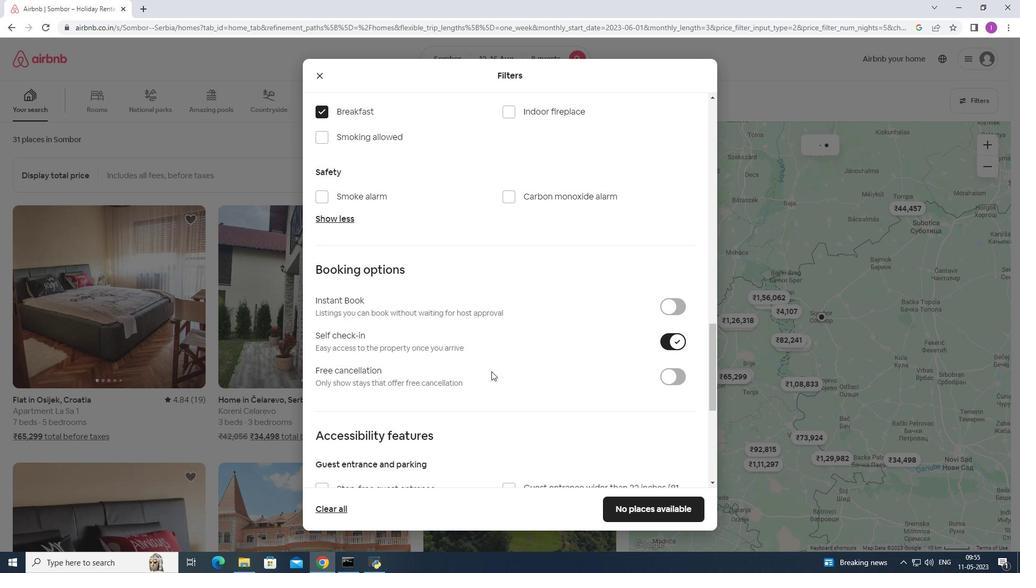 
Action: Mouse scrolled (489, 374) with delta (0, 0)
Screenshot: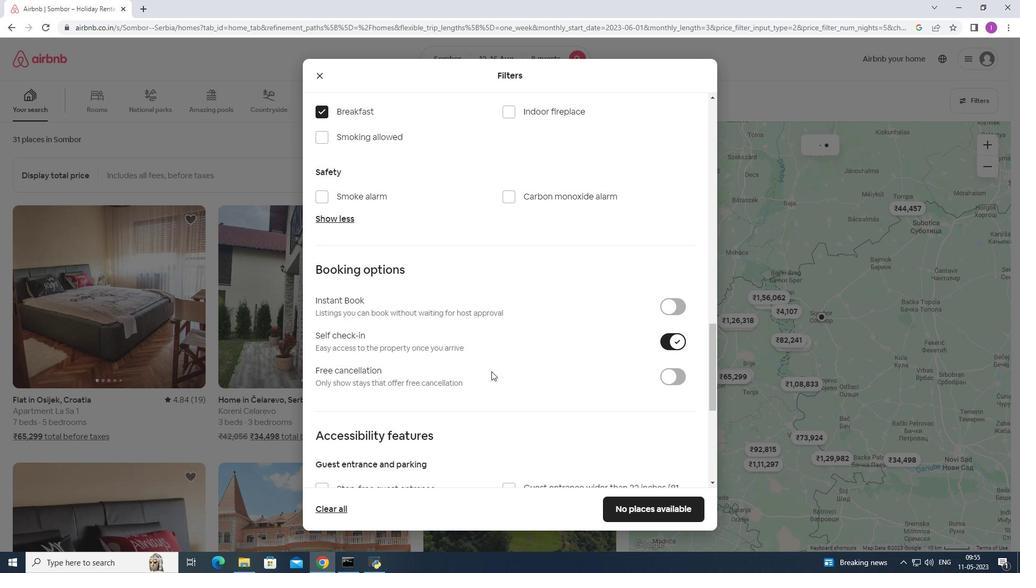 
Action: Mouse moved to (489, 375)
Screenshot: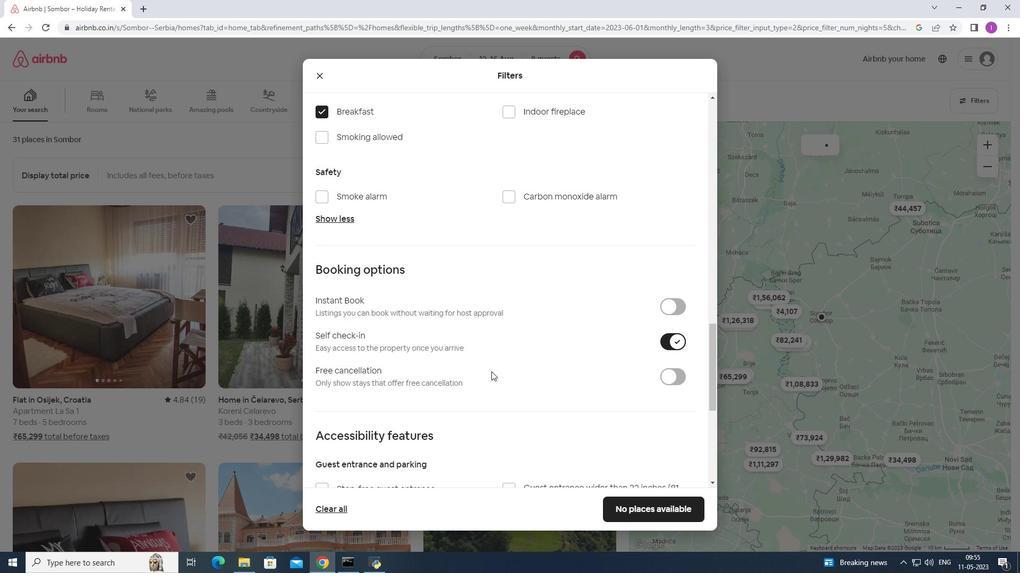 
Action: Mouse scrolled (489, 374) with delta (0, 0)
Screenshot: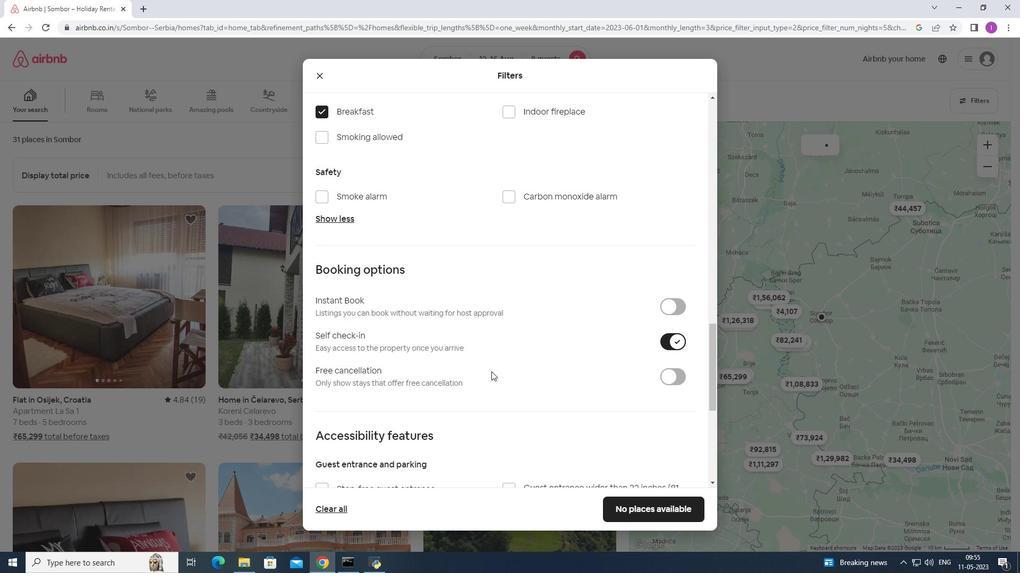 
Action: Mouse scrolled (489, 374) with delta (0, 0)
Screenshot: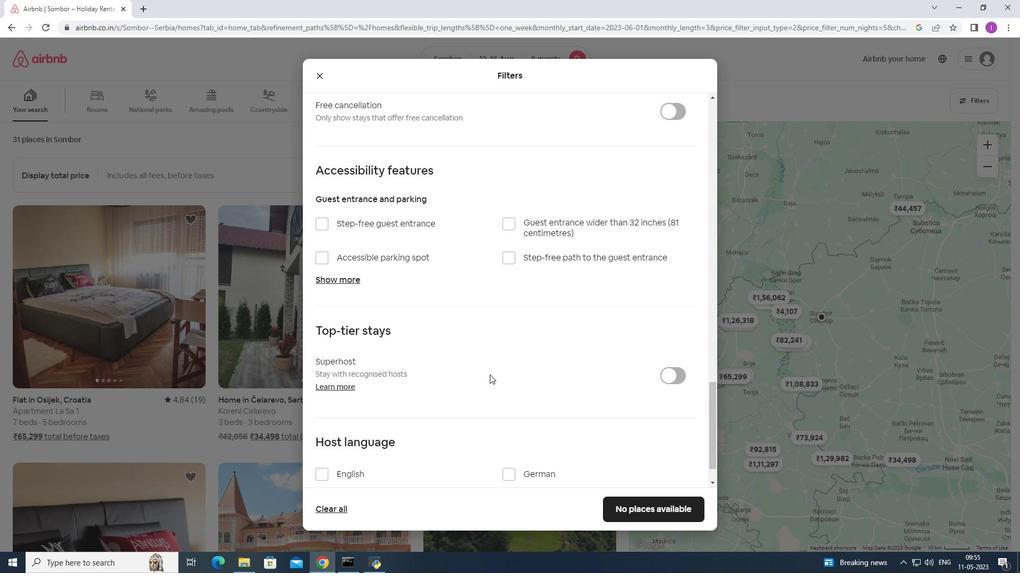 
Action: Mouse scrolled (489, 374) with delta (0, 0)
Screenshot: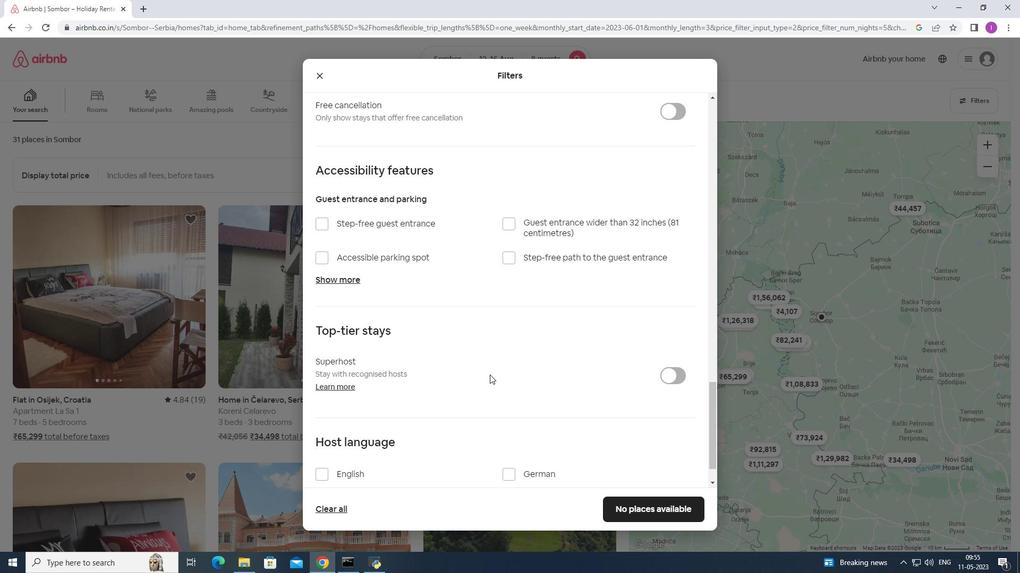 
Action: Mouse scrolled (489, 374) with delta (0, 0)
Screenshot: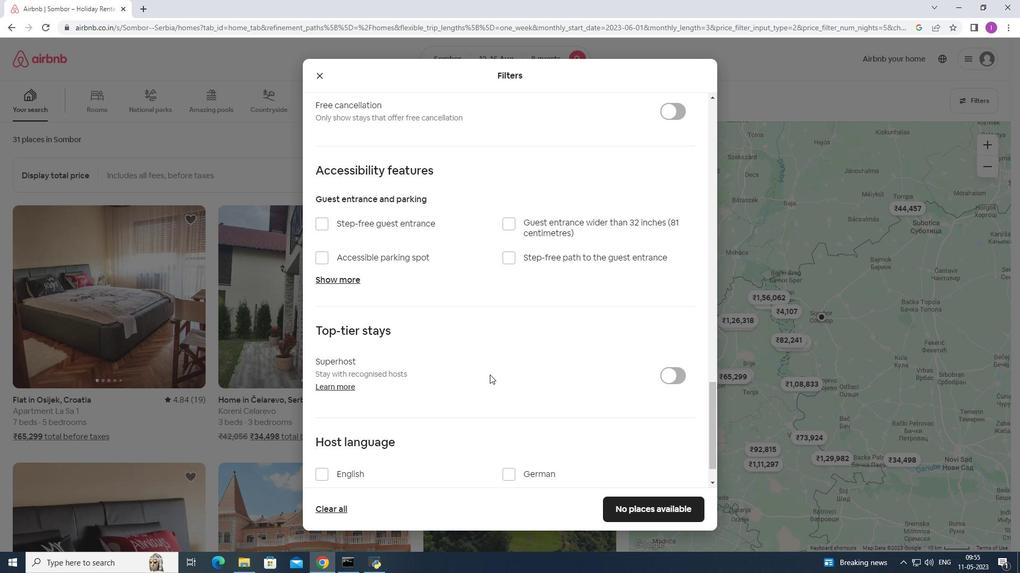 
Action: Mouse scrolled (489, 374) with delta (0, 0)
Screenshot: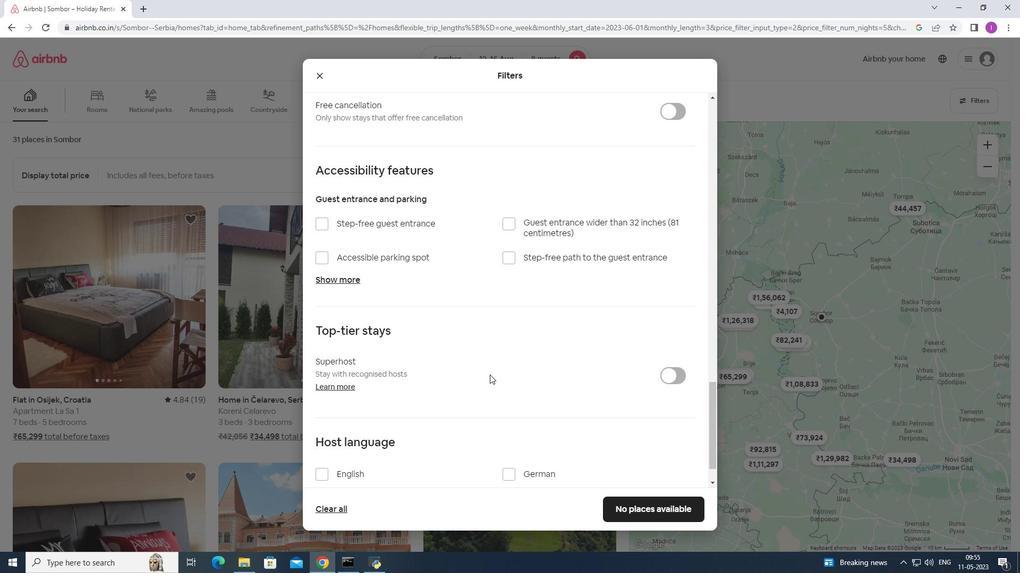 
Action: Mouse scrolled (489, 374) with delta (0, 0)
Screenshot: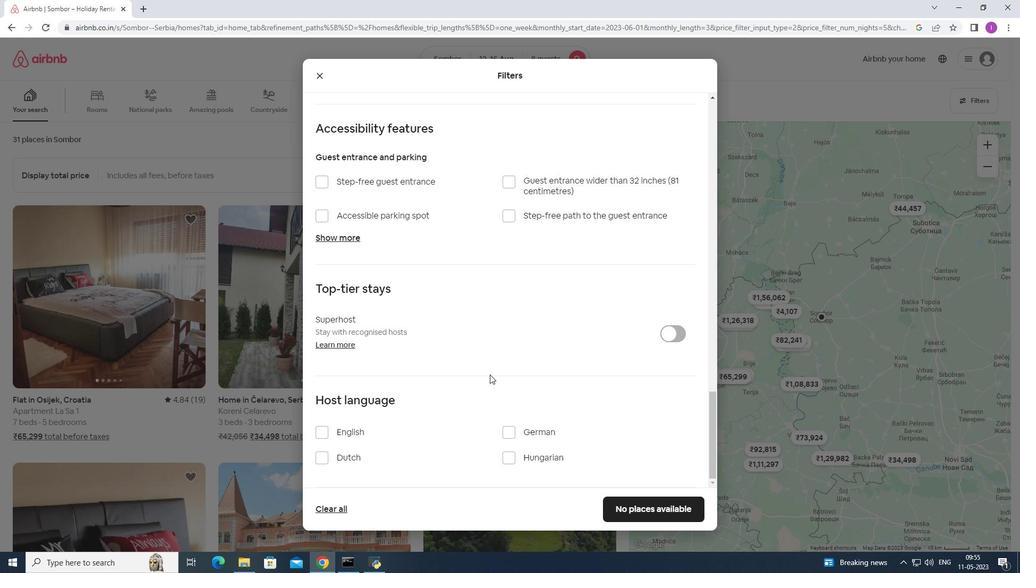 
Action: Mouse scrolled (489, 374) with delta (0, 0)
Screenshot: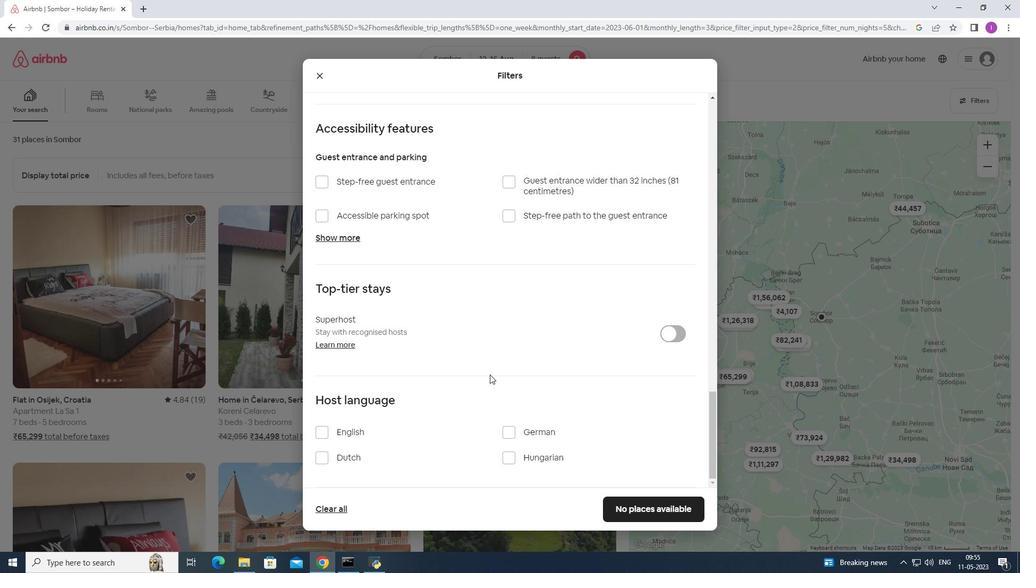 
Action: Mouse scrolled (489, 374) with delta (0, 0)
Screenshot: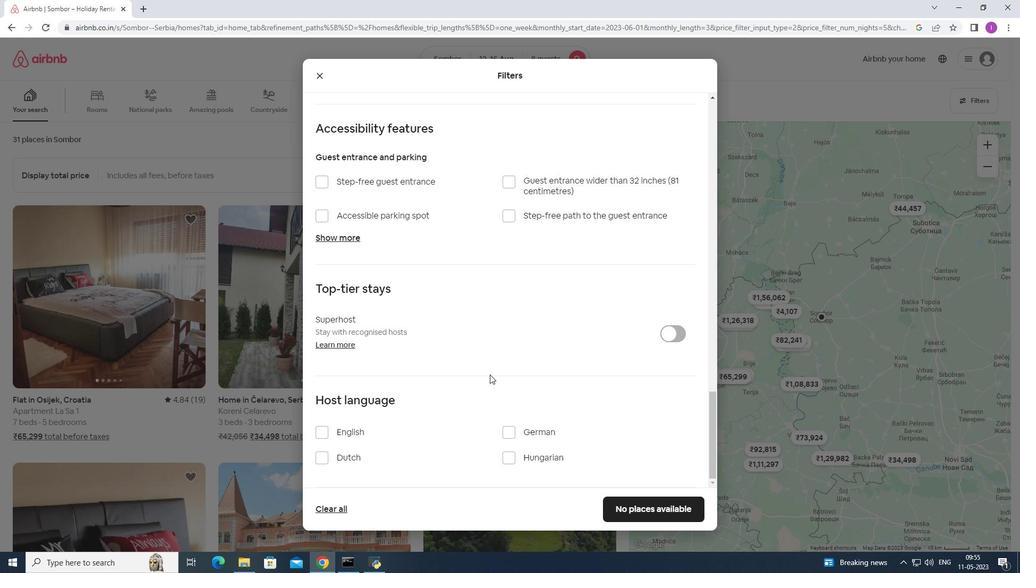 
Action: Mouse scrolled (489, 374) with delta (0, 0)
Screenshot: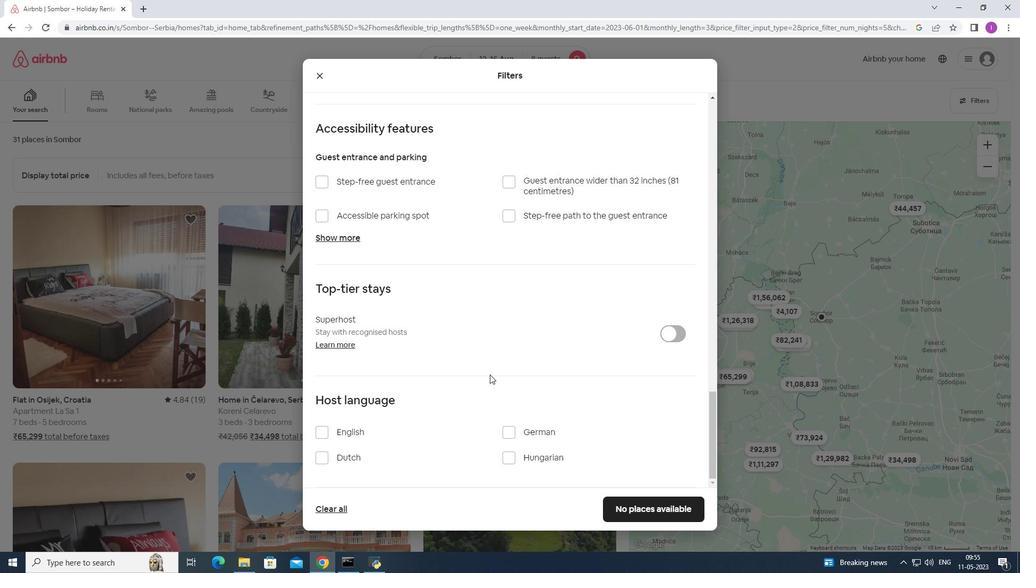 
Action: Mouse moved to (324, 436)
Screenshot: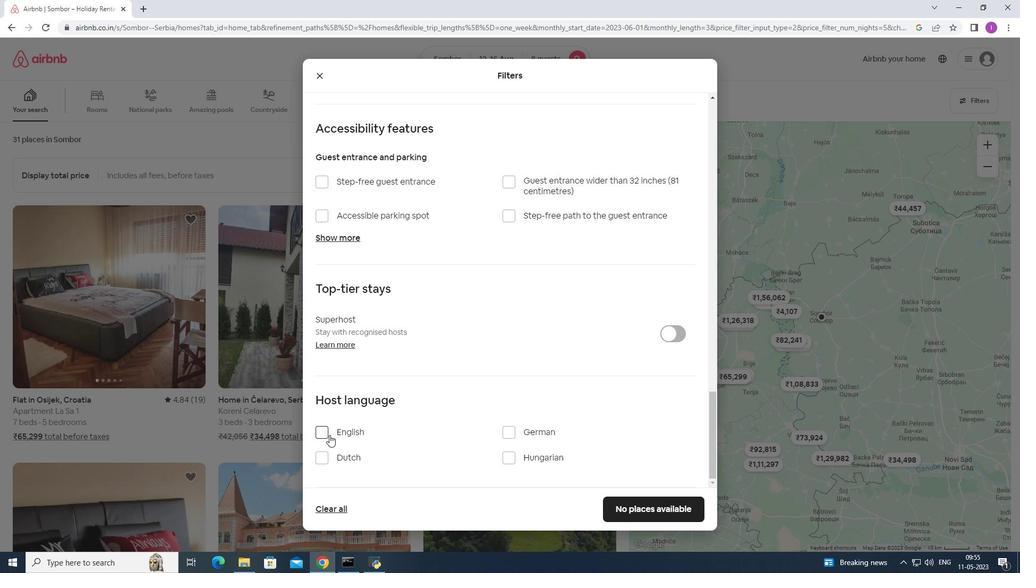 
Action: Mouse pressed left at (324, 436)
Screenshot: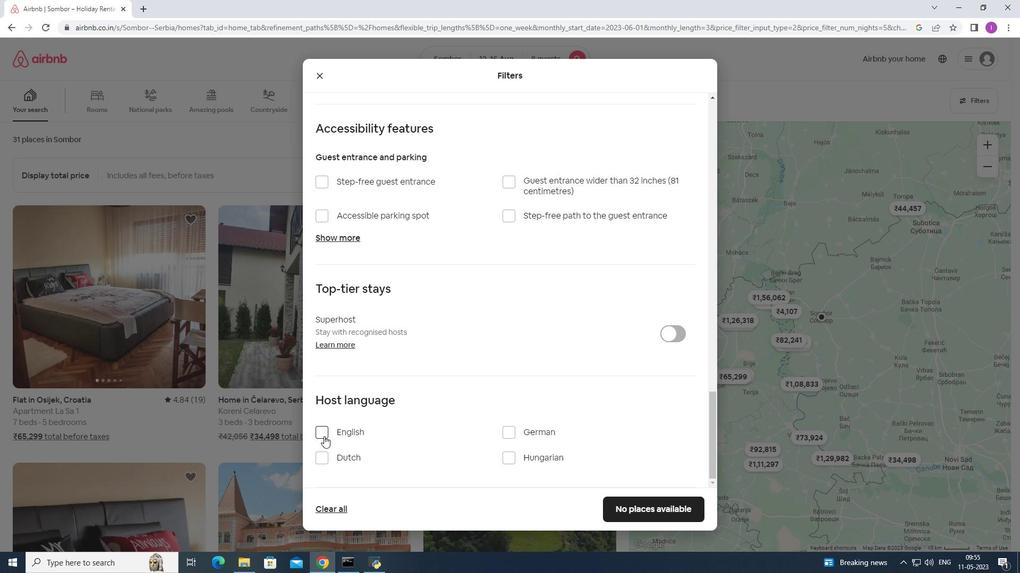 
Action: Mouse moved to (445, 421)
Screenshot: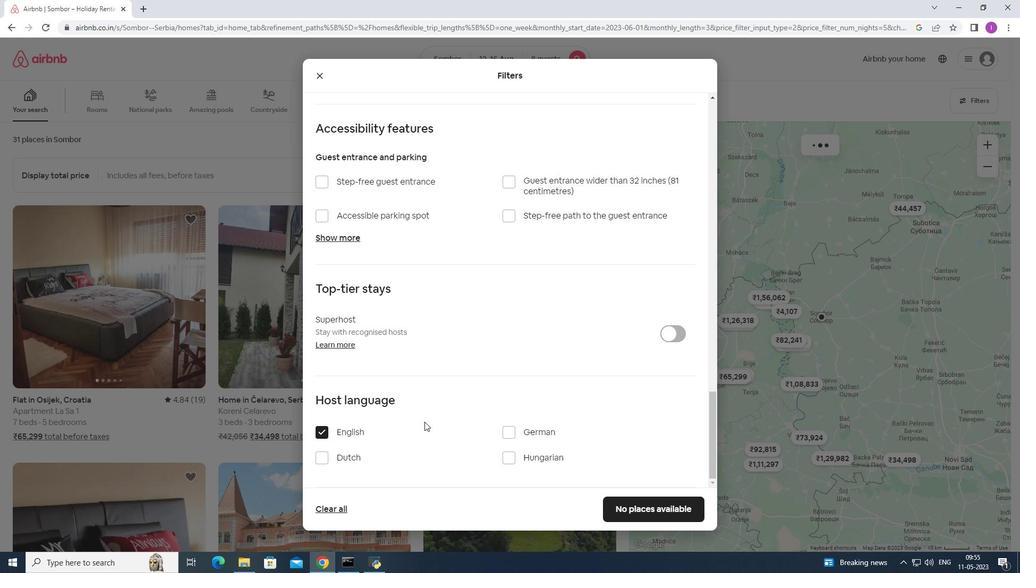 
Action: Mouse scrolled (445, 421) with delta (0, 0)
Screenshot: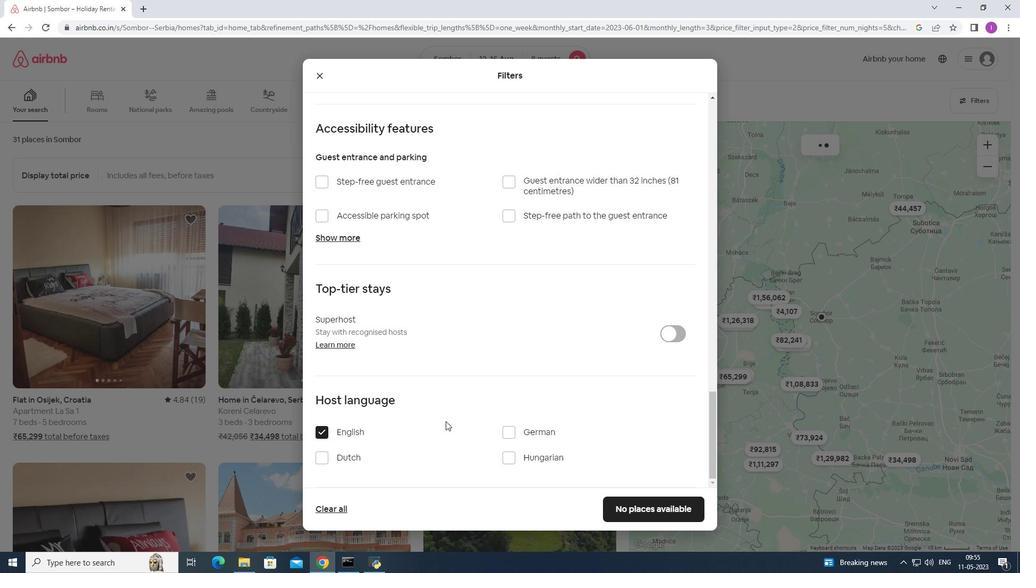 
Action: Mouse scrolled (445, 421) with delta (0, 0)
Screenshot: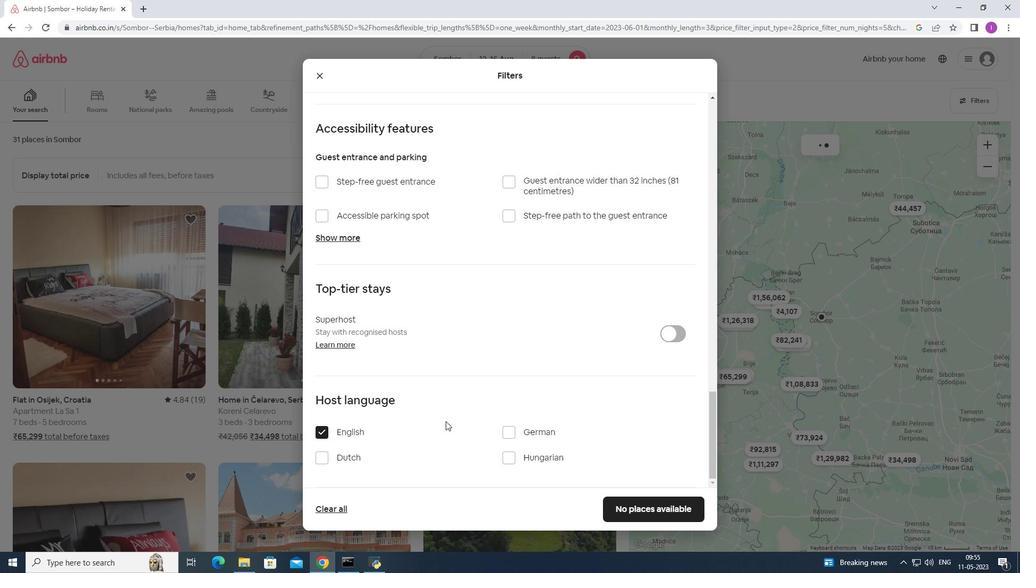 
Action: Mouse scrolled (445, 421) with delta (0, 0)
Screenshot: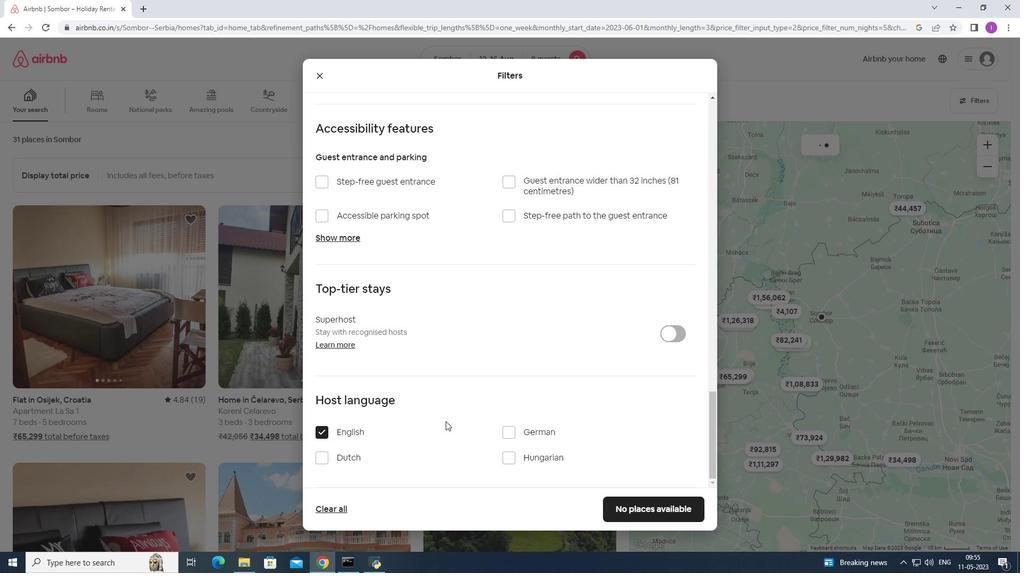 
Action: Mouse scrolled (445, 421) with delta (0, 0)
Screenshot: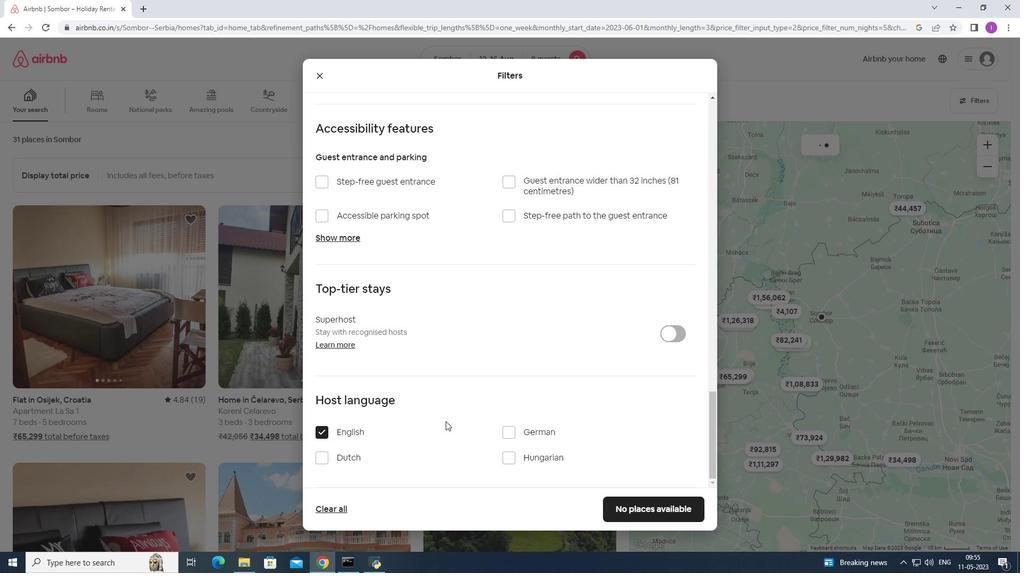 
Action: Mouse moved to (641, 508)
Screenshot: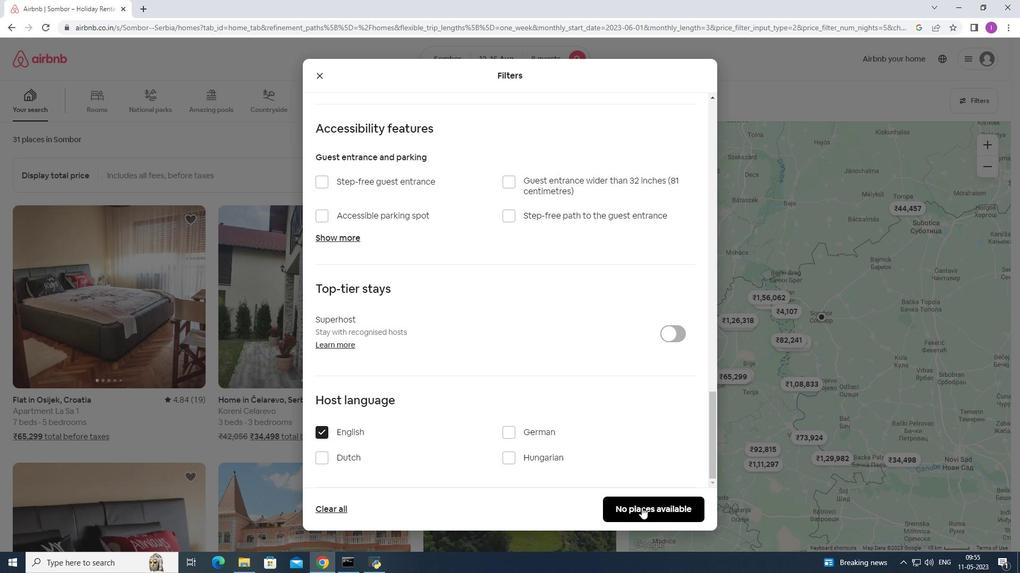 
Action: Mouse pressed left at (641, 508)
Screenshot: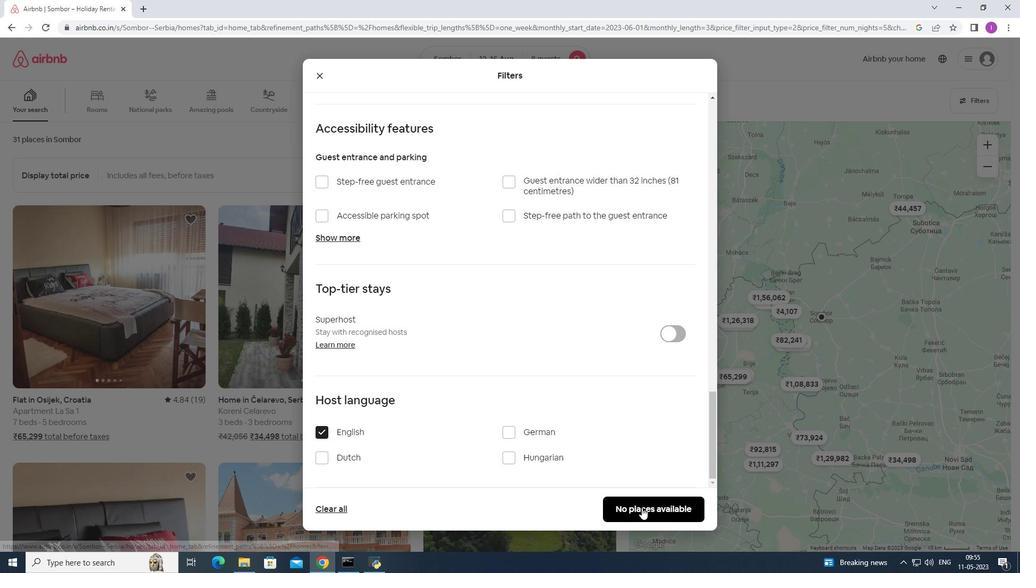 
Action: Mouse moved to (608, 506)
Screenshot: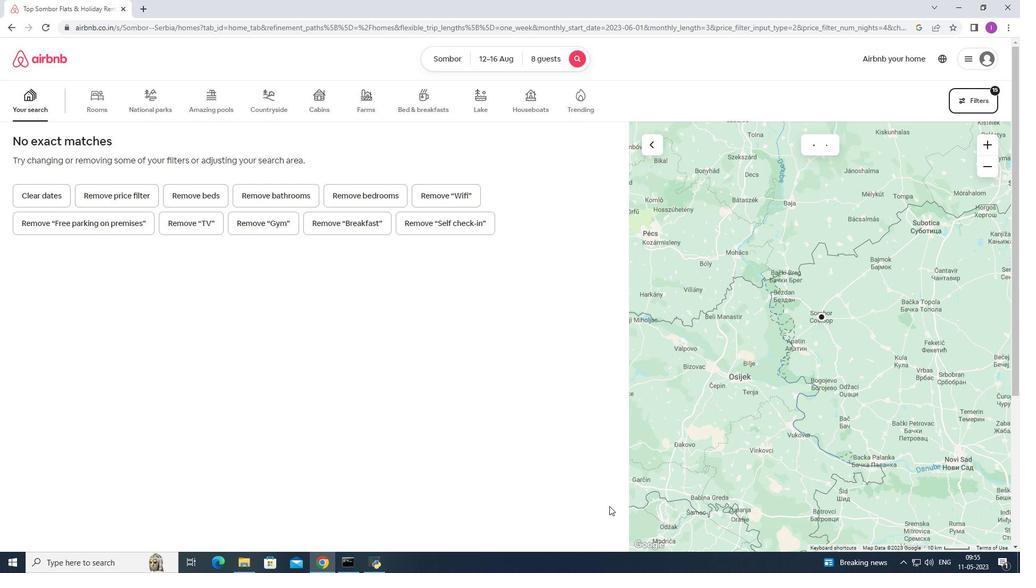 
